 Task: In the event  named  Third Client Dinner, Set a range of dates when you can accept meetings  '15 Jul â€" 1 Aug 2023'. Select a duration of  15 min. Select working hours  	_x000D_
MON- SAT 9:00am â€" 5:00pm. Add time before or after your events  as 5 min. Set the frequency of available time slots for invitees as  60 min. Set the minimum notice period and maximum events allowed per day as  165 hours and 4. , logged in from the account softage.4@softage.net and add another guest for the event, softage.3@softage.net
Action: Mouse pressed left at (423, 499)
Screenshot: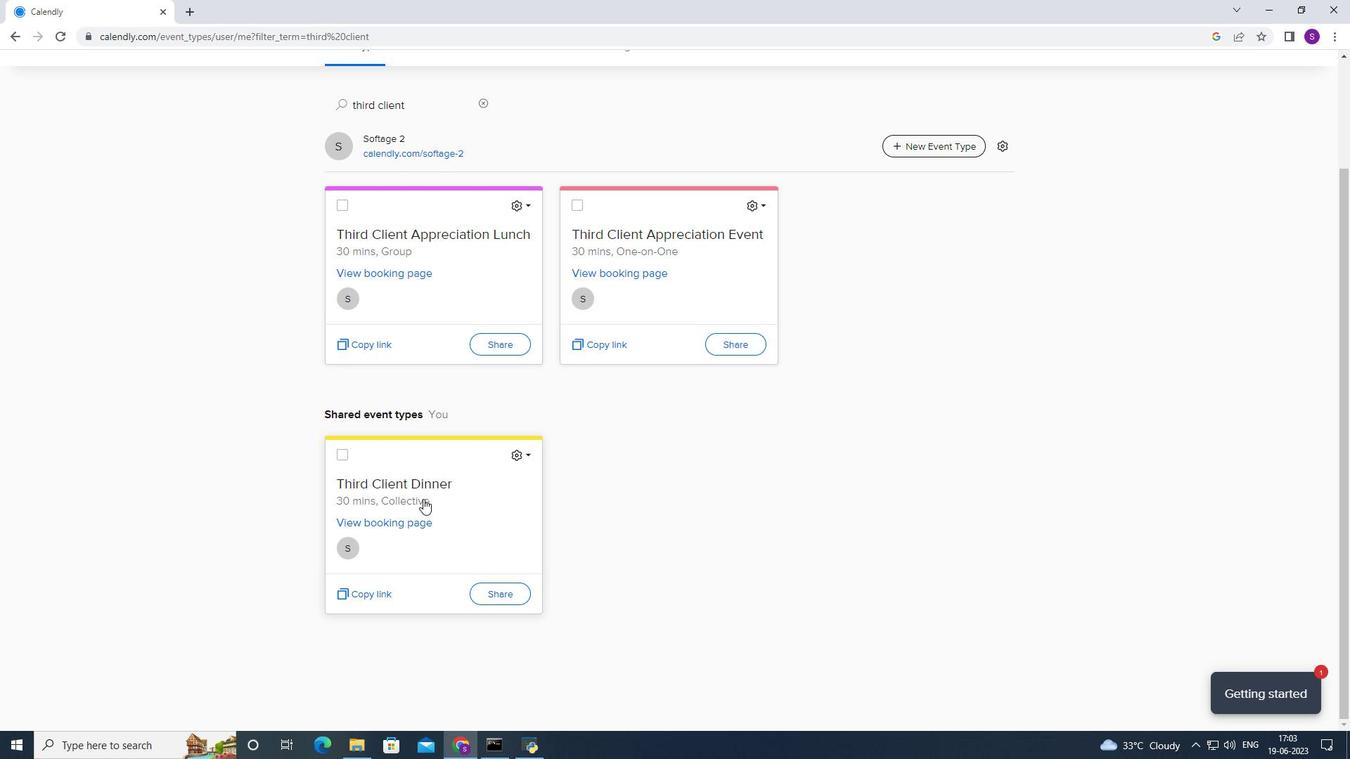 
Action: Mouse moved to (428, 346)
Screenshot: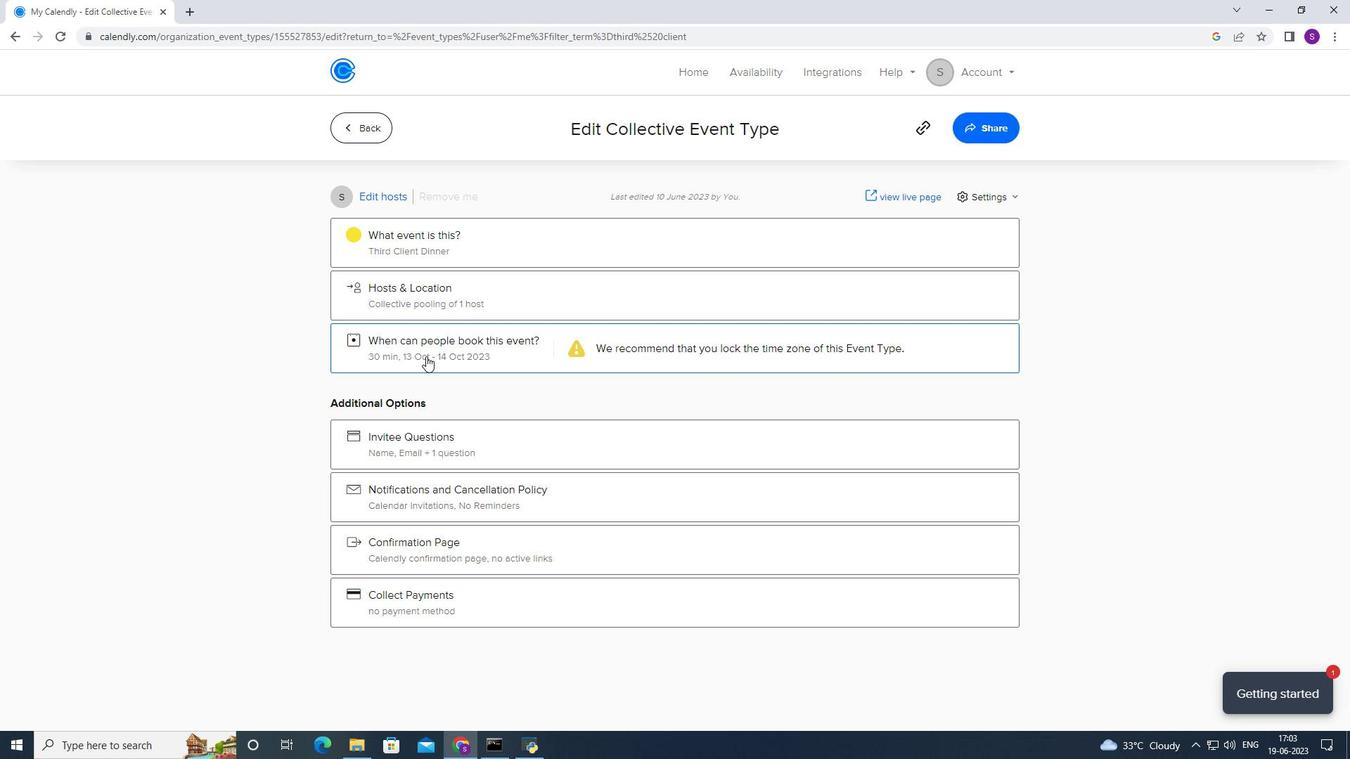 
Action: Mouse pressed left at (428, 346)
Screenshot: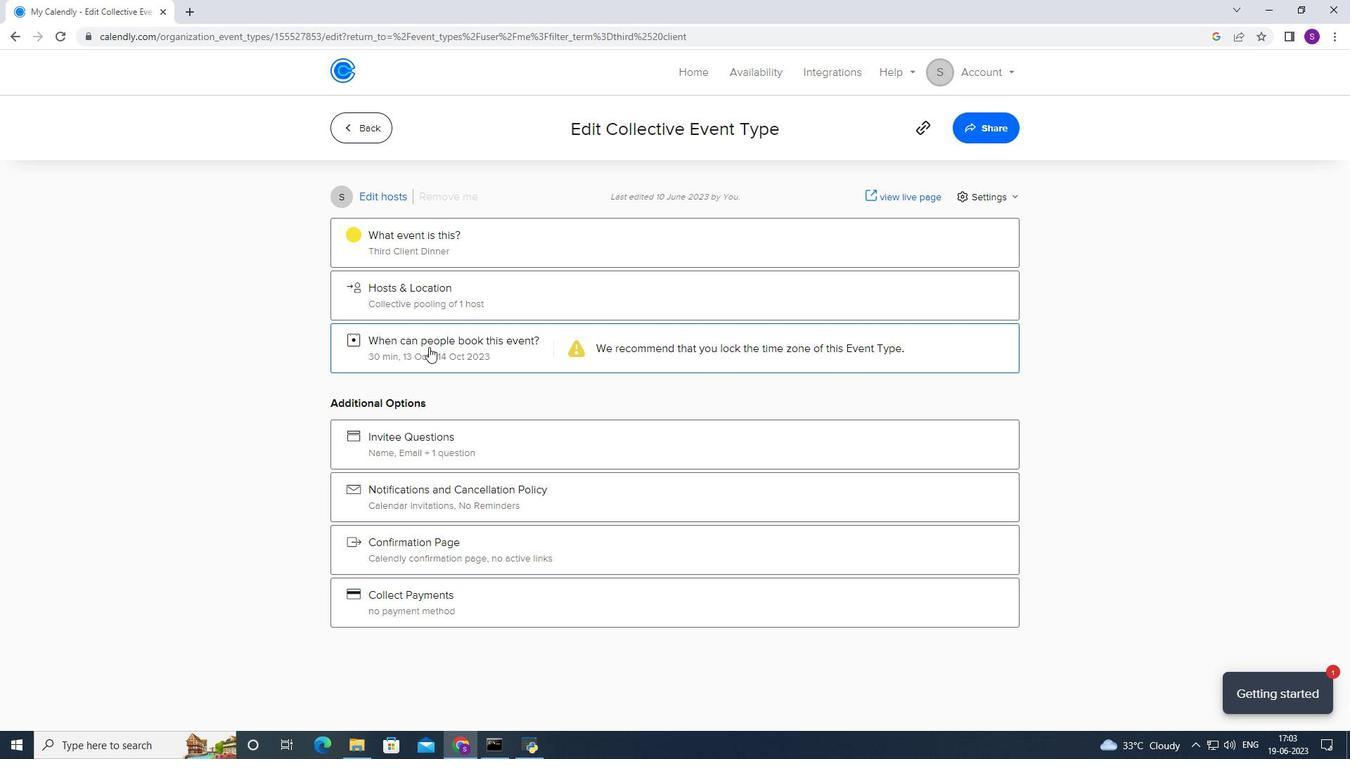 
Action: Mouse moved to (562, 545)
Screenshot: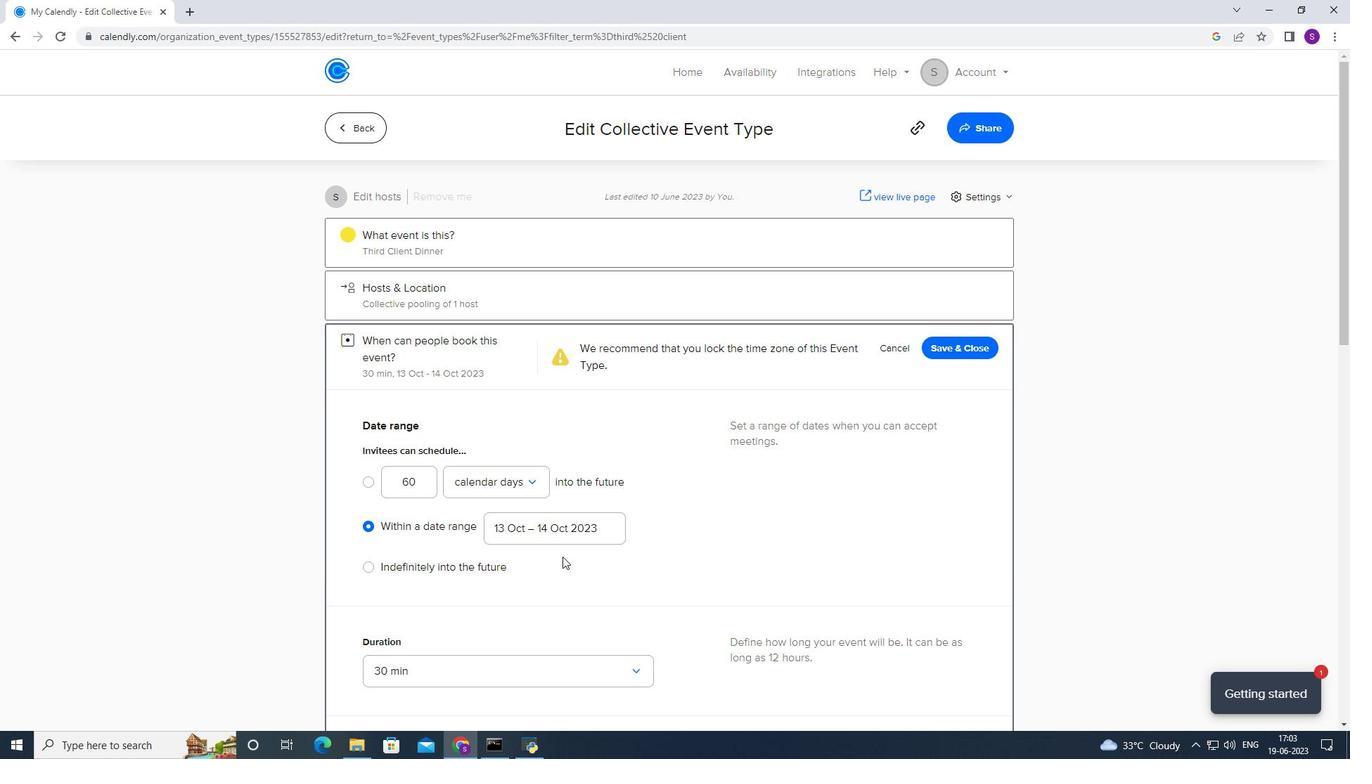 
Action: Mouse pressed left at (562, 545)
Screenshot: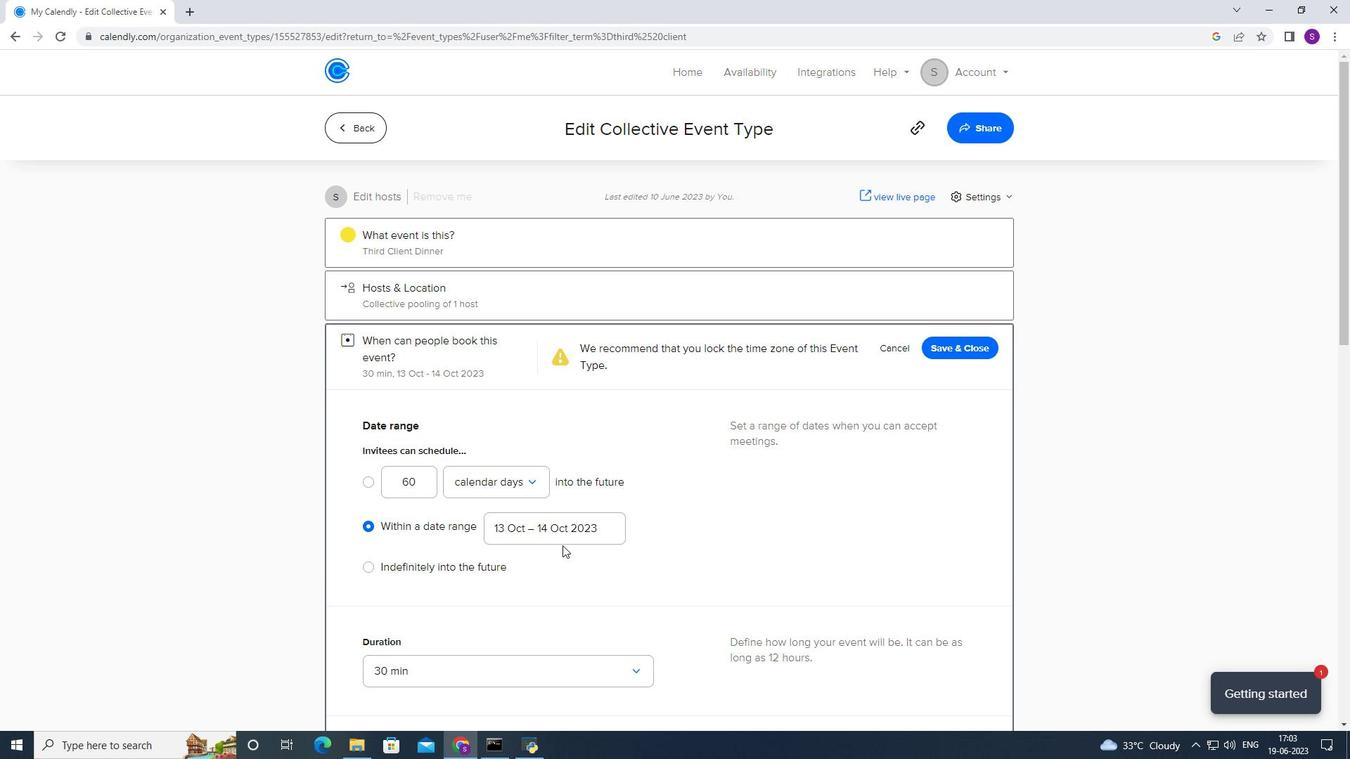 
Action: Mouse moved to (559, 534)
Screenshot: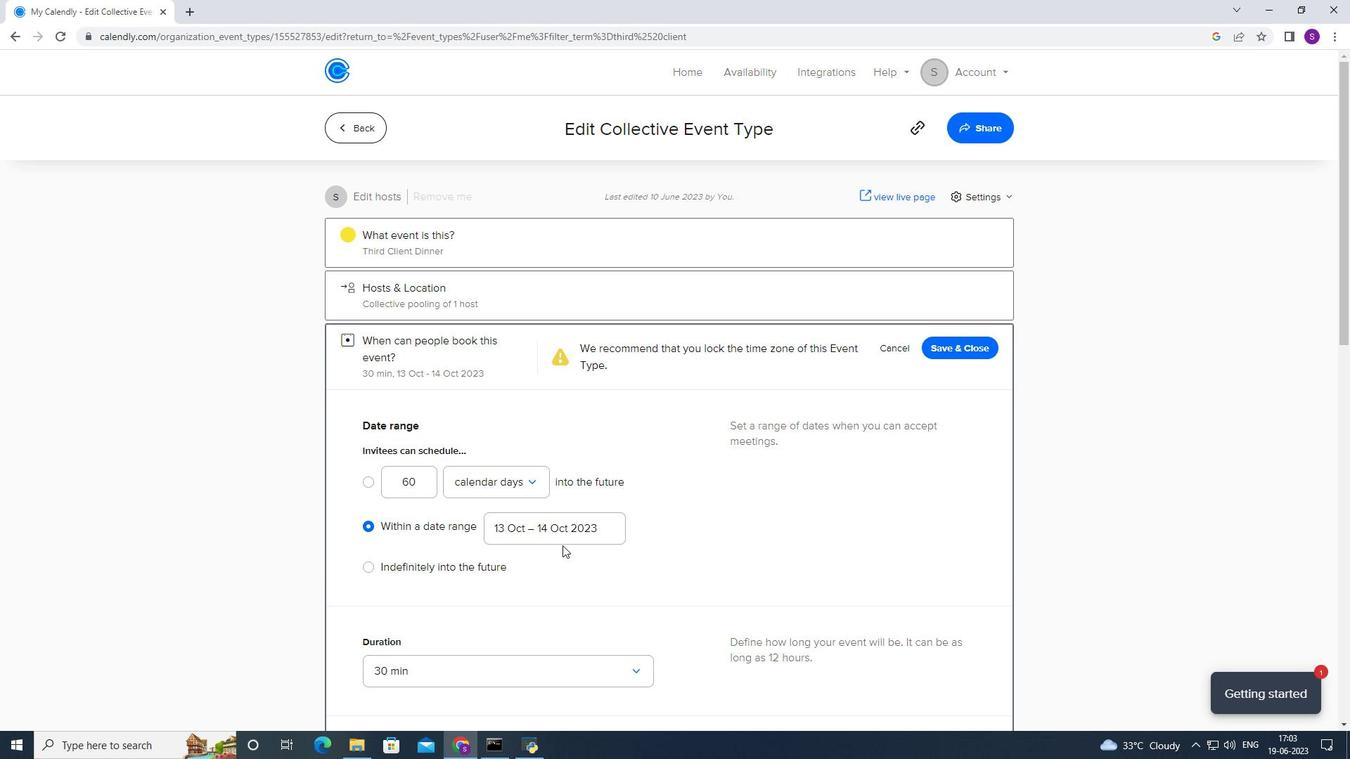 
Action: Mouse pressed left at (559, 534)
Screenshot: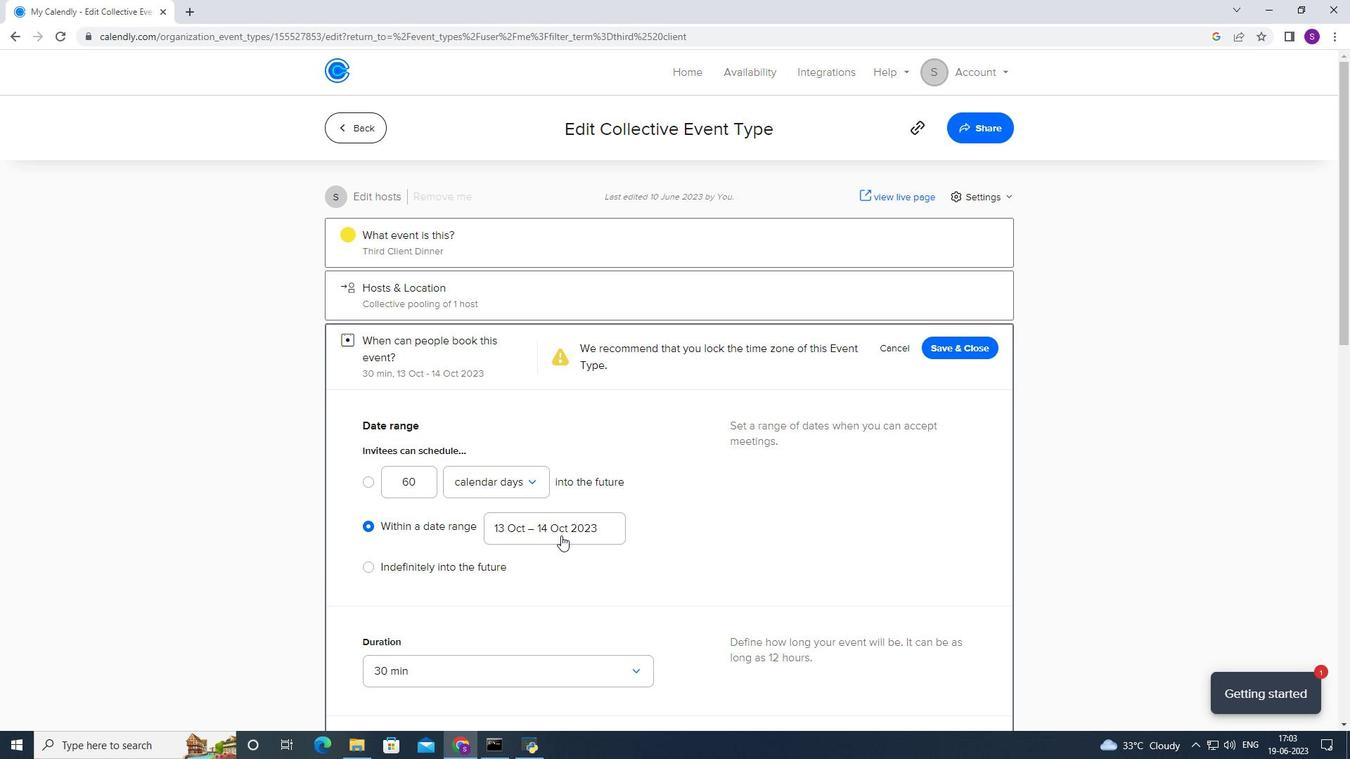 
Action: Mouse moved to (598, 274)
Screenshot: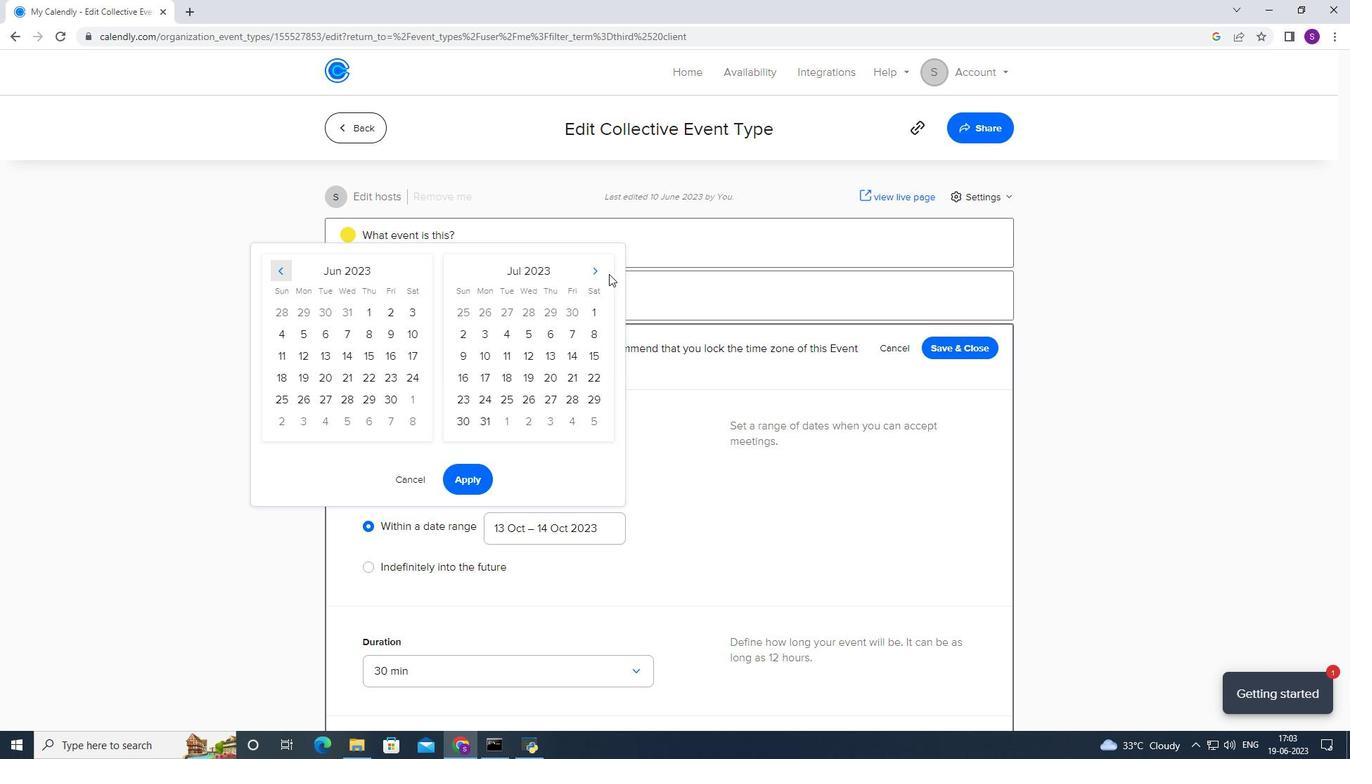 
Action: Mouse pressed left at (598, 274)
Screenshot: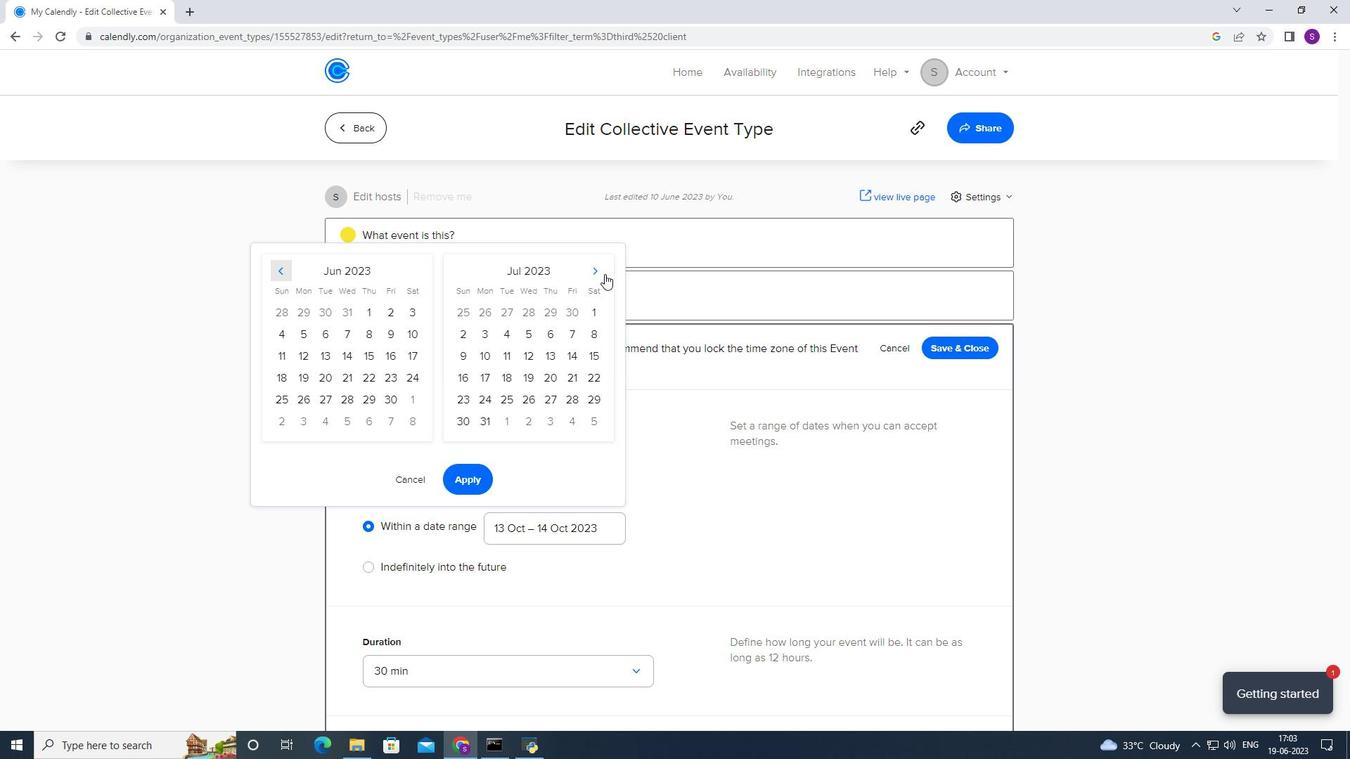
Action: Mouse moved to (406, 353)
Screenshot: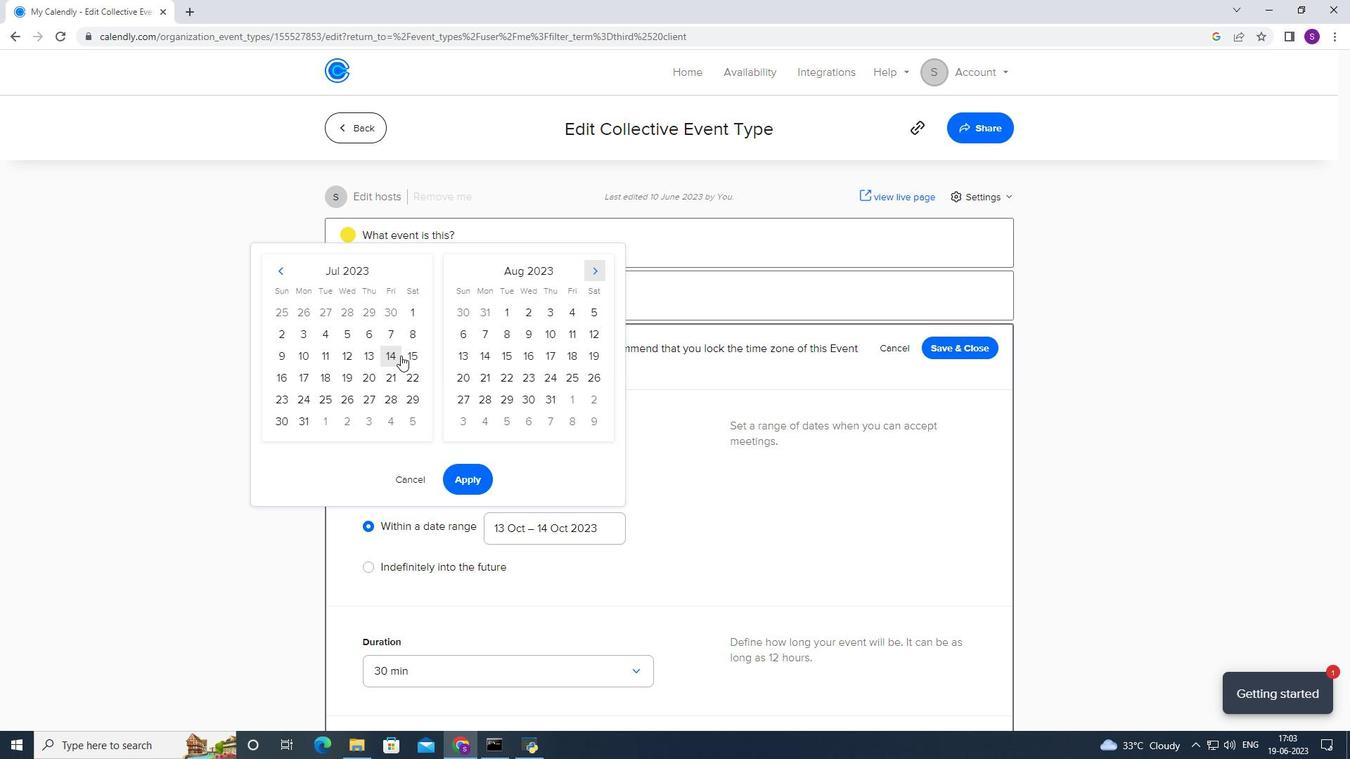 
Action: Mouse pressed left at (406, 353)
Screenshot: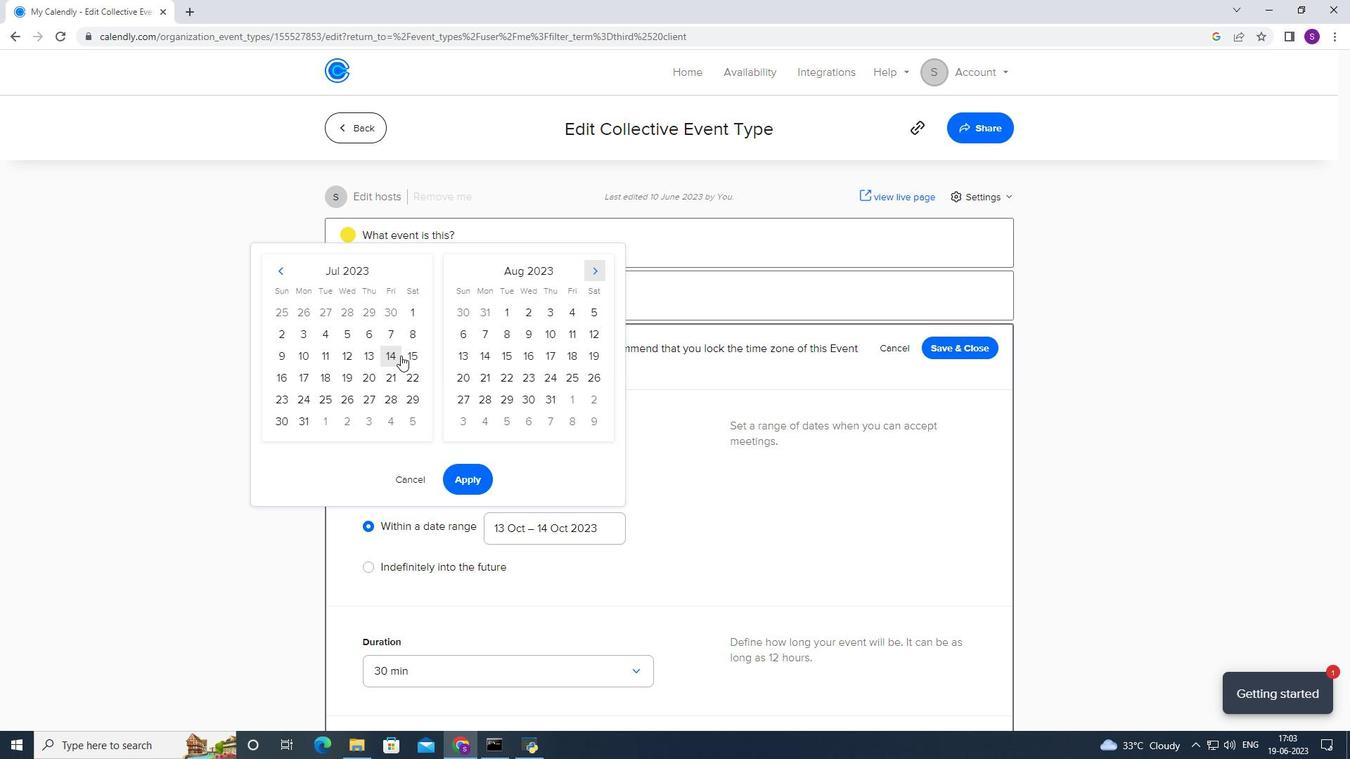 
Action: Mouse moved to (510, 312)
Screenshot: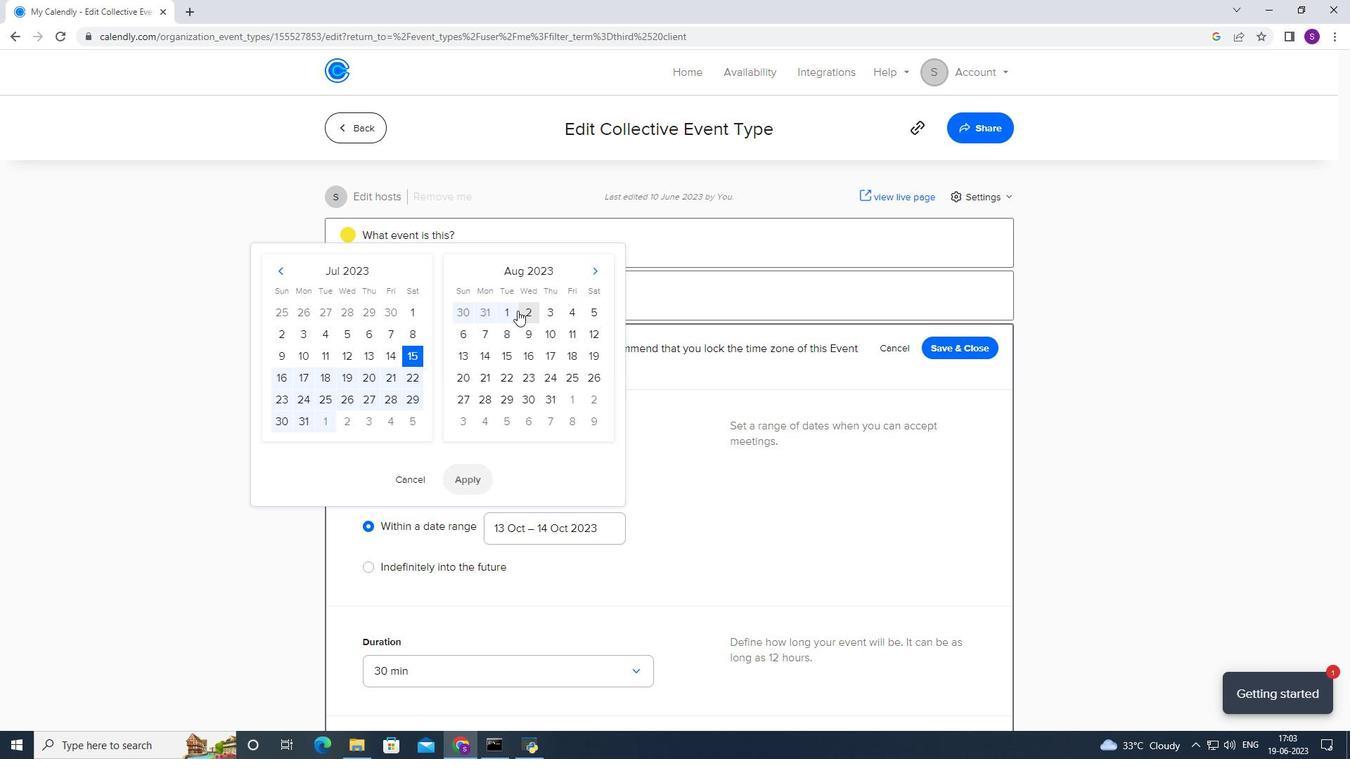 
Action: Mouse pressed left at (510, 312)
Screenshot: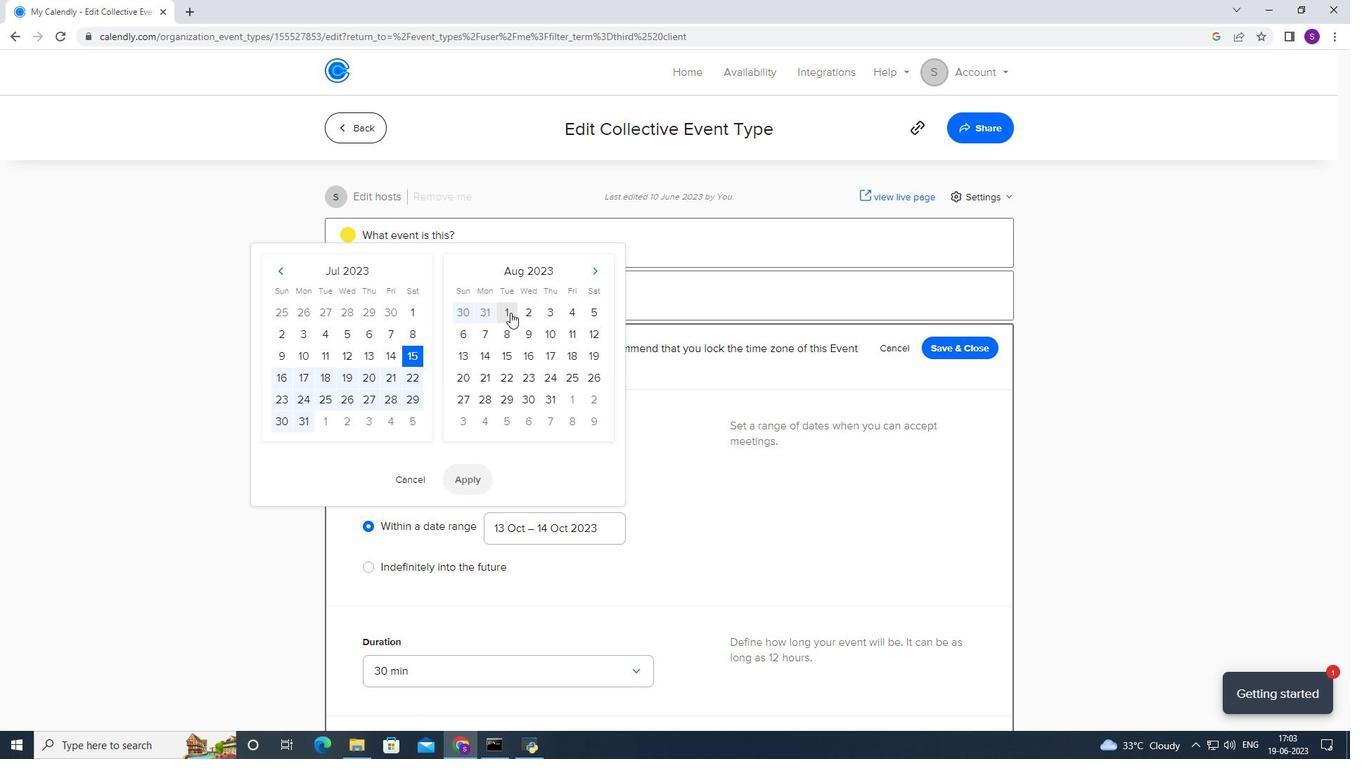 
Action: Mouse moved to (469, 471)
Screenshot: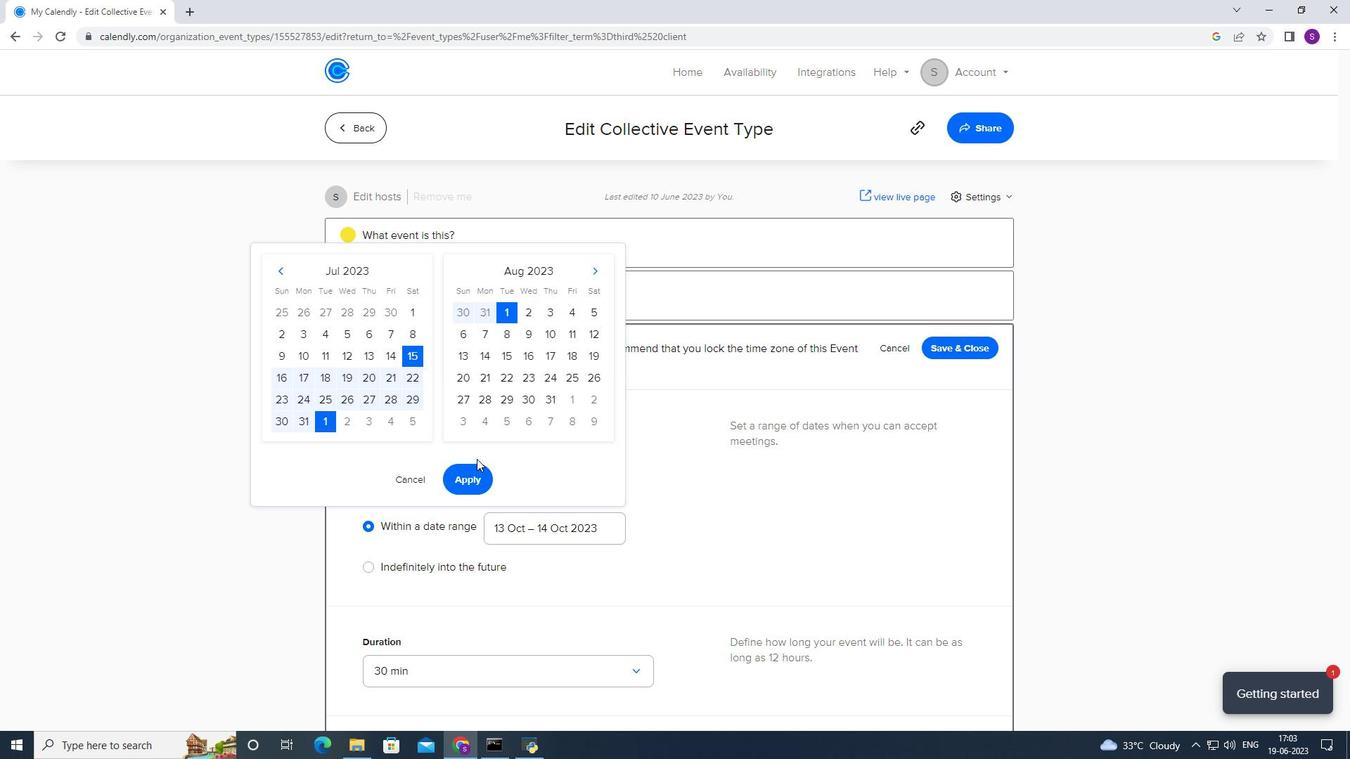 
Action: Mouse pressed left at (469, 471)
Screenshot: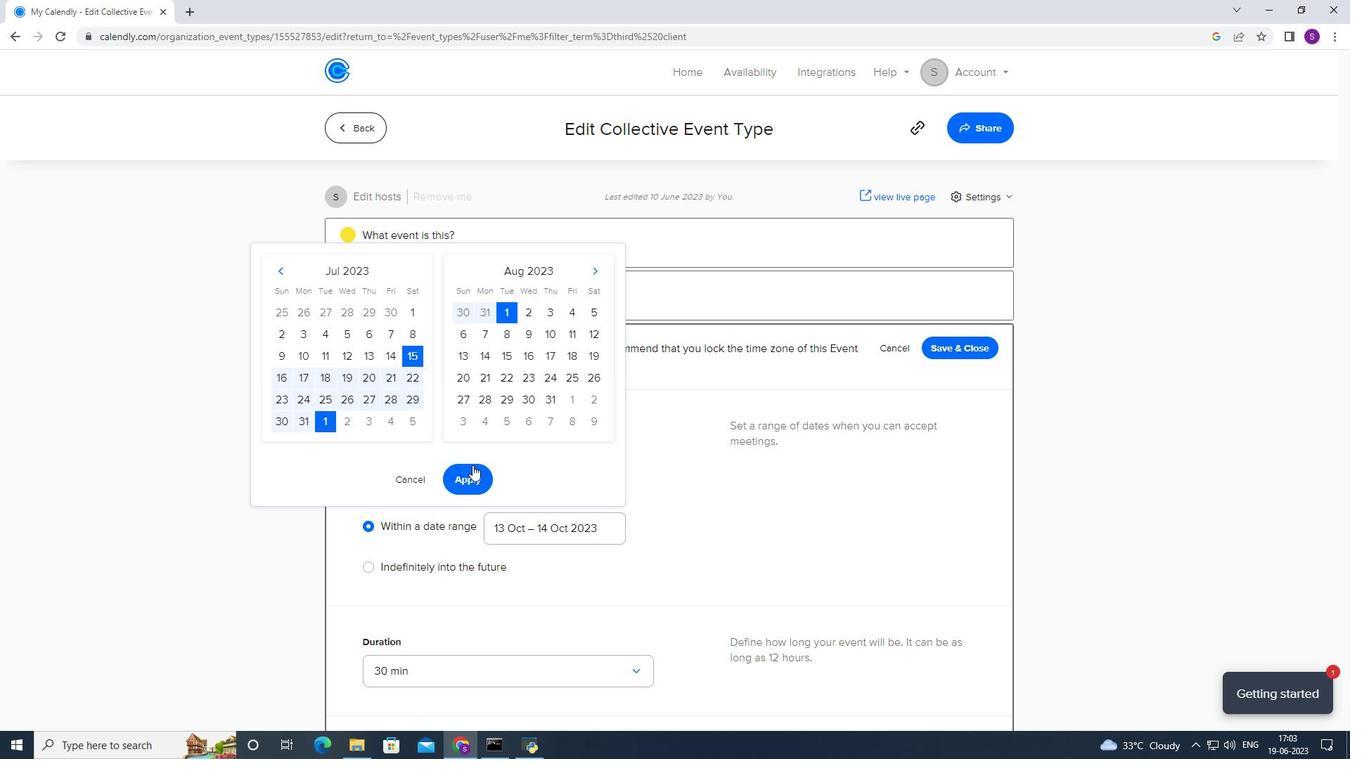 
Action: Mouse moved to (469, 461)
Screenshot: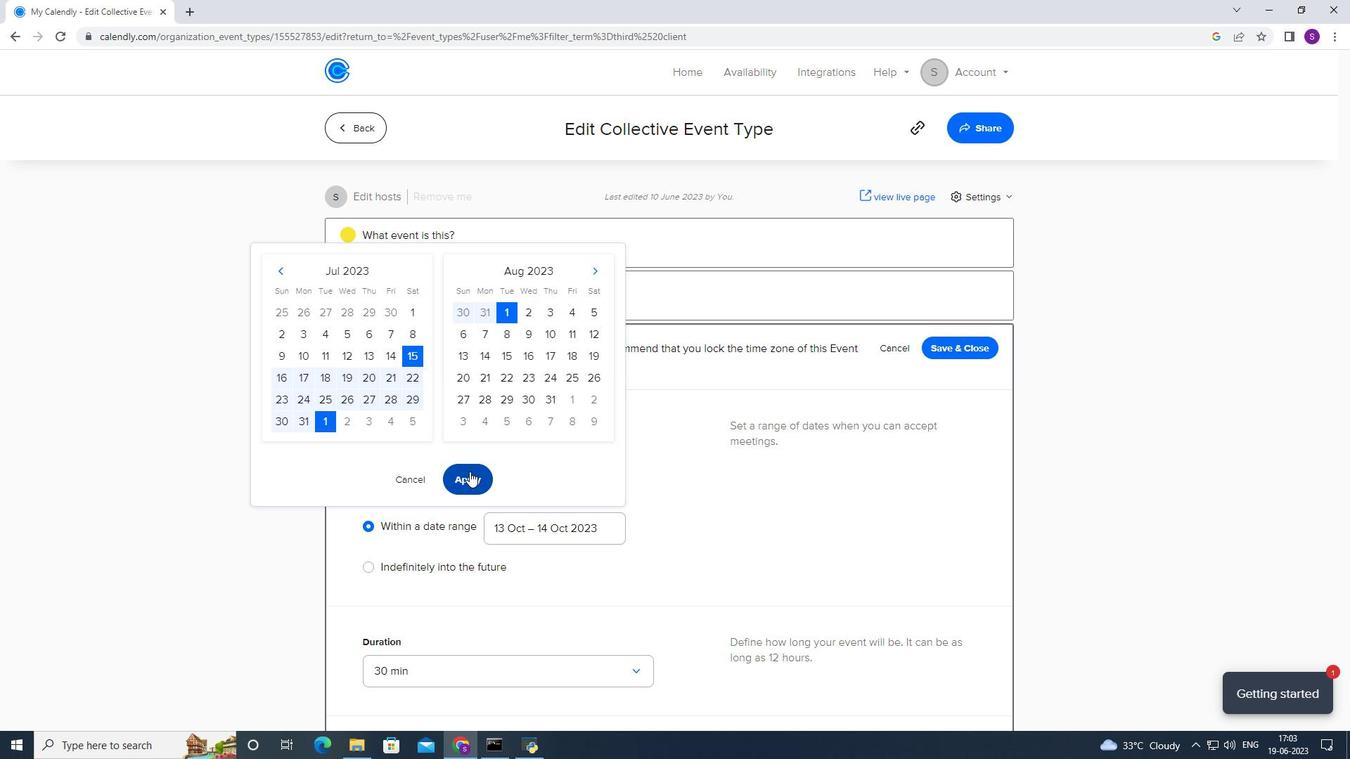 
Action: Mouse scrolled (469, 460) with delta (0, 0)
Screenshot: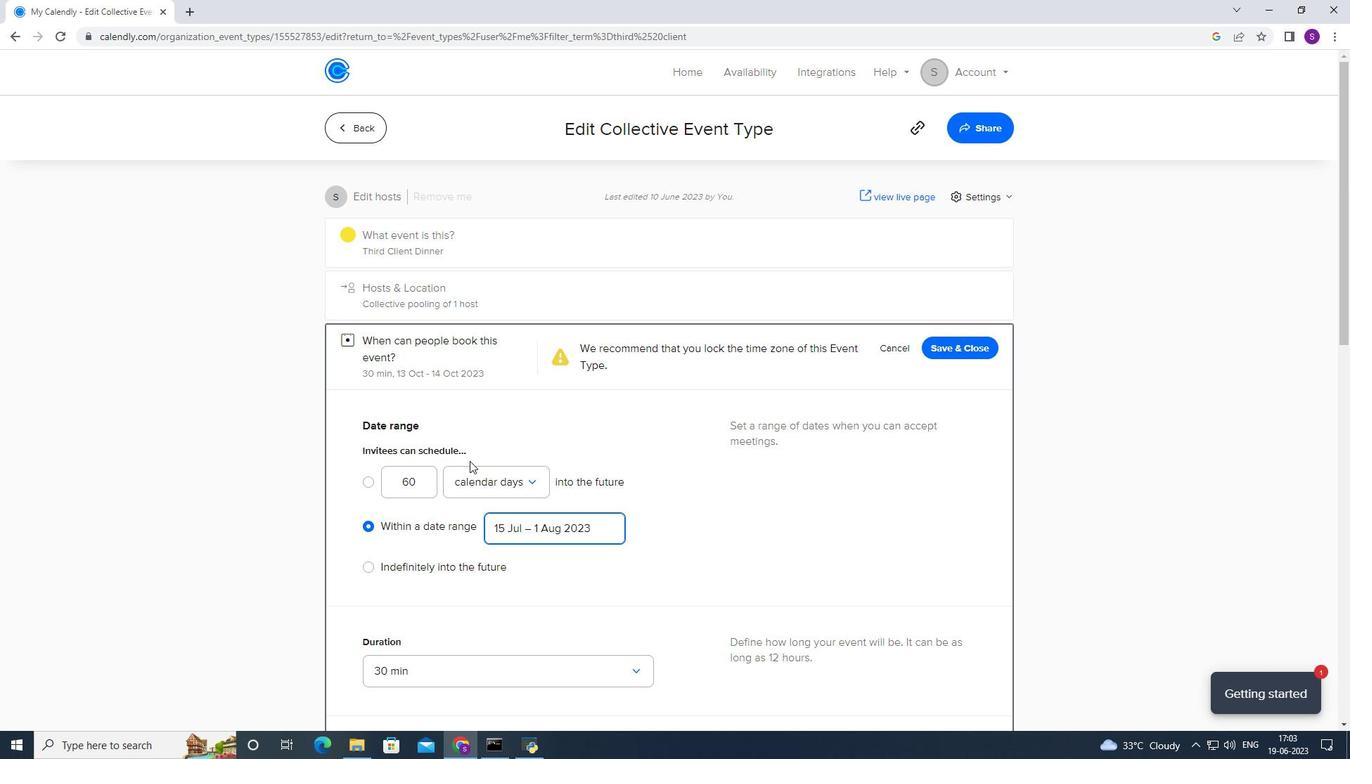 
Action: Mouse scrolled (469, 460) with delta (0, 0)
Screenshot: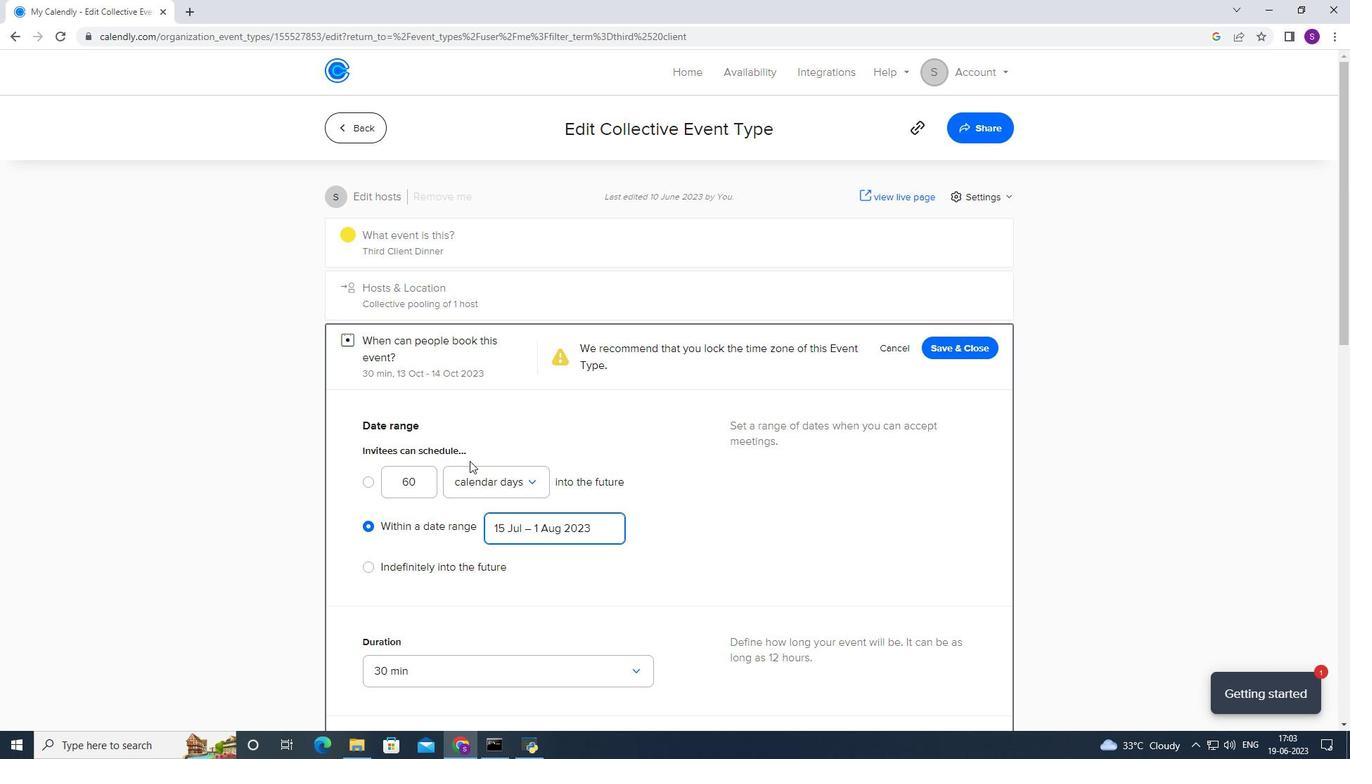 
Action: Mouse scrolled (469, 460) with delta (0, 0)
Screenshot: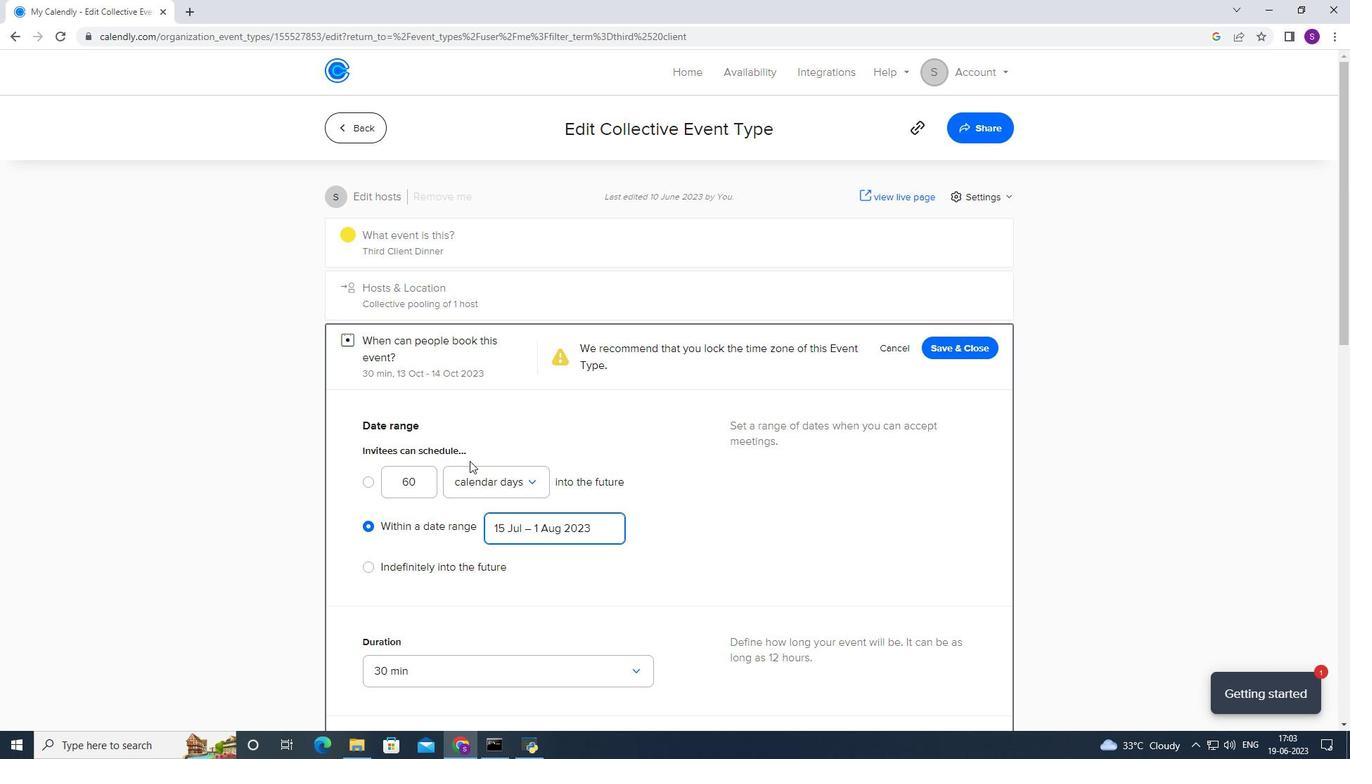
Action: Mouse scrolled (469, 460) with delta (0, 0)
Screenshot: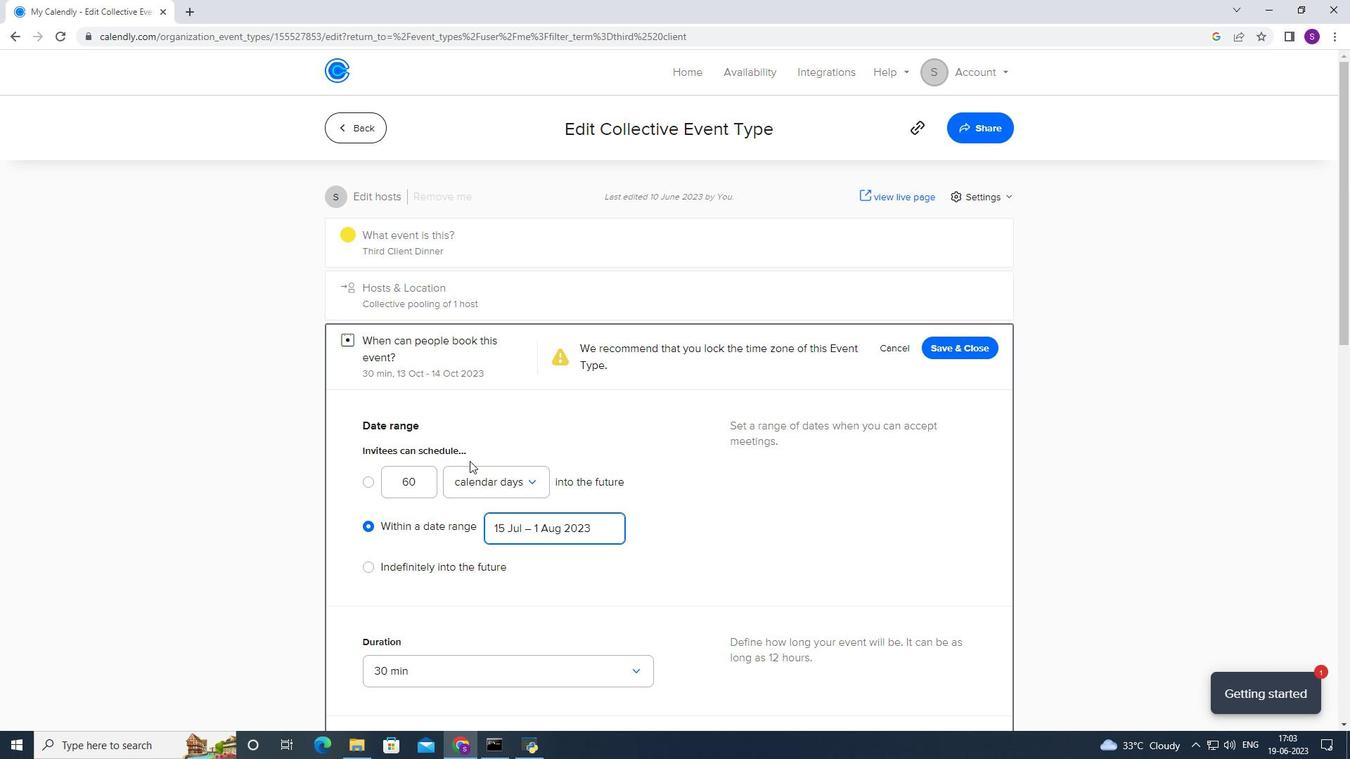 
Action: Mouse scrolled (469, 460) with delta (0, 0)
Screenshot: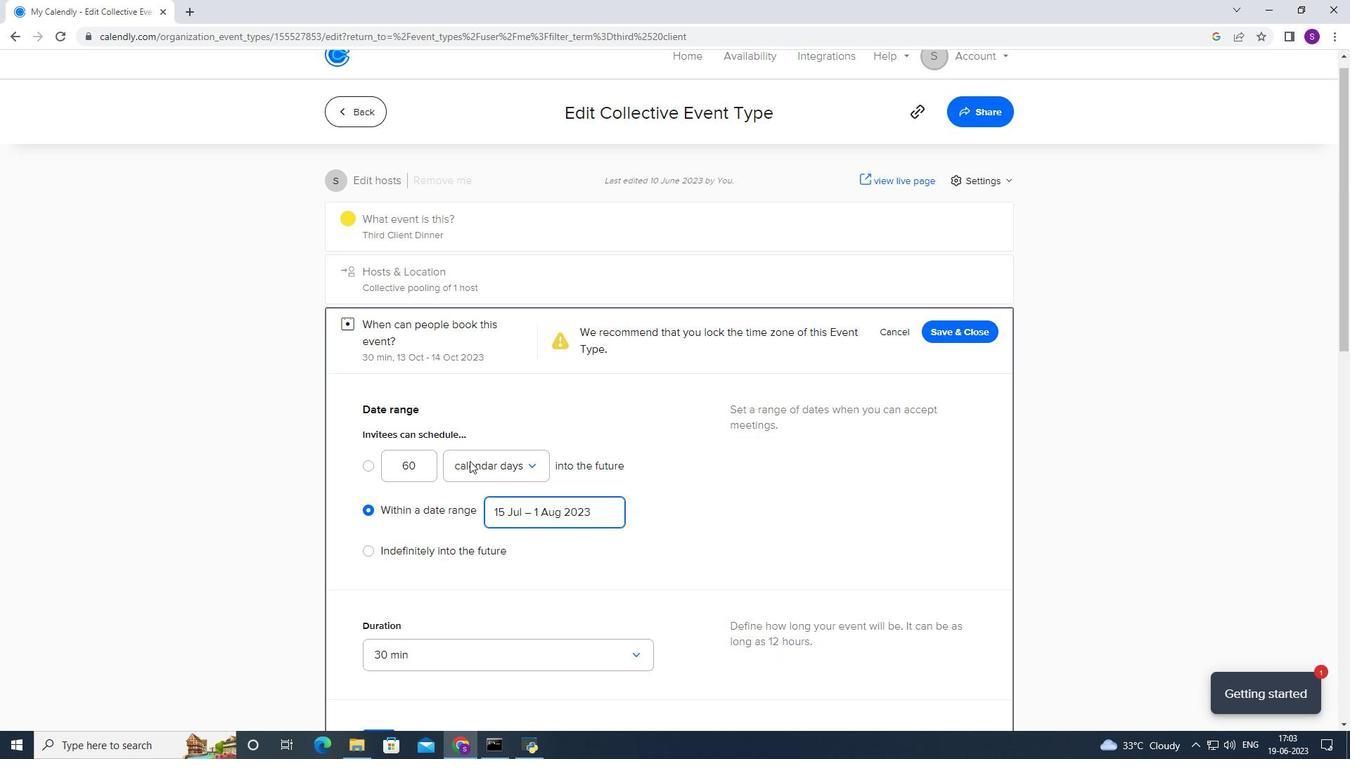 
Action: Mouse scrolled (469, 460) with delta (0, 0)
Screenshot: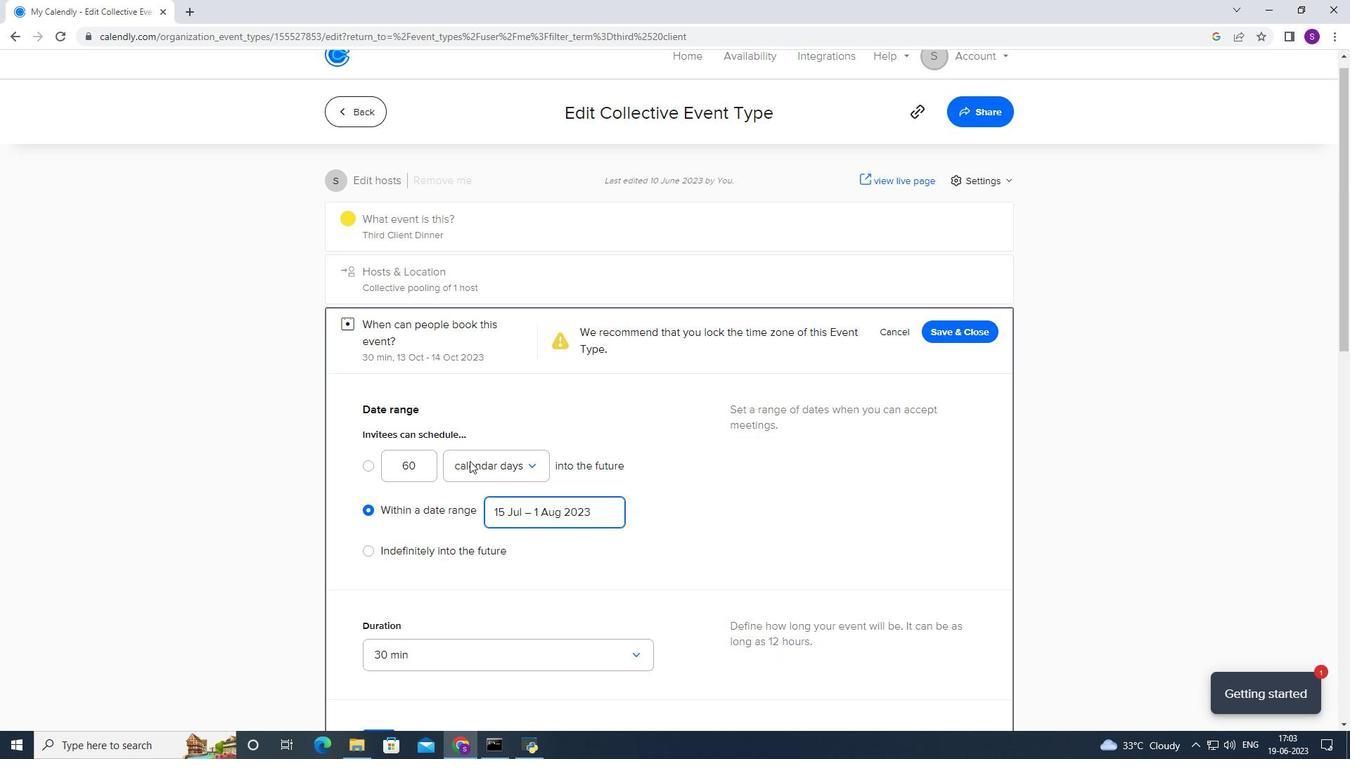 
Action: Mouse moved to (452, 235)
Screenshot: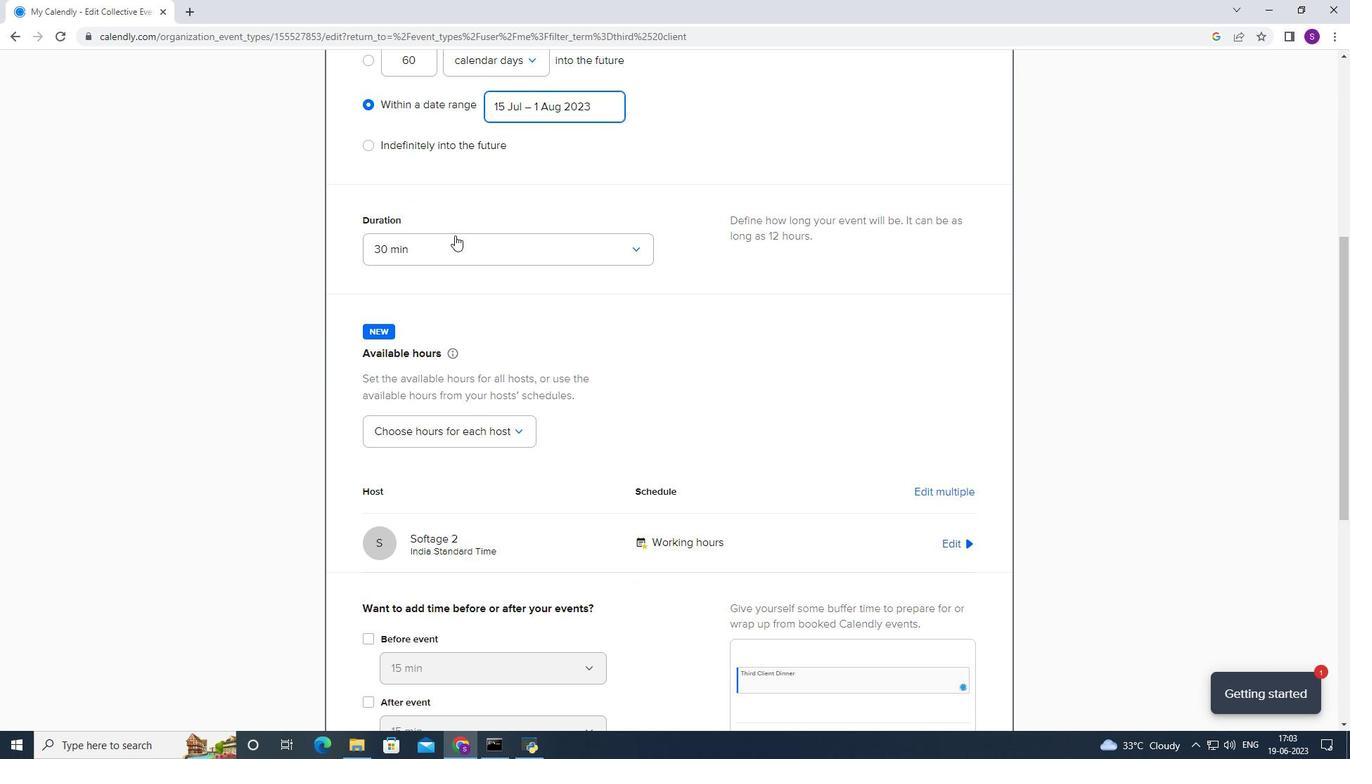 
Action: Mouse pressed left at (452, 235)
Screenshot: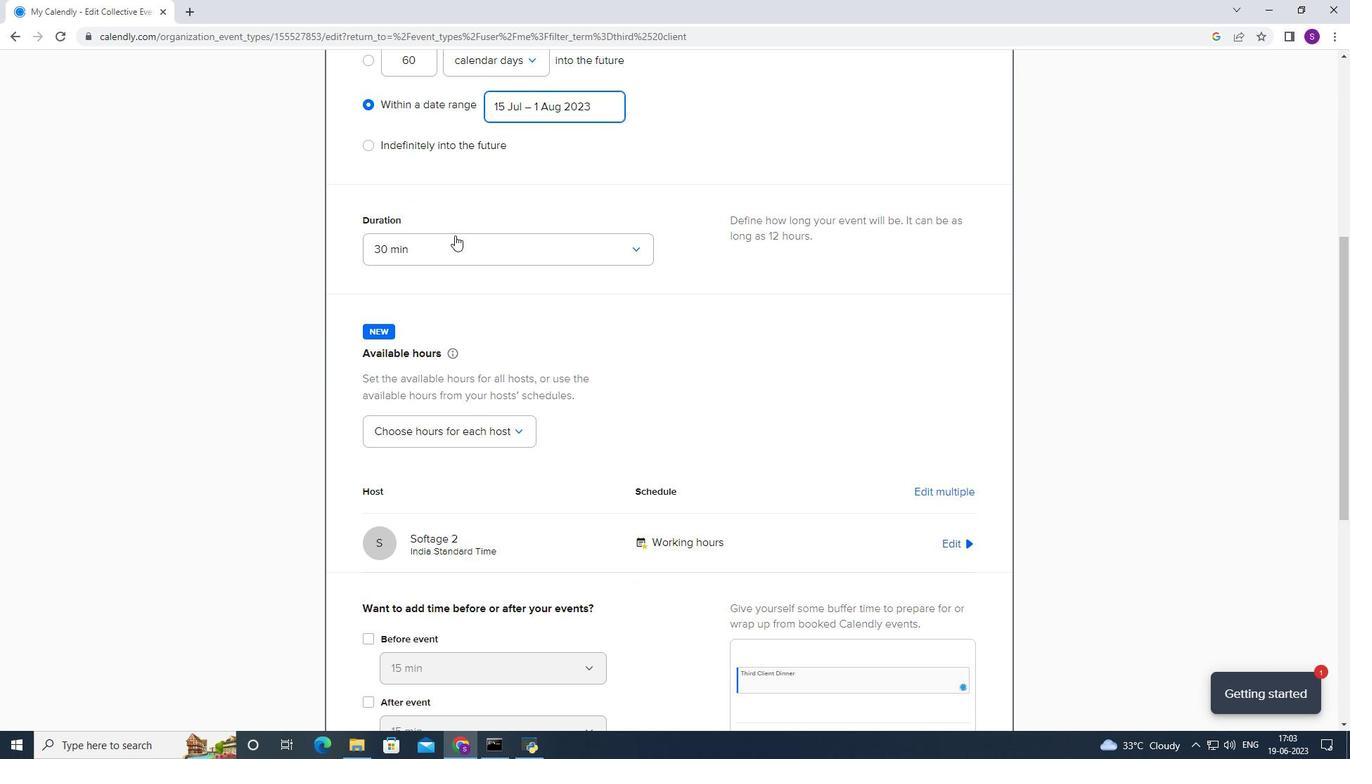 
Action: Mouse moved to (455, 289)
Screenshot: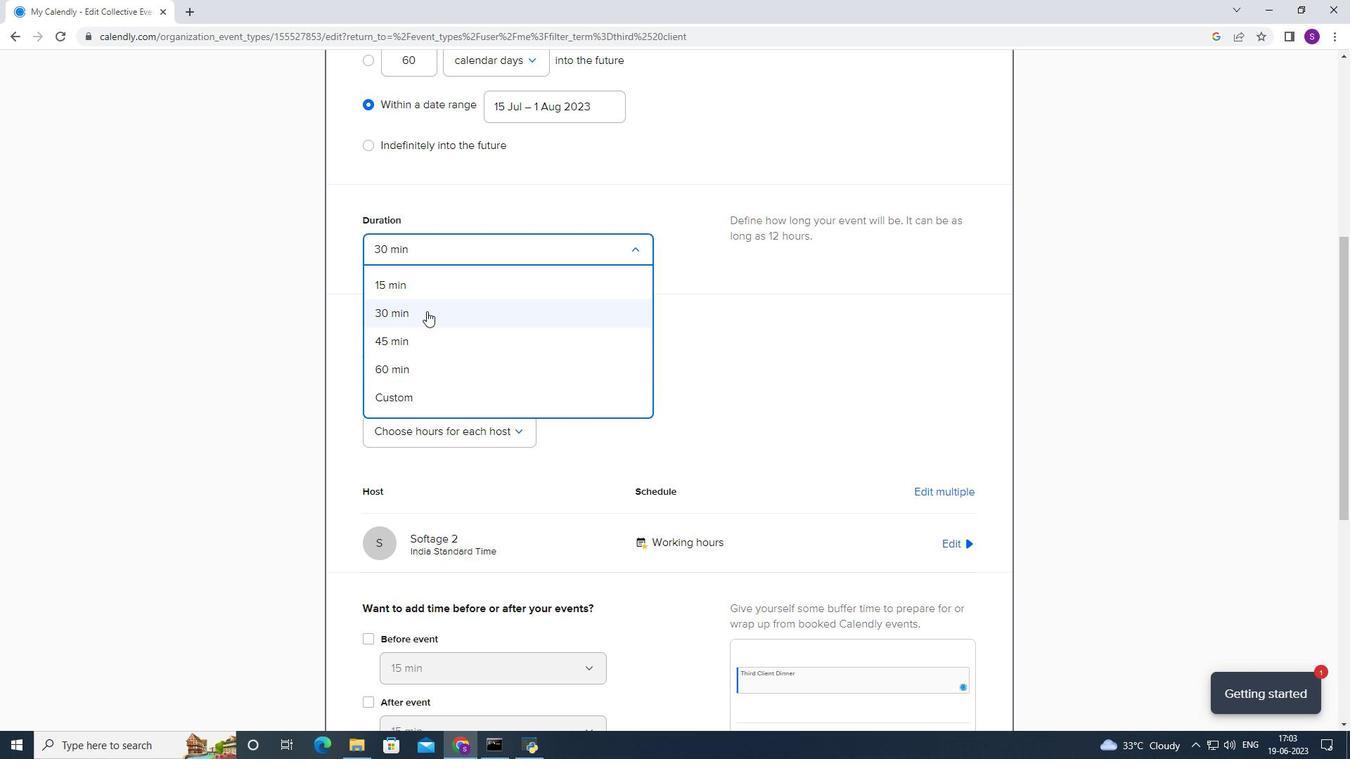 
Action: Mouse pressed left at (455, 289)
Screenshot: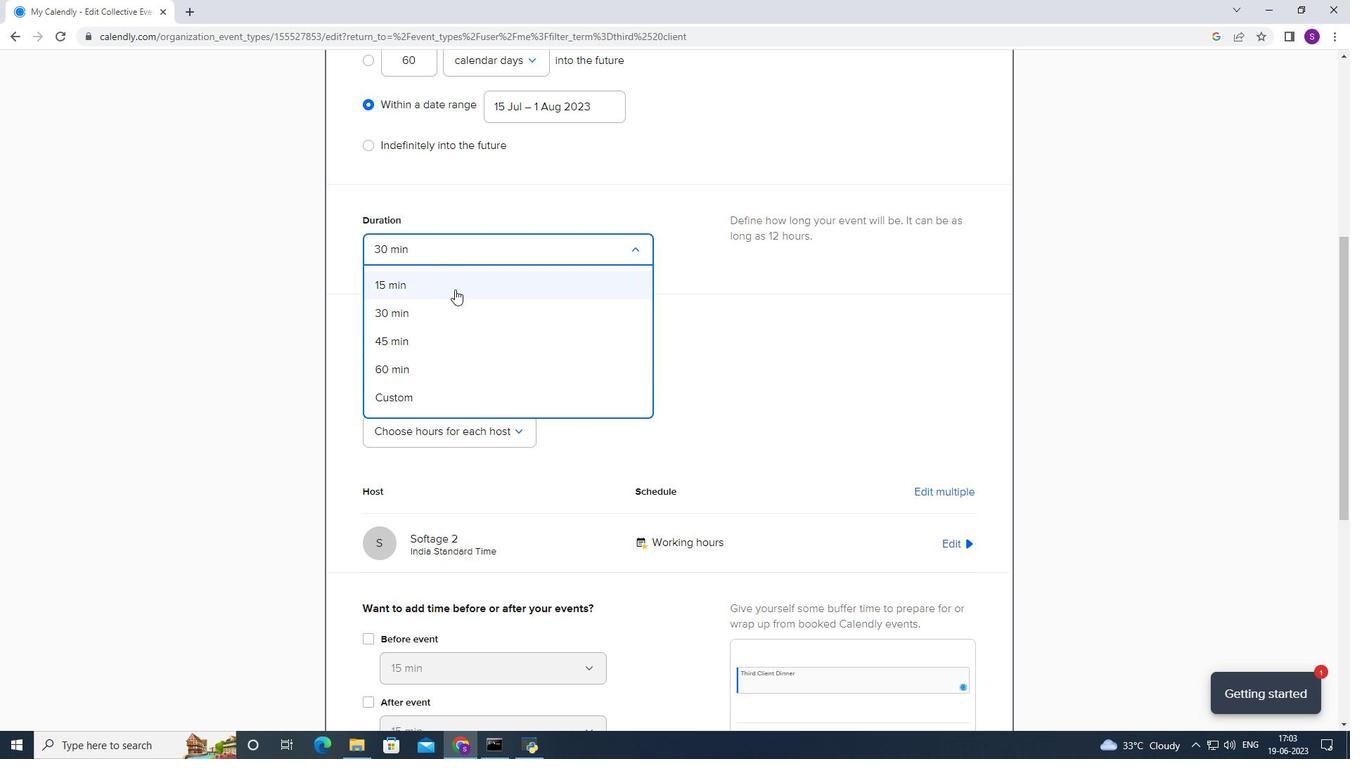 
Action: Mouse moved to (407, 471)
Screenshot: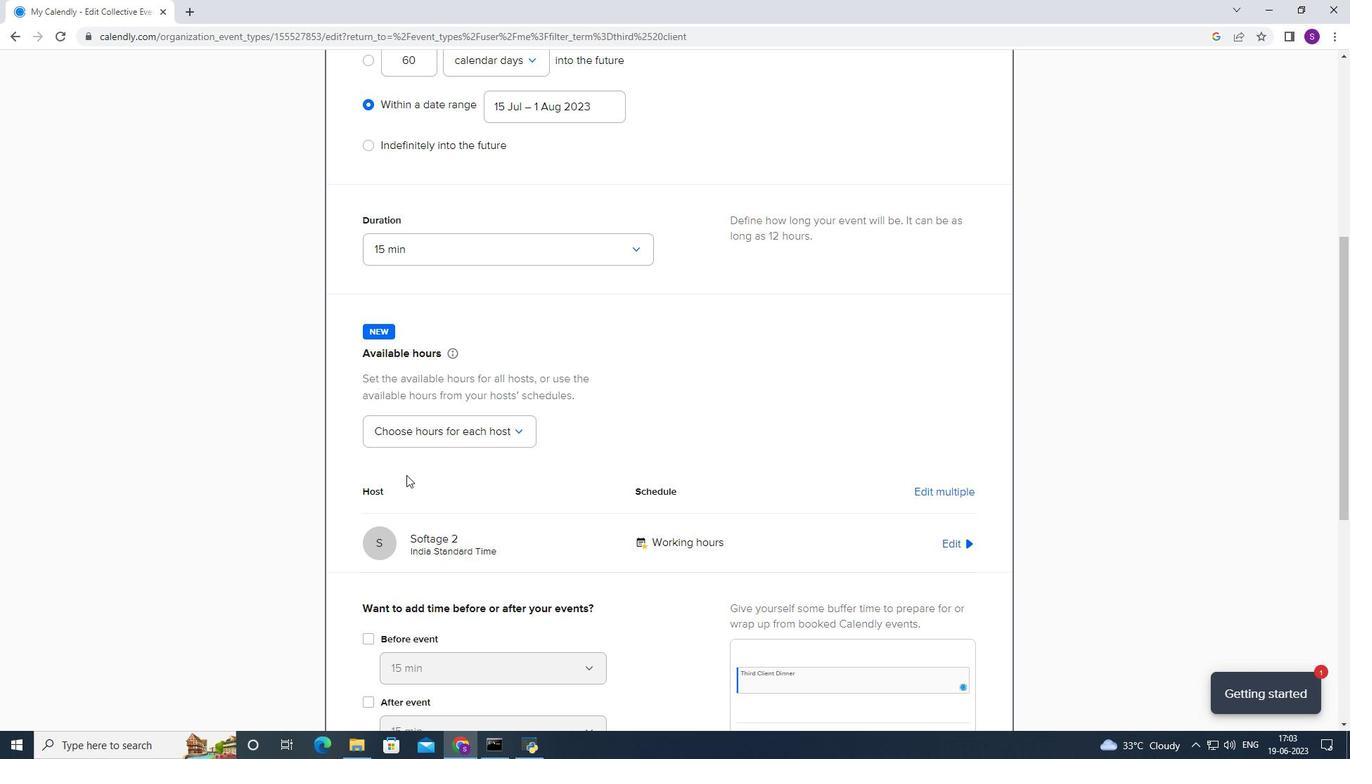 
Action: Mouse scrolled (407, 470) with delta (0, 0)
Screenshot: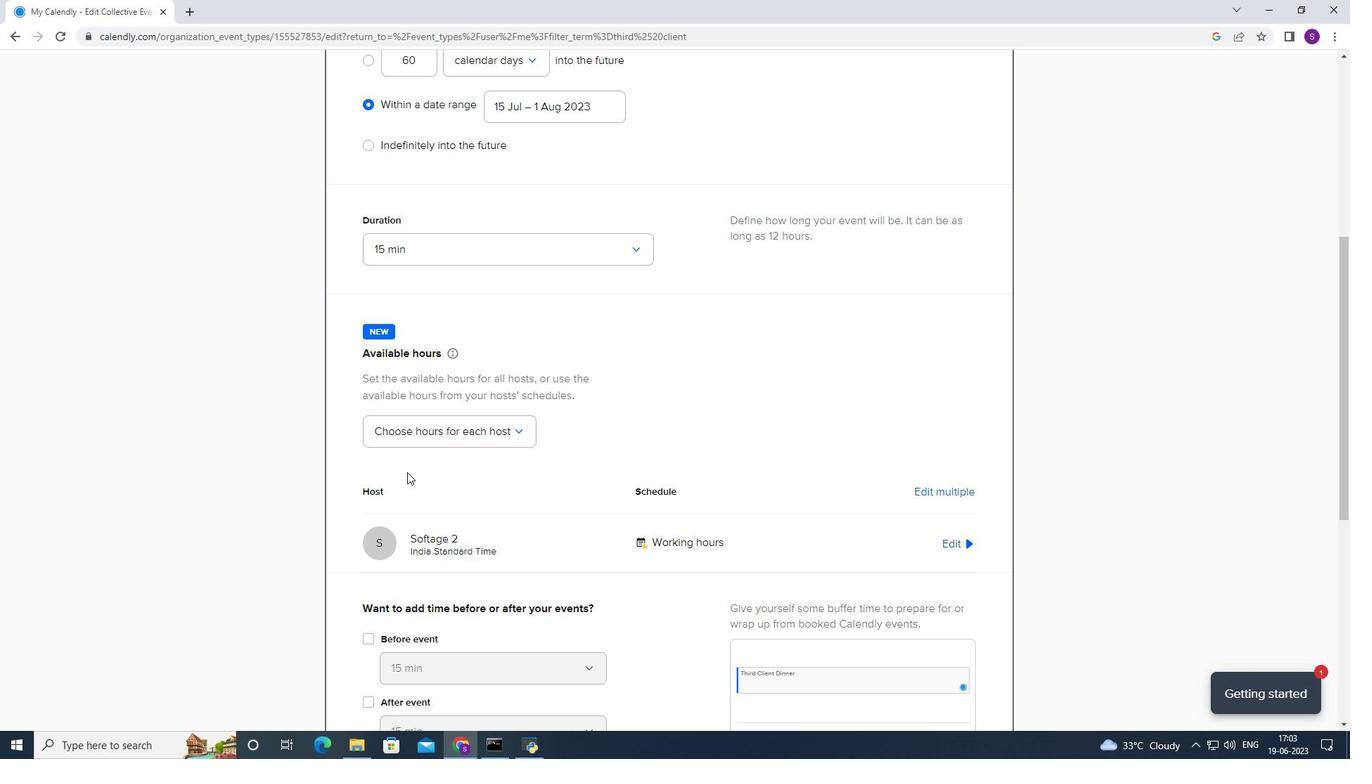 
Action: Mouse scrolled (407, 470) with delta (0, 0)
Screenshot: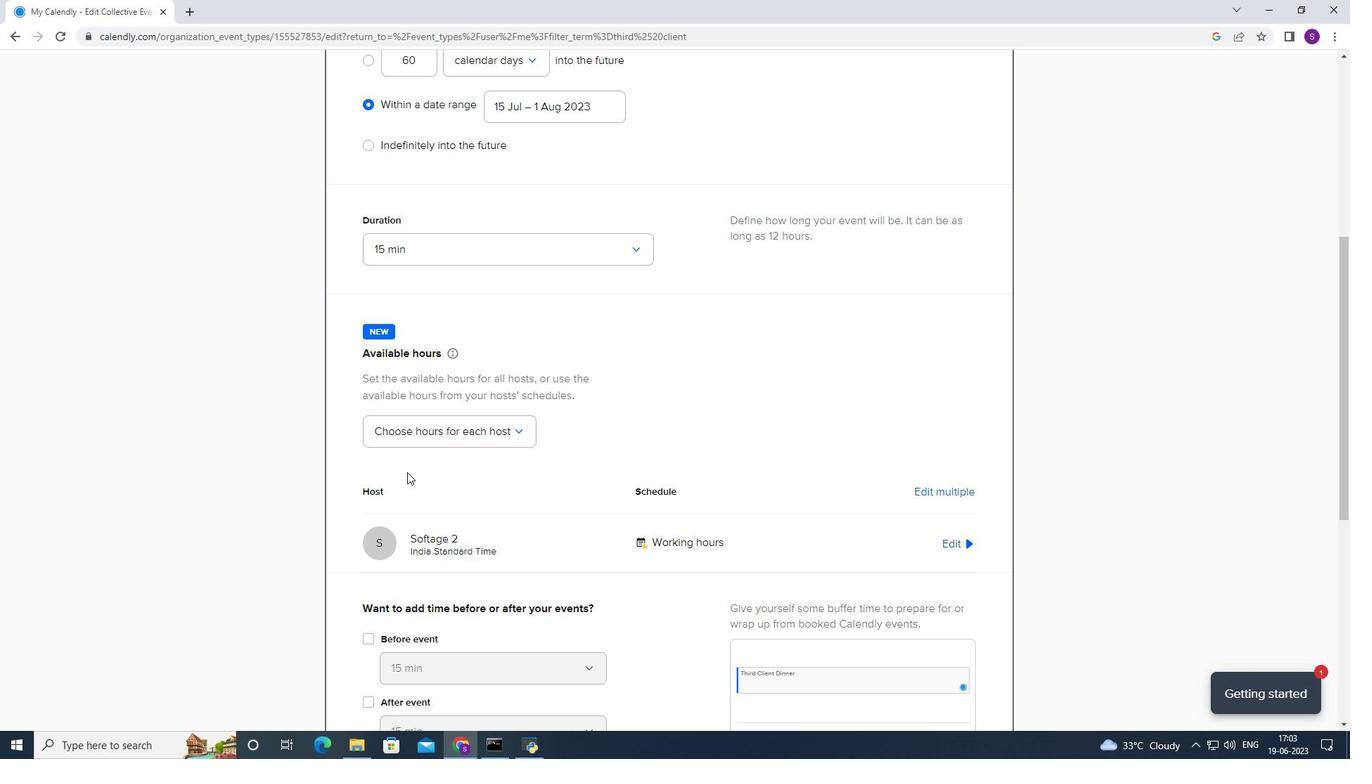 
Action: Mouse scrolled (407, 470) with delta (0, 0)
Screenshot: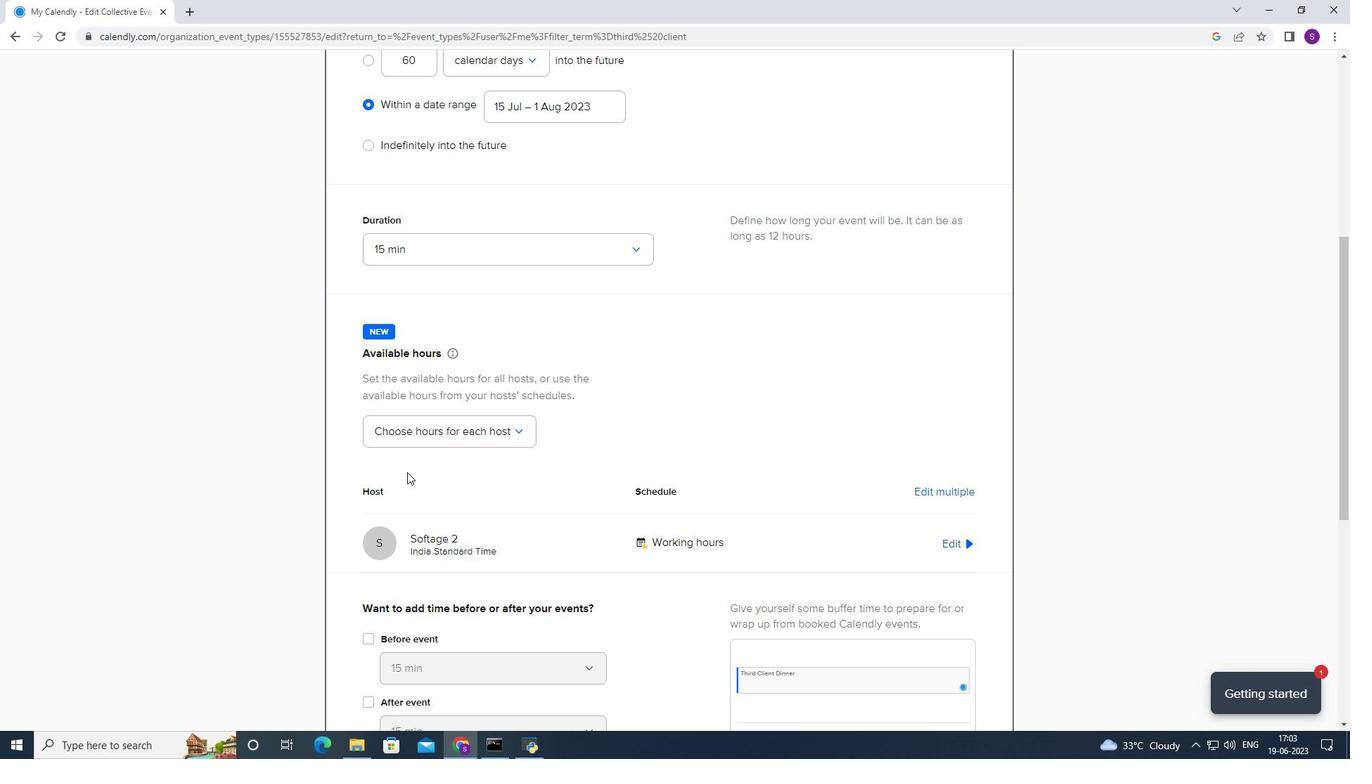 
Action: Mouse scrolled (407, 470) with delta (0, 0)
Screenshot: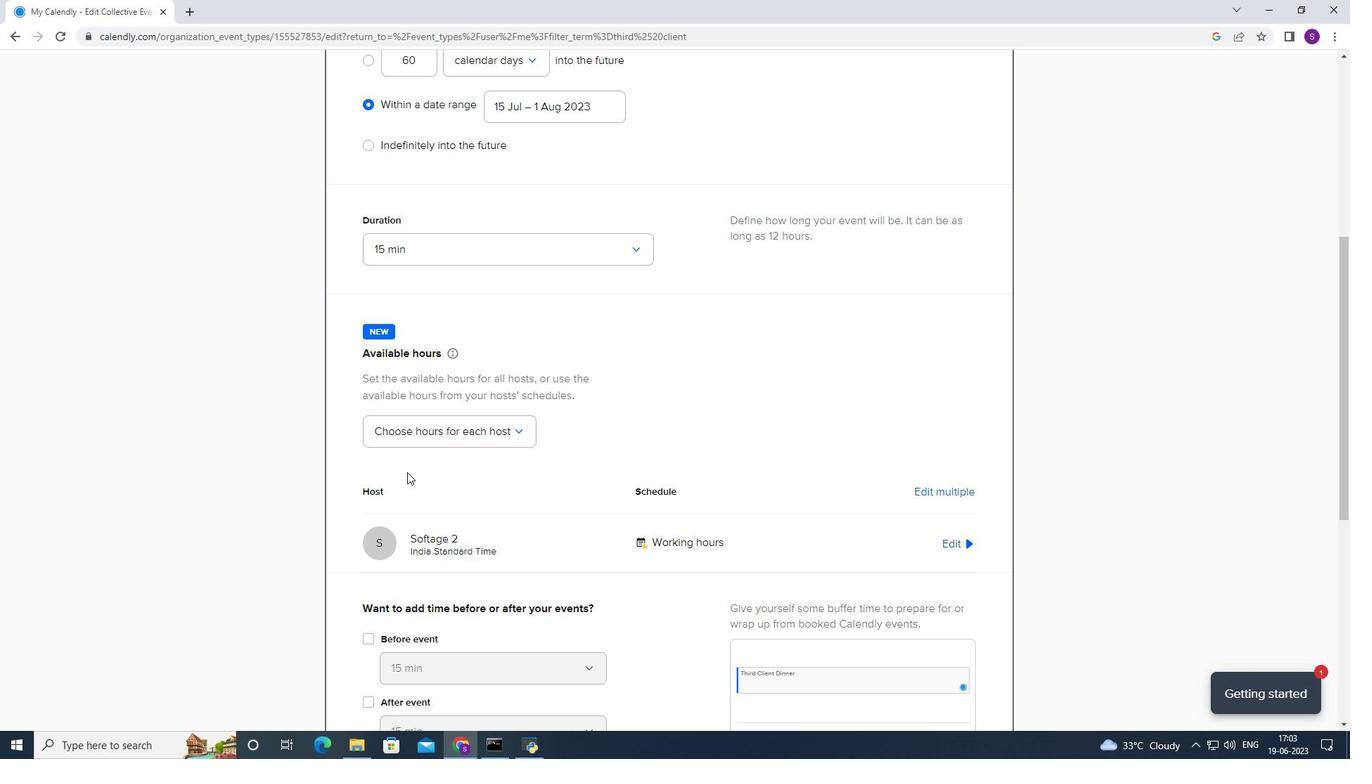 
Action: Mouse scrolled (407, 470) with delta (0, 0)
Screenshot: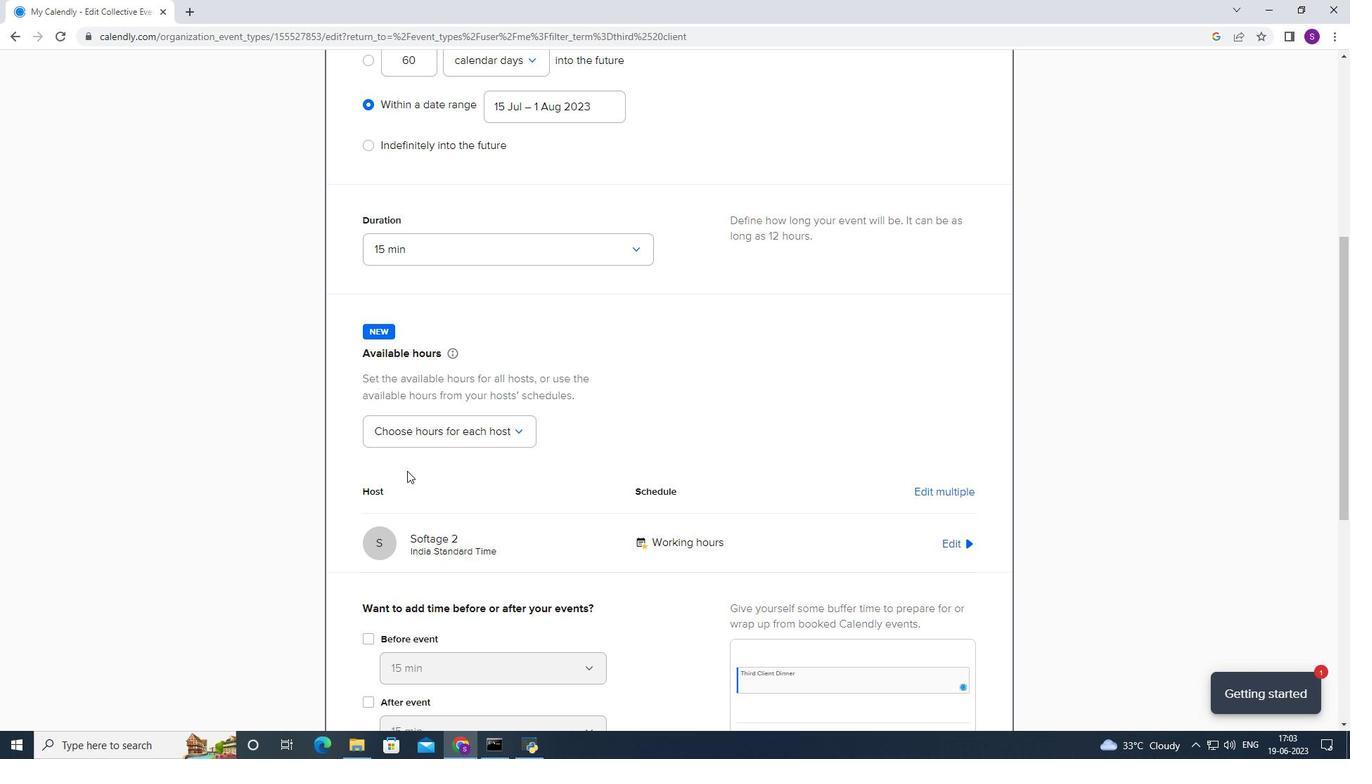 
Action: Mouse moved to (485, 255)
Screenshot: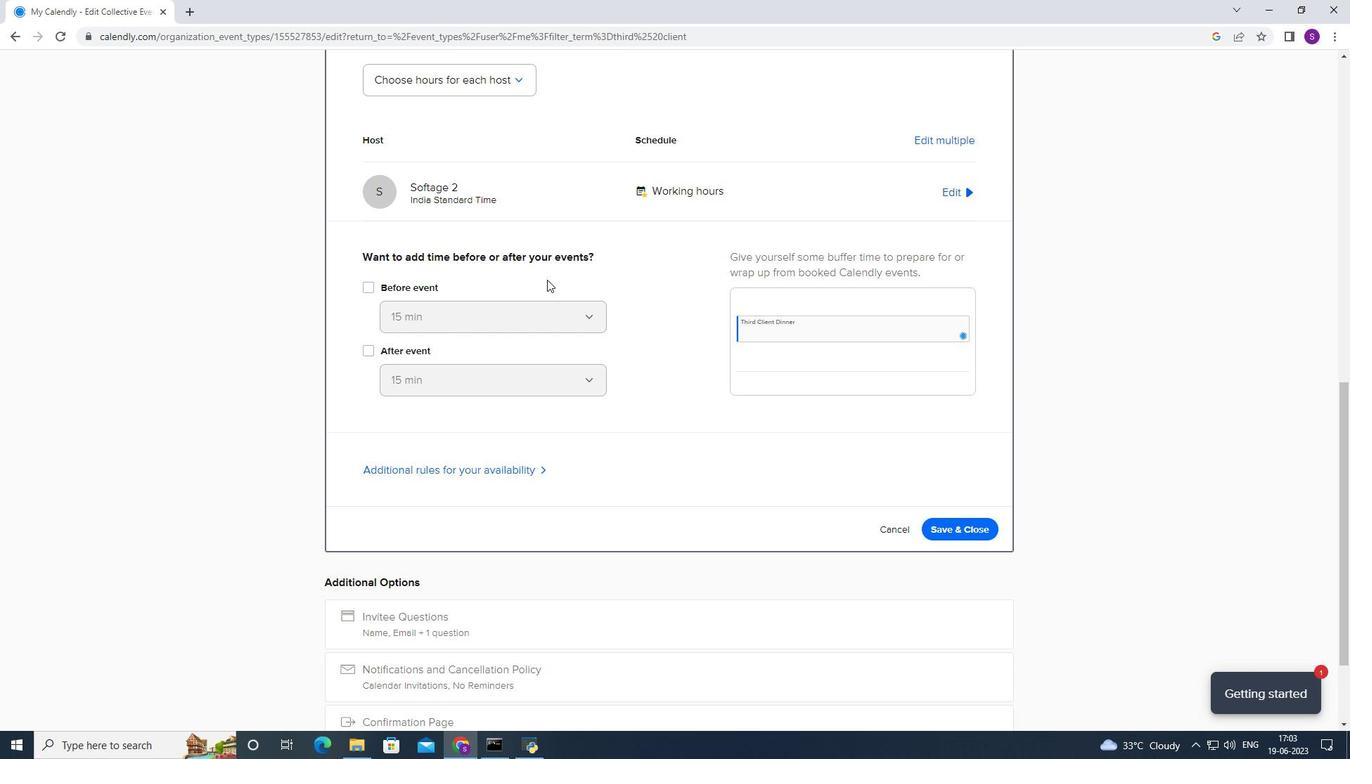 
Action: Mouse scrolled (485, 255) with delta (0, 0)
Screenshot: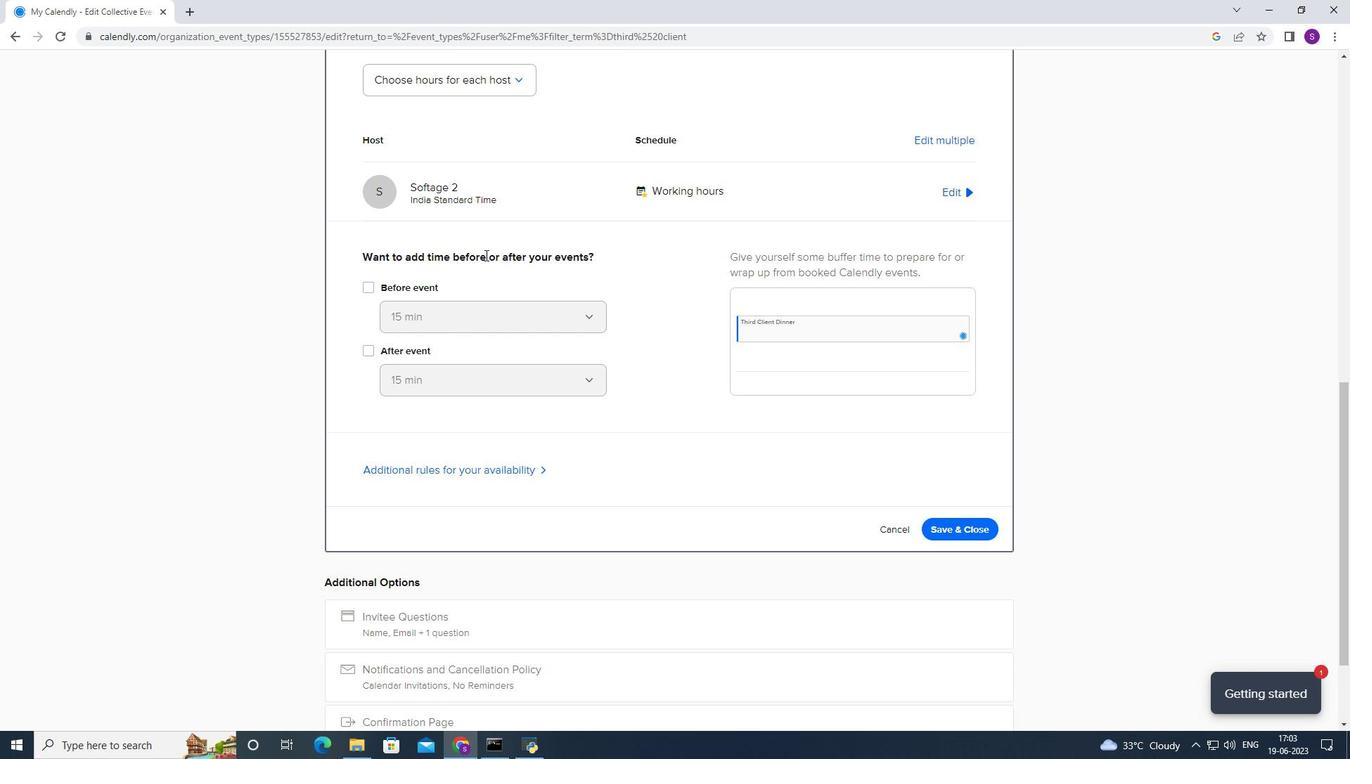 
Action: Mouse scrolled (485, 255) with delta (0, 0)
Screenshot: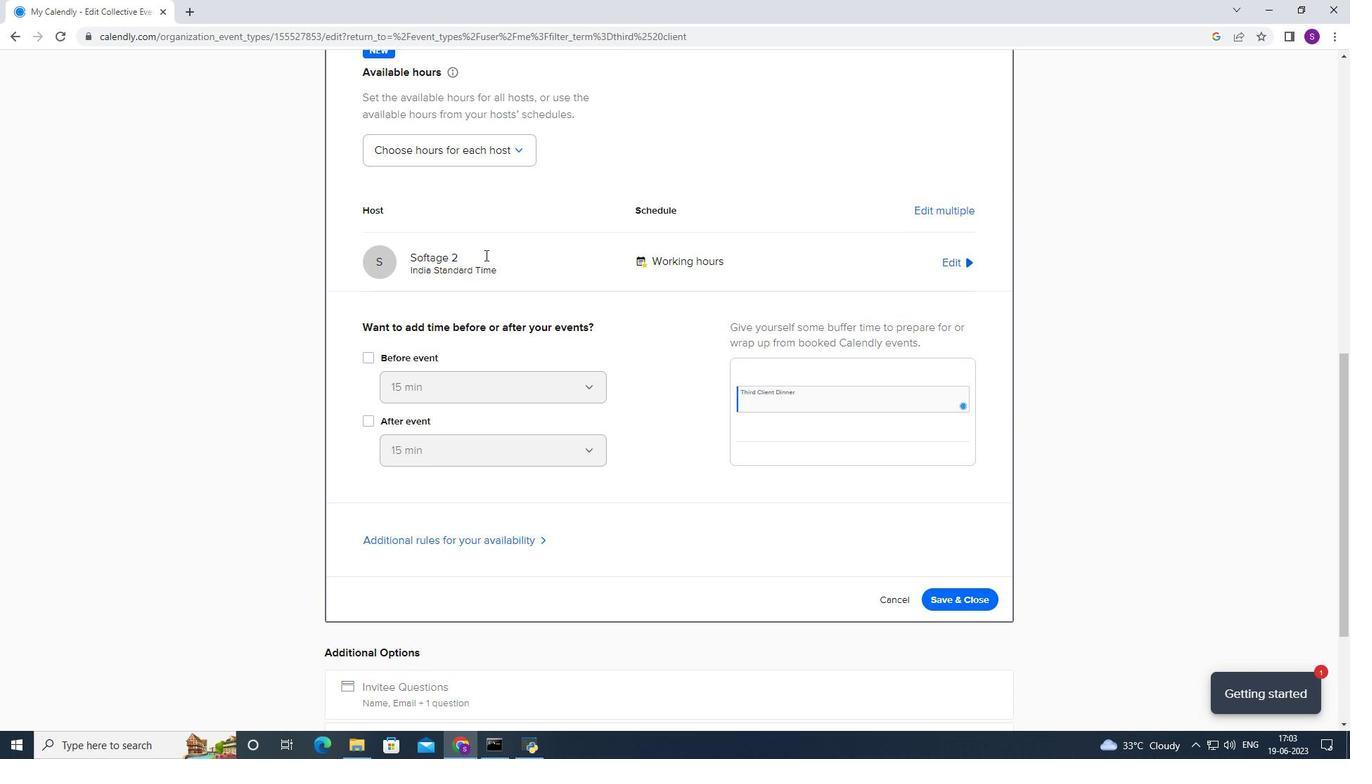 
Action: Mouse moved to (547, 244)
Screenshot: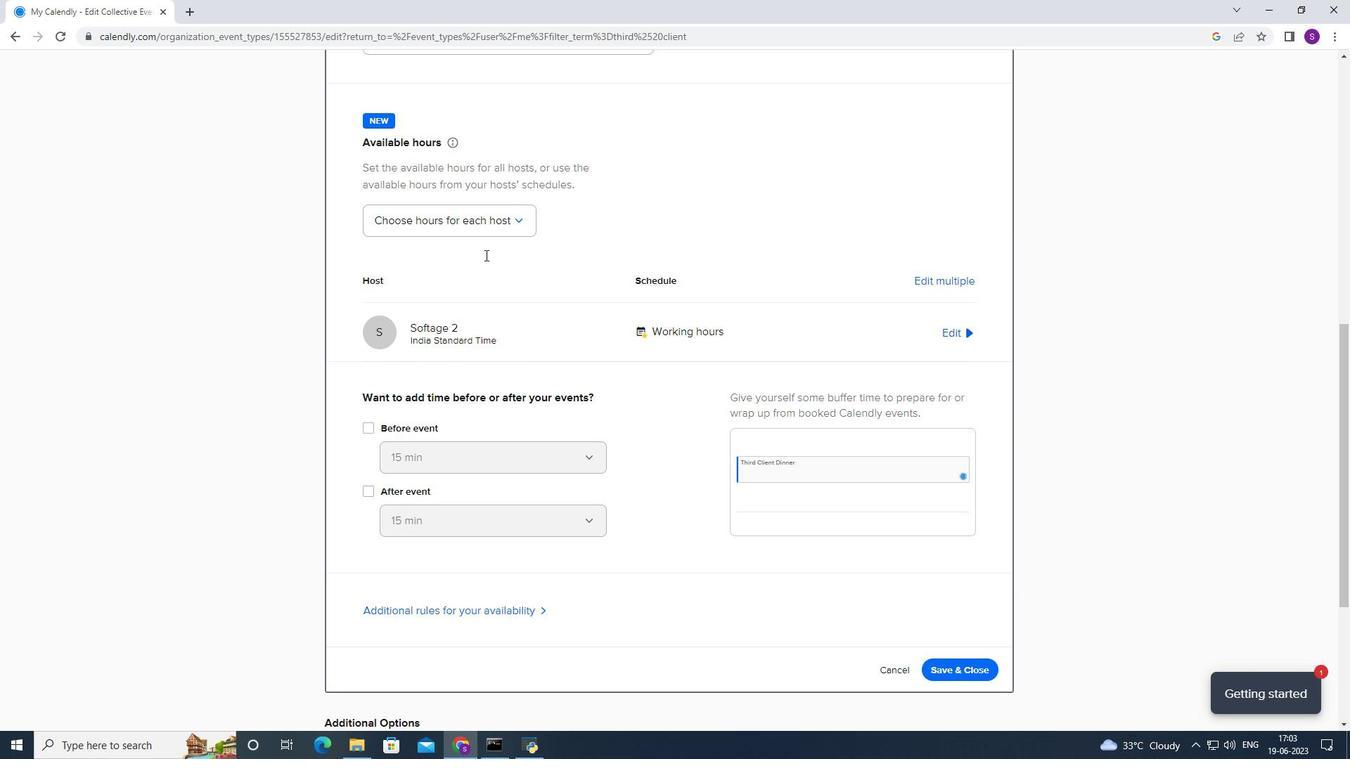 
Action: Mouse scrolled (547, 244) with delta (0, 0)
Screenshot: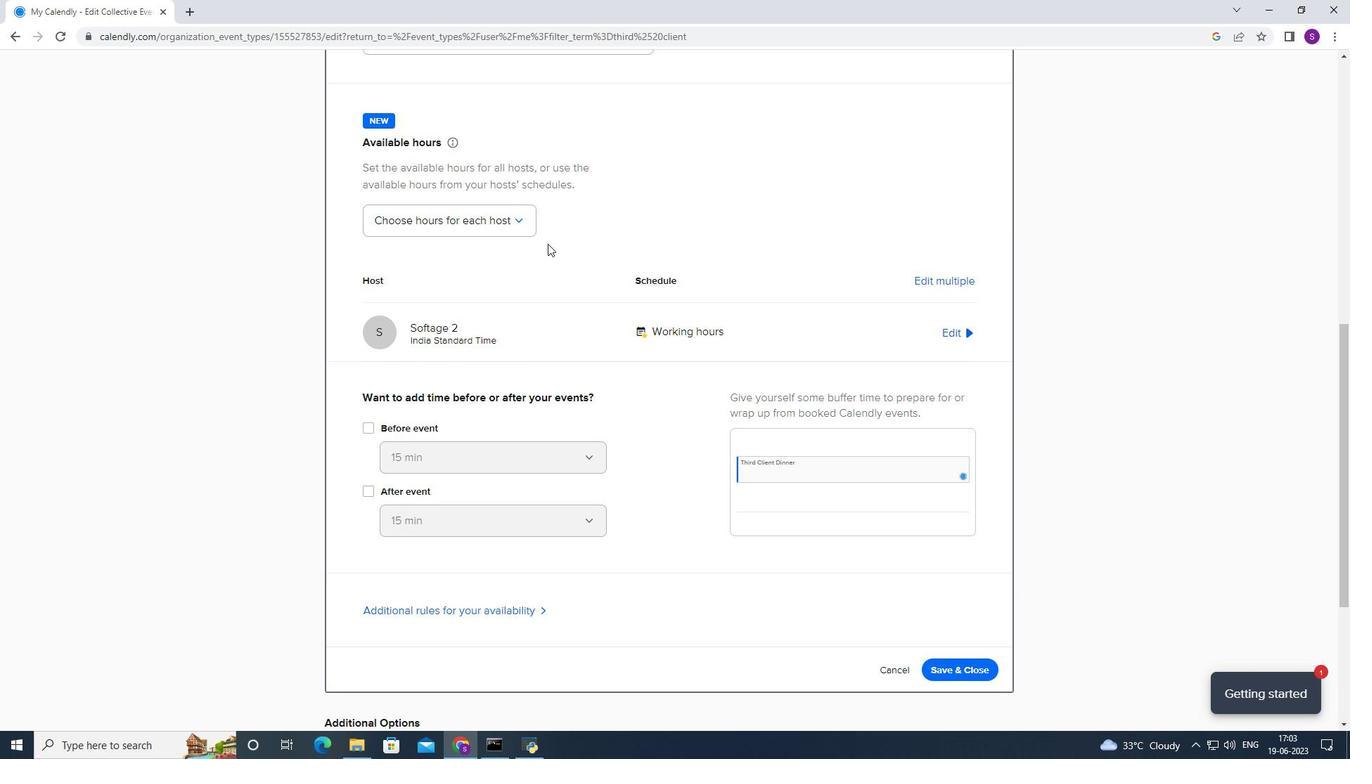 
Action: Mouse moved to (514, 404)
Screenshot: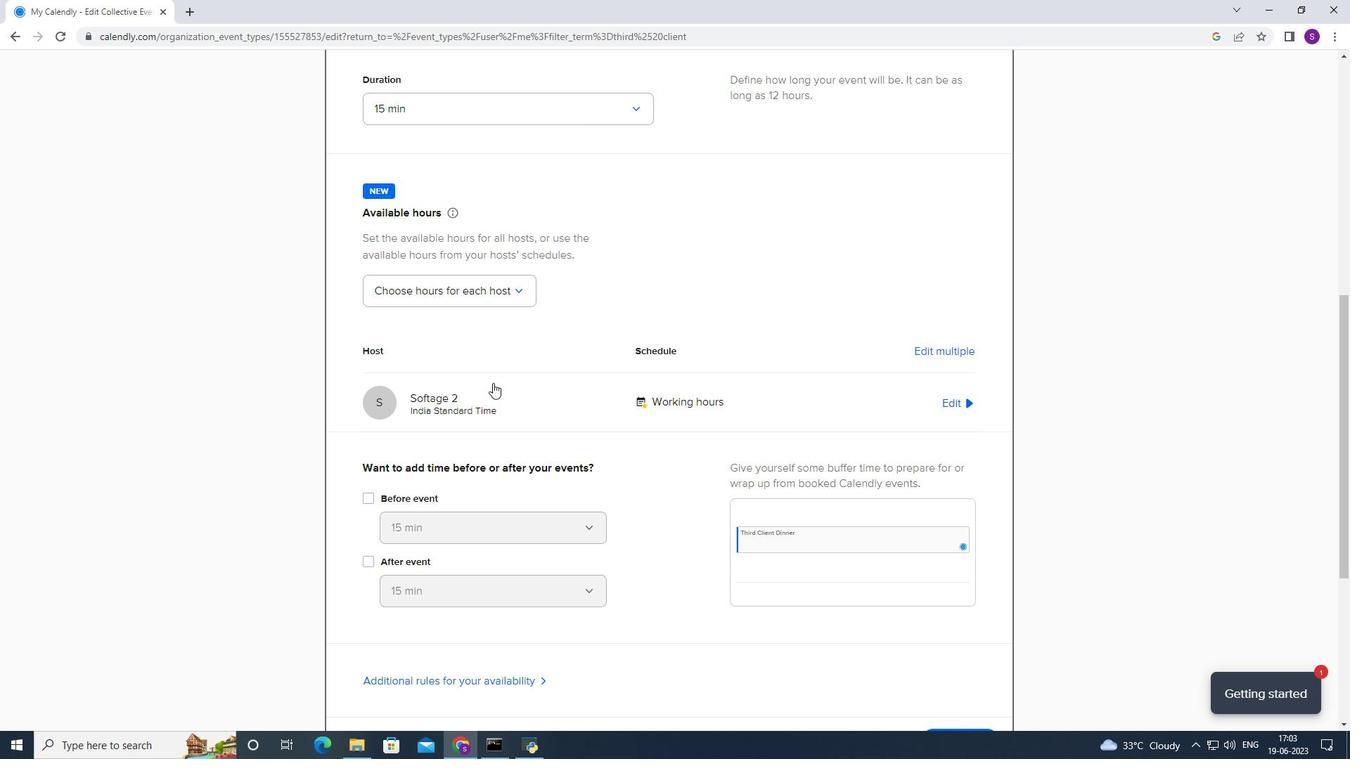 
Action: Mouse pressed left at (514, 404)
Screenshot: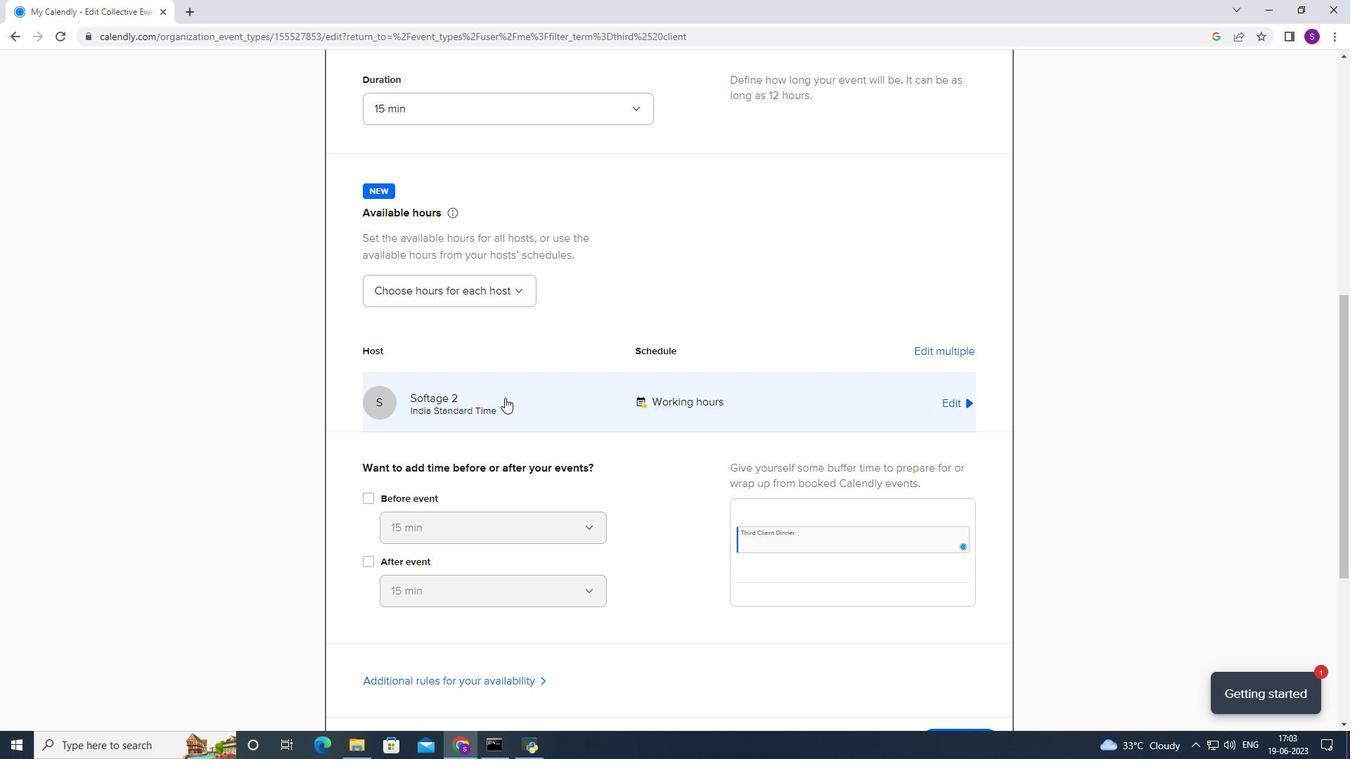 
Action: Mouse moved to (514, 492)
Screenshot: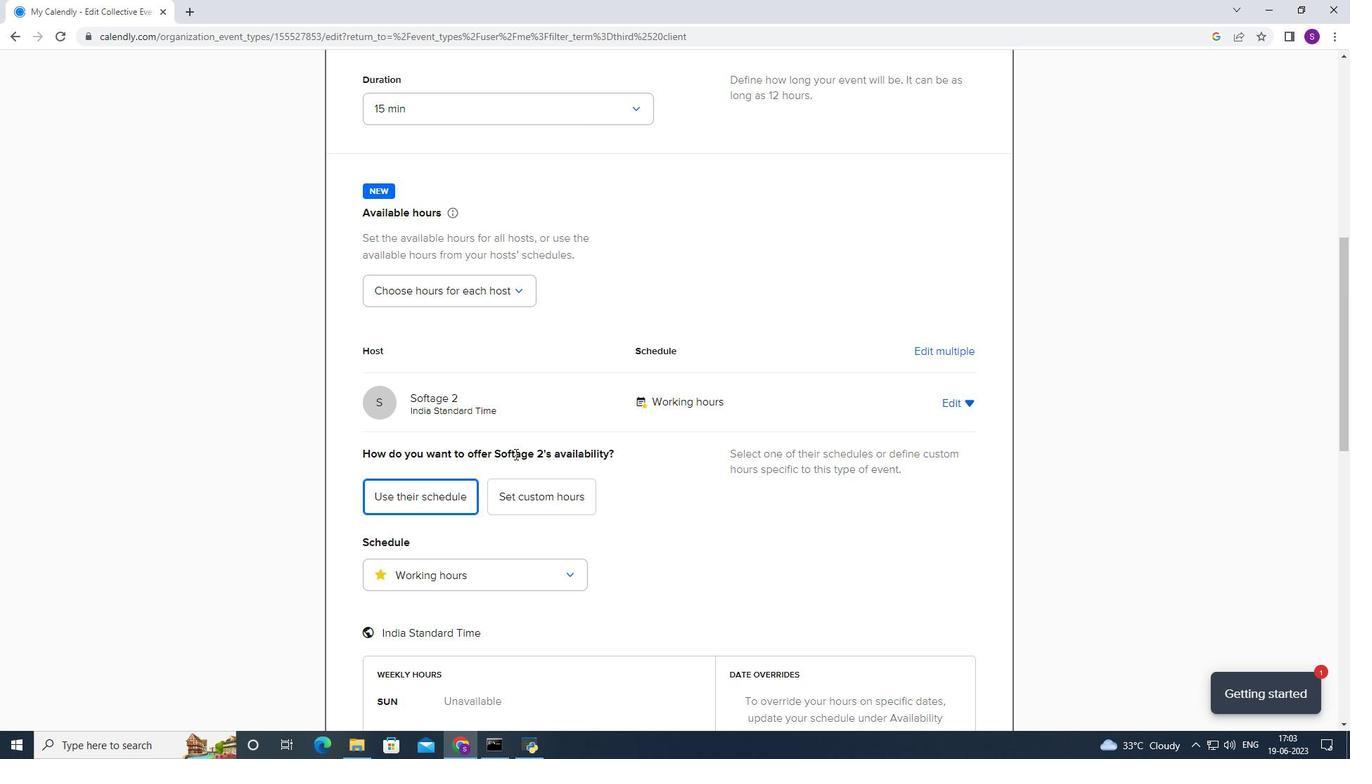 
Action: Mouse pressed left at (514, 492)
Screenshot: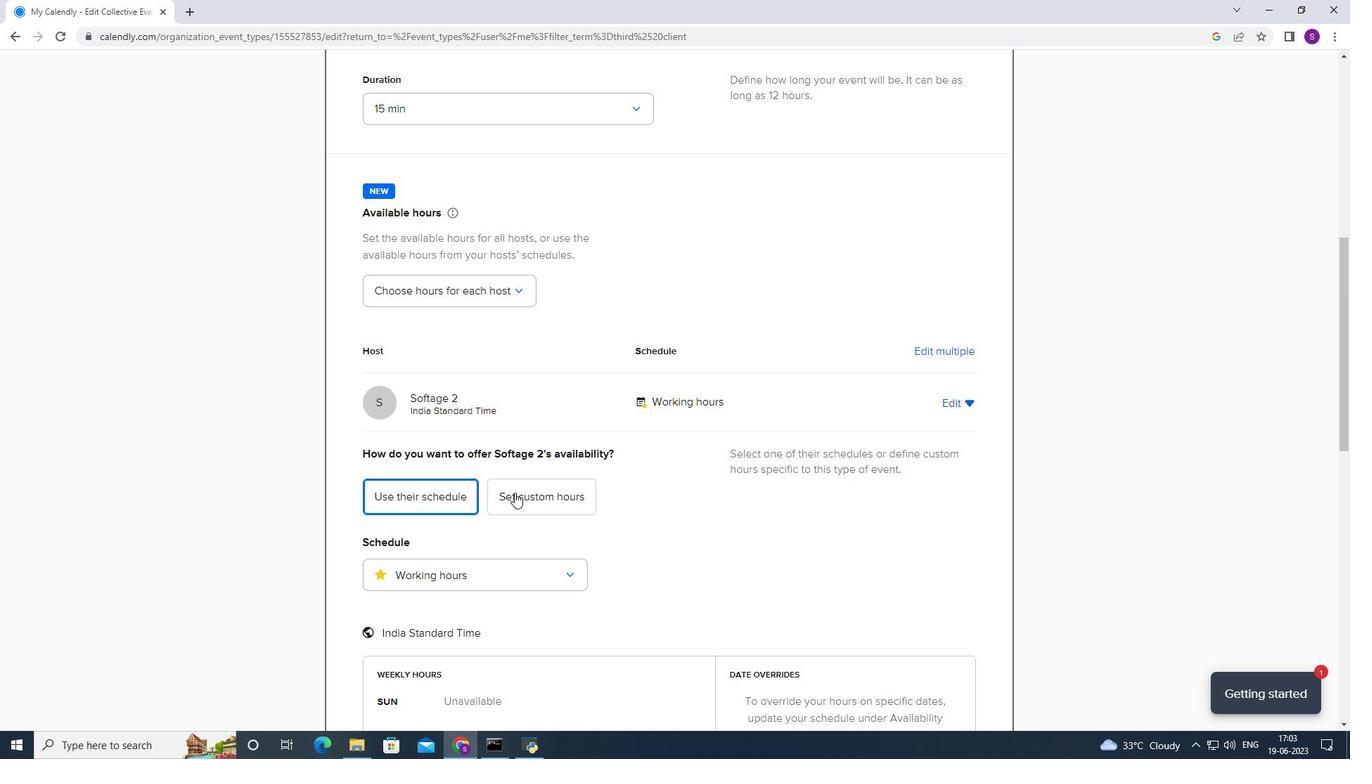 
Action: Mouse moved to (502, 518)
Screenshot: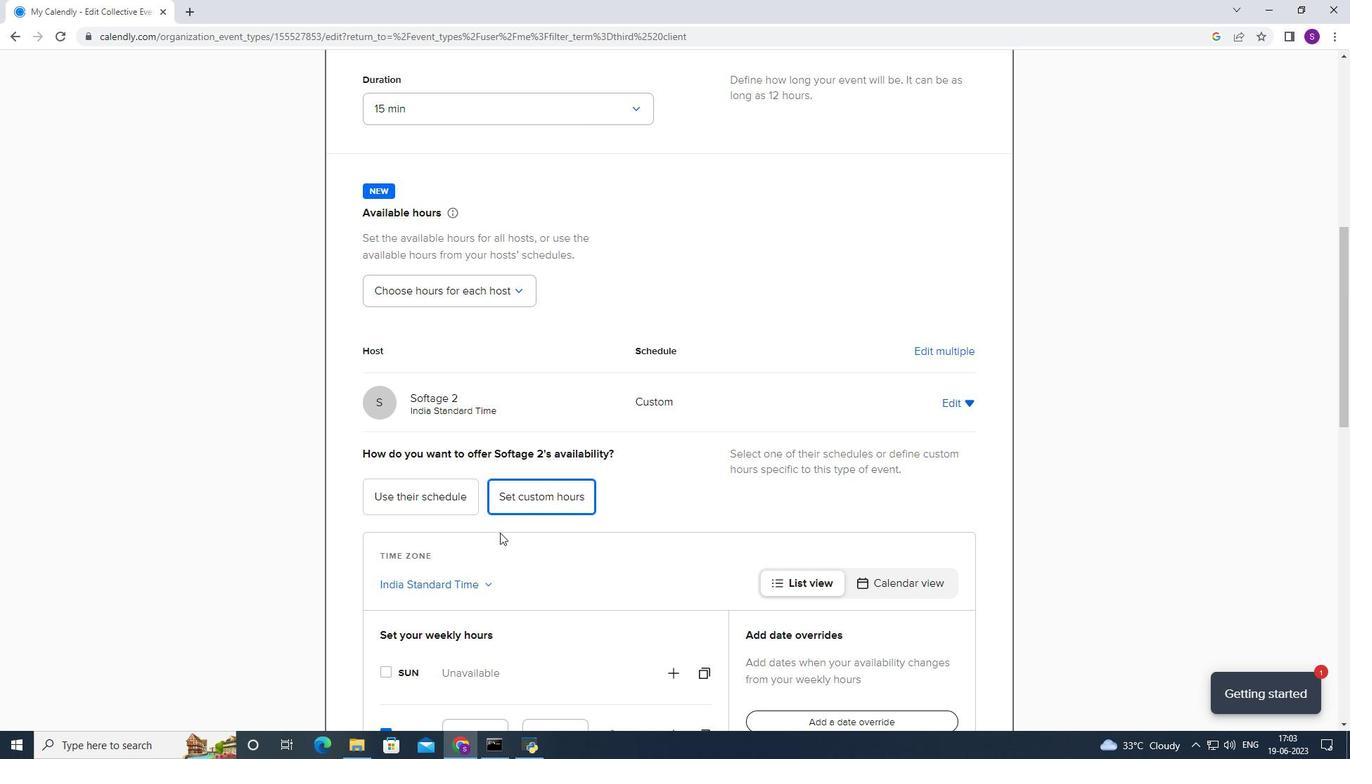 
Action: Mouse scrolled (502, 517) with delta (0, 0)
Screenshot: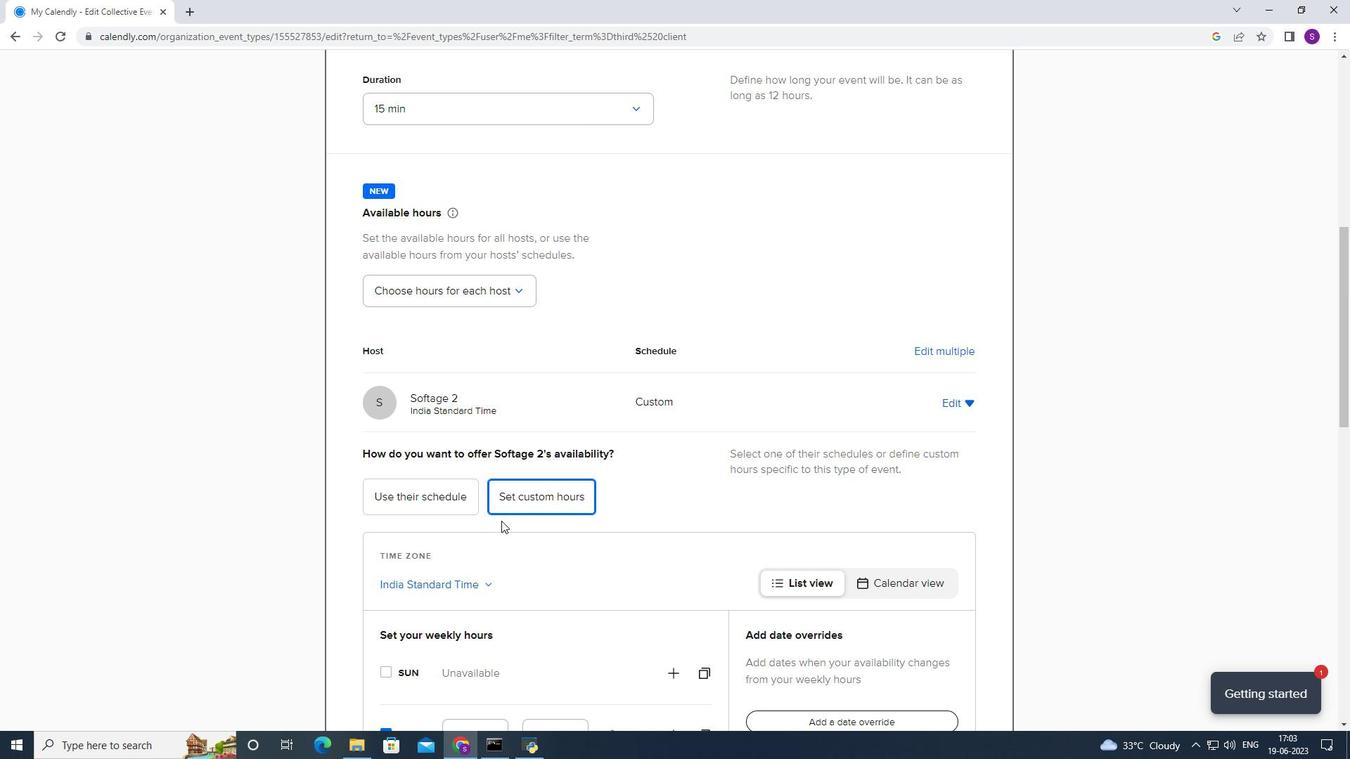 
Action: Mouse scrolled (502, 517) with delta (0, 0)
Screenshot: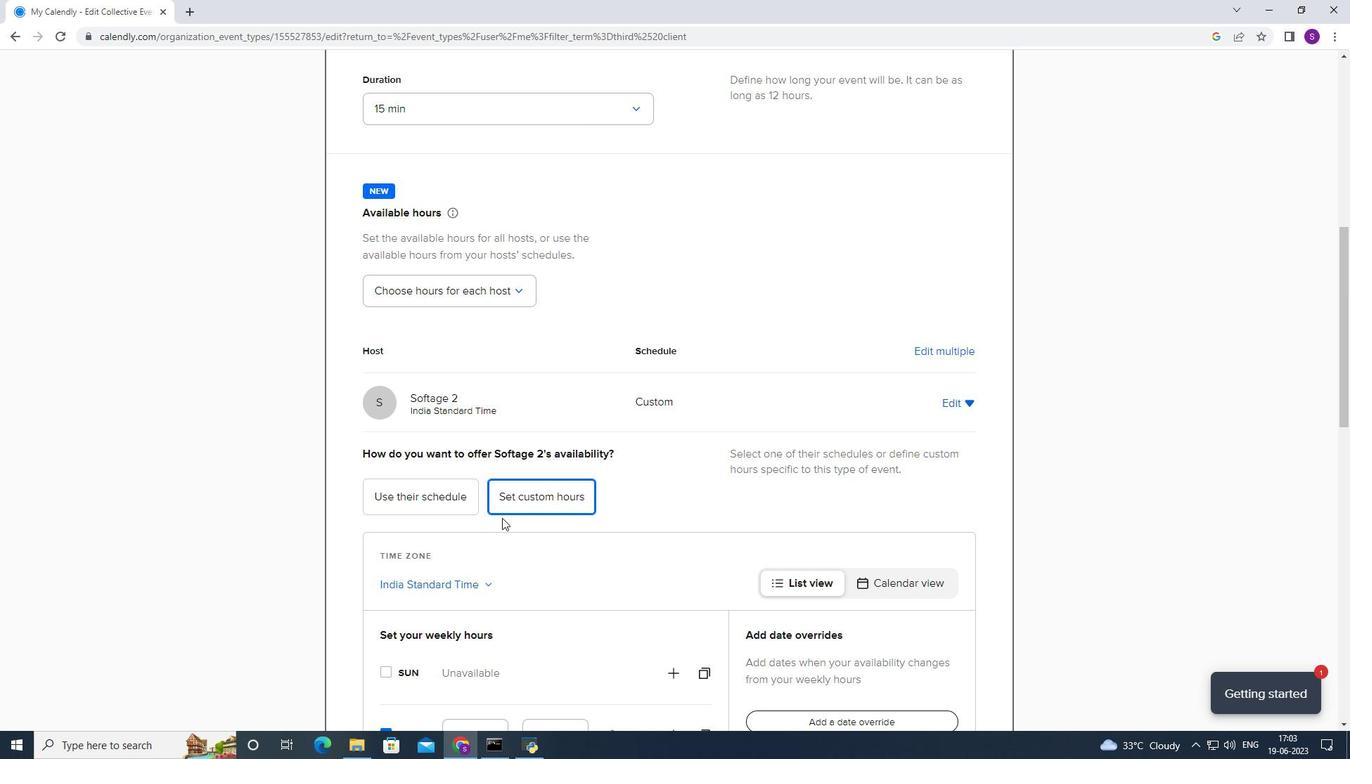 
Action: Mouse scrolled (502, 517) with delta (0, 0)
Screenshot: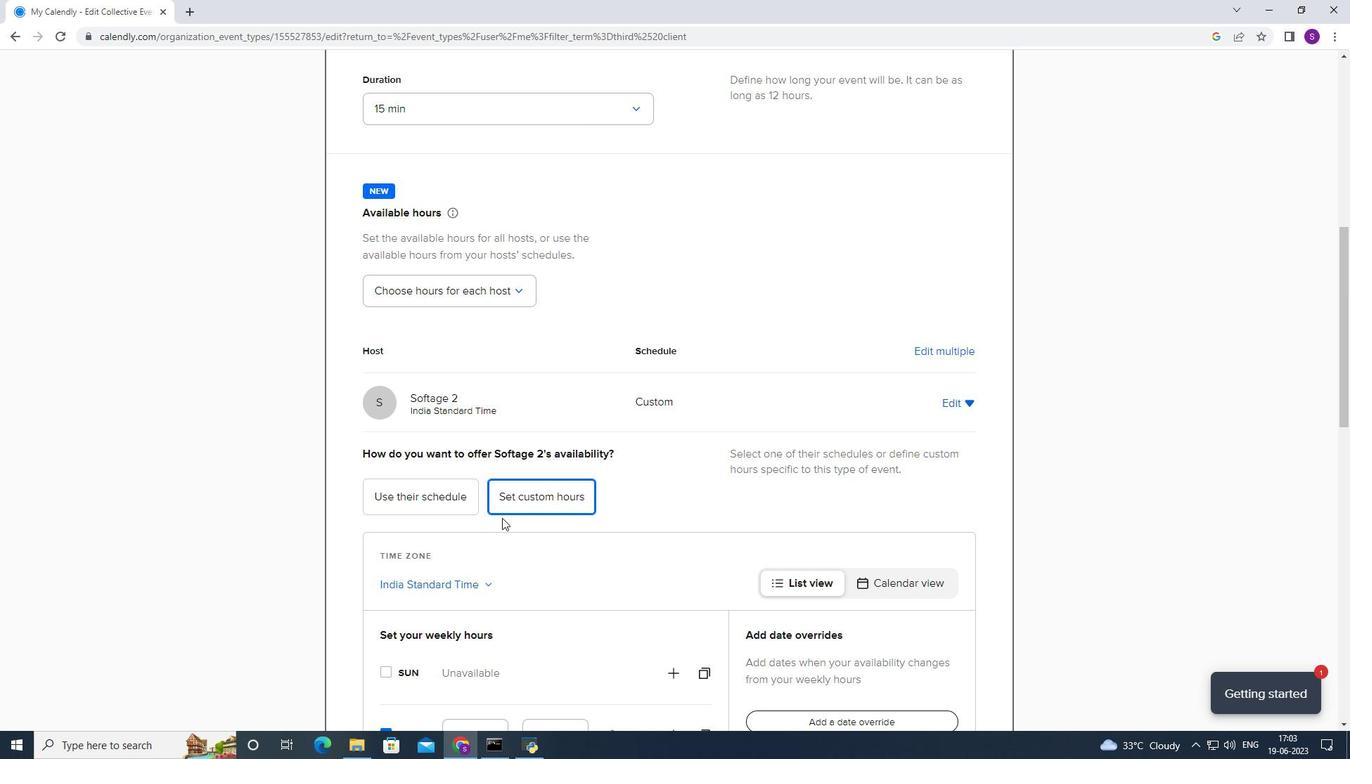 
Action: Mouse scrolled (502, 517) with delta (0, 0)
Screenshot: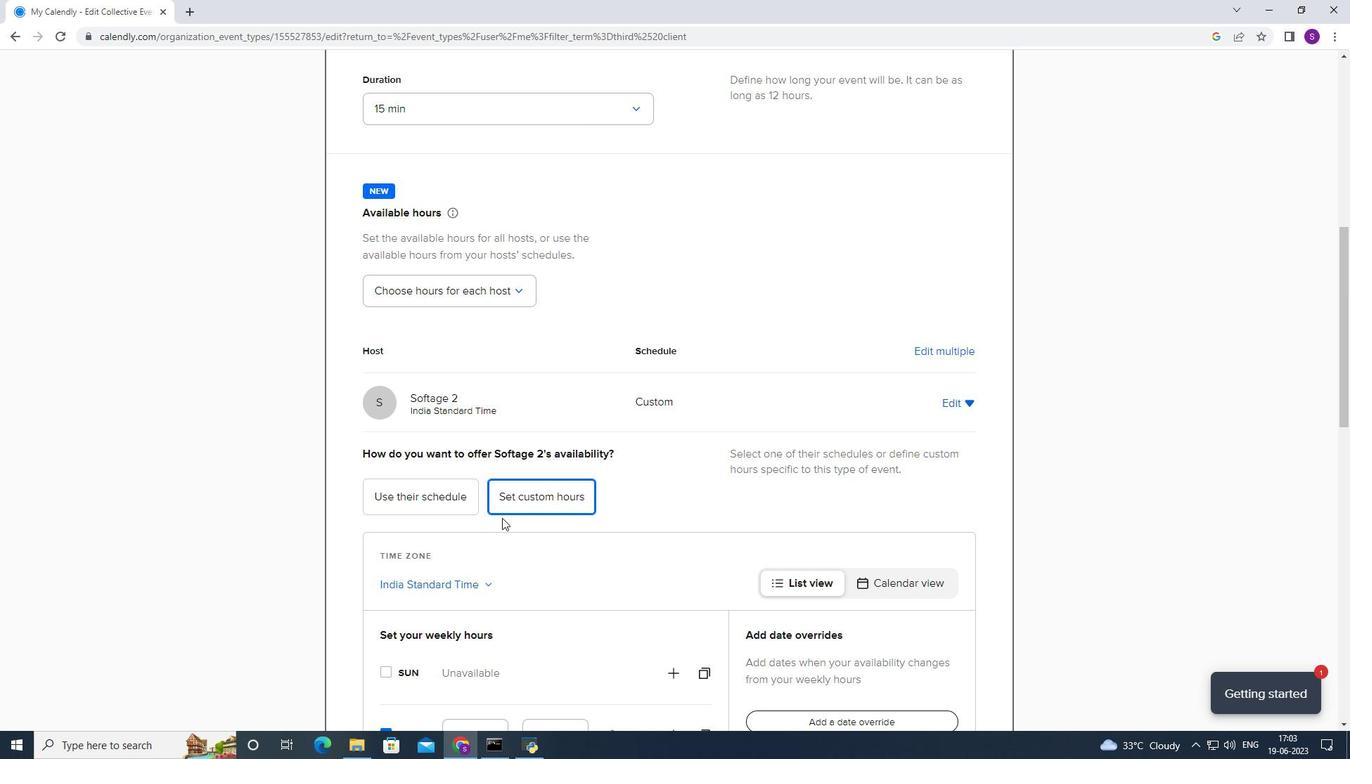 
Action: Mouse scrolled (502, 517) with delta (0, 0)
Screenshot: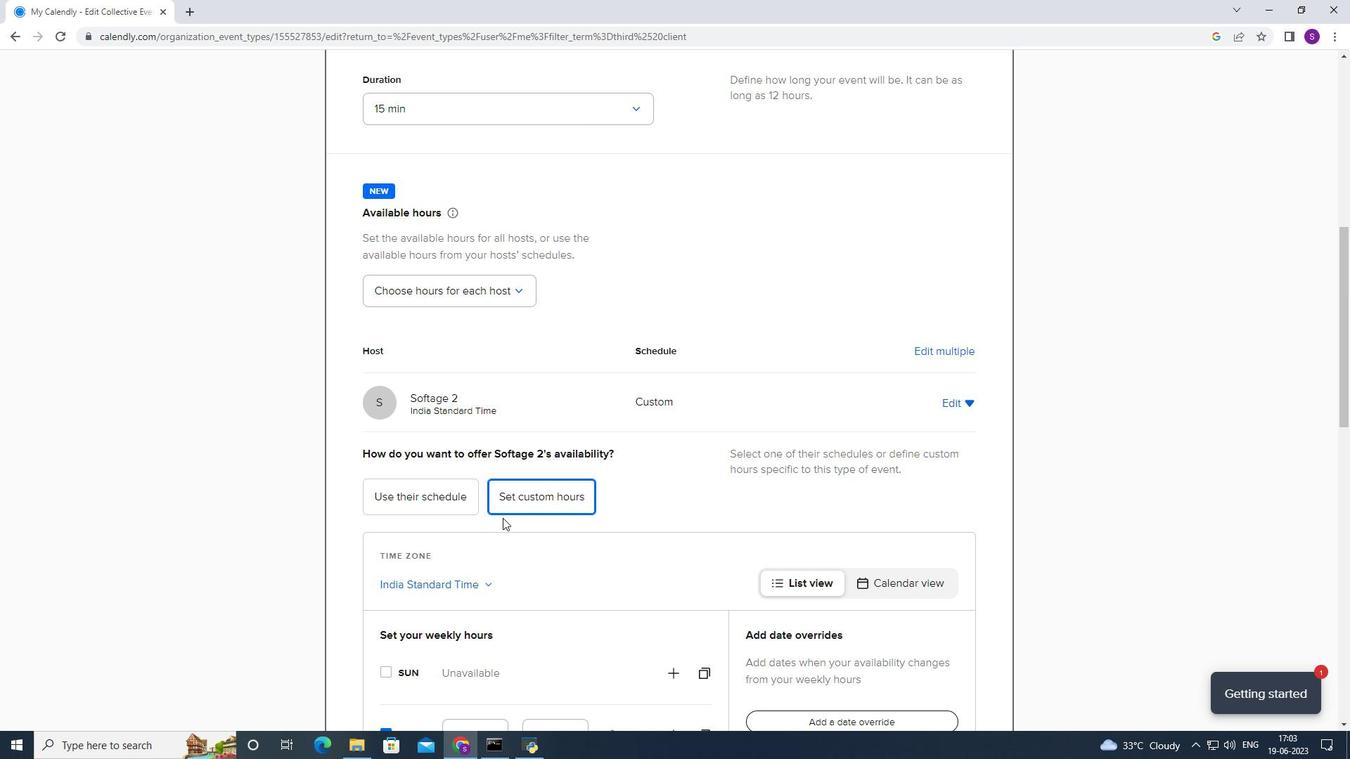 
Action: Mouse moved to (385, 696)
Screenshot: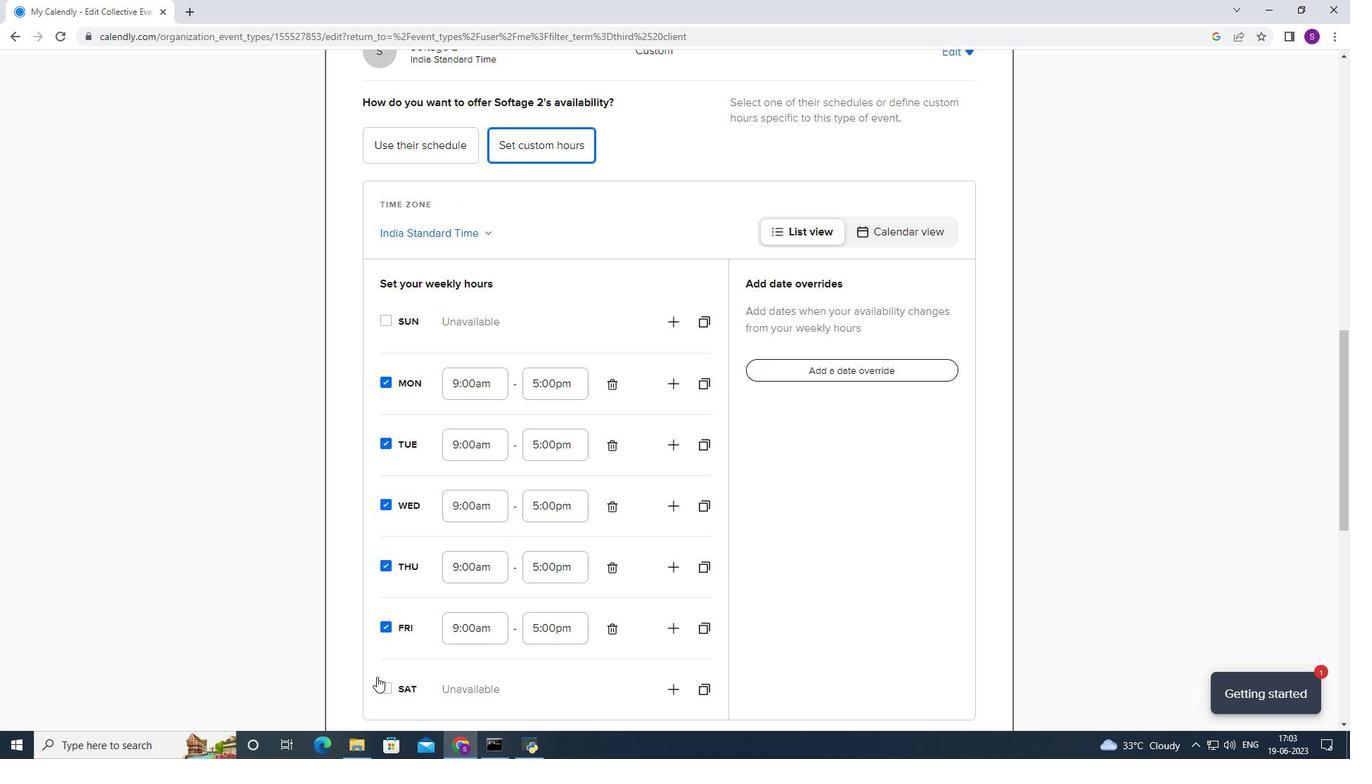 
Action: Mouse pressed left at (385, 696)
Screenshot: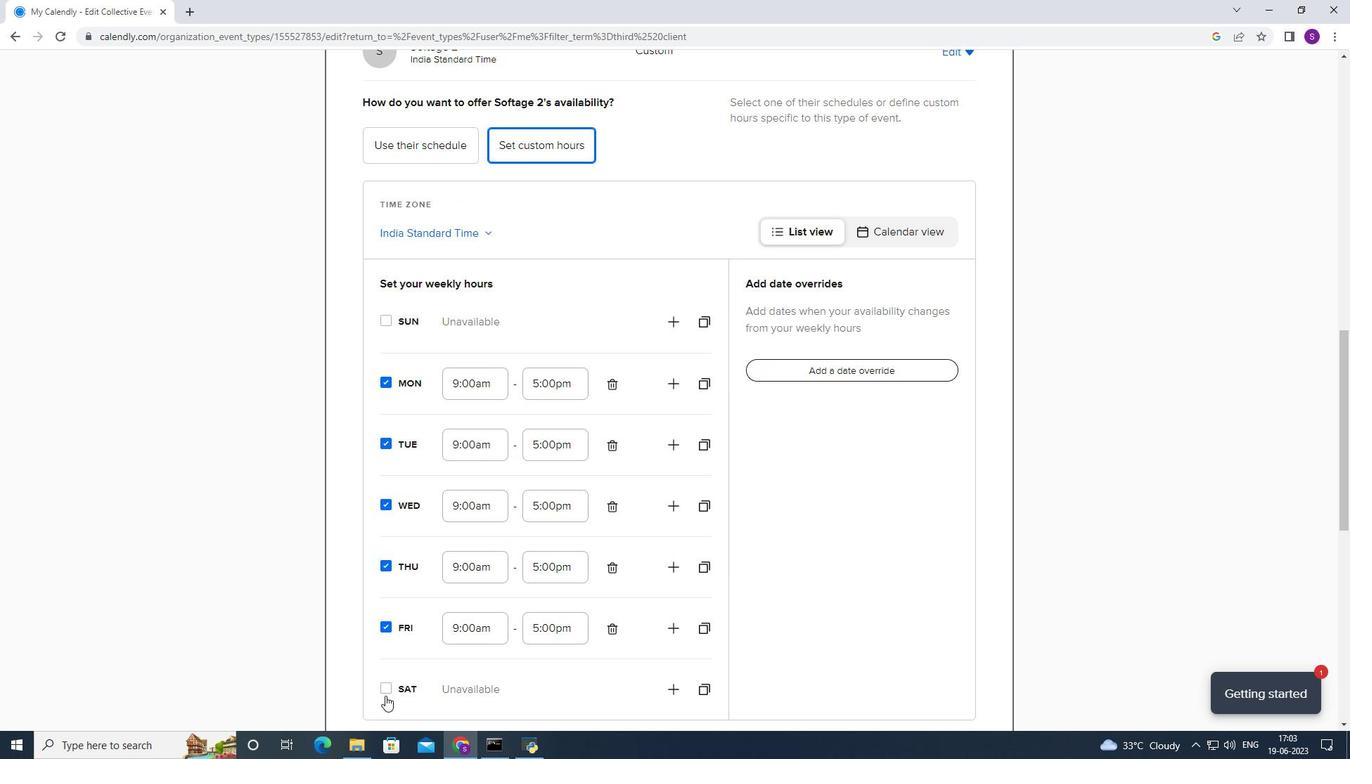 
Action: Mouse moved to (403, 649)
Screenshot: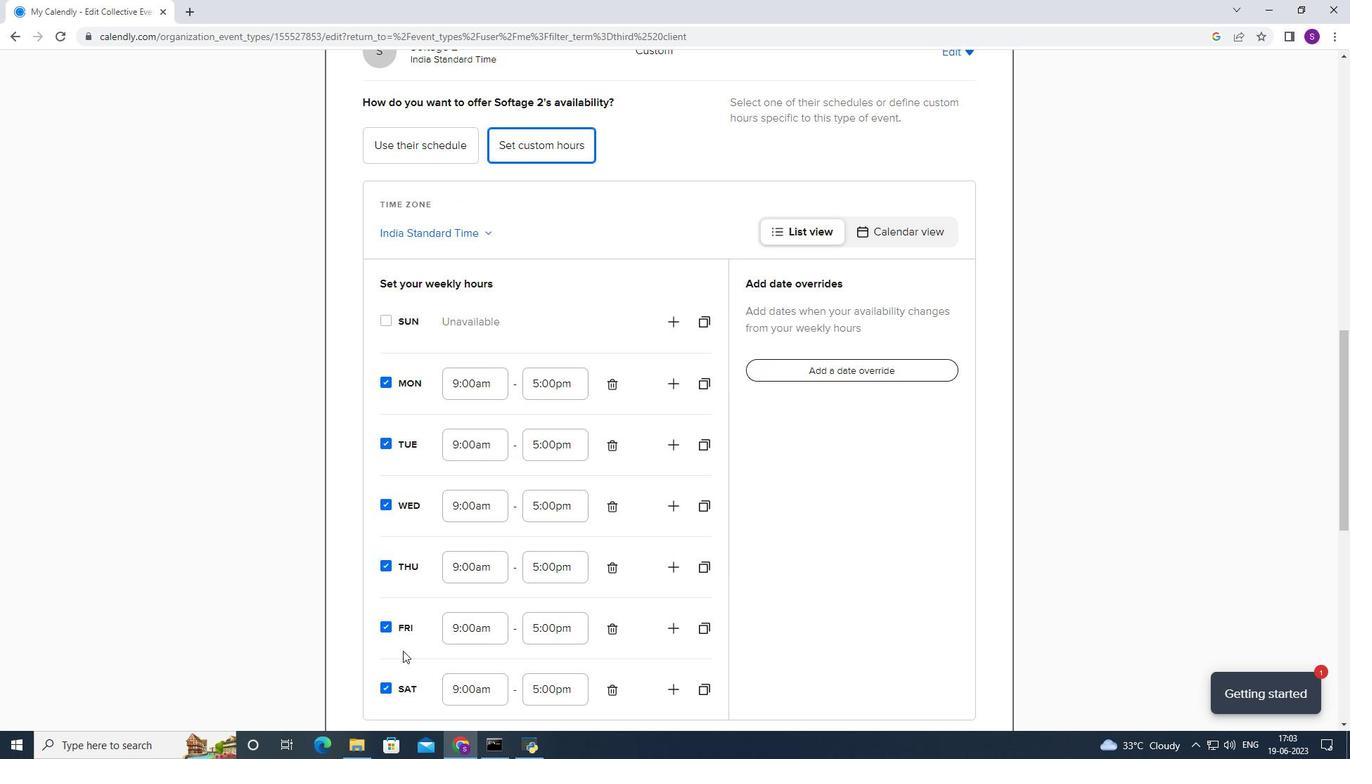 
Action: Mouse scrolled (403, 649) with delta (0, 0)
Screenshot: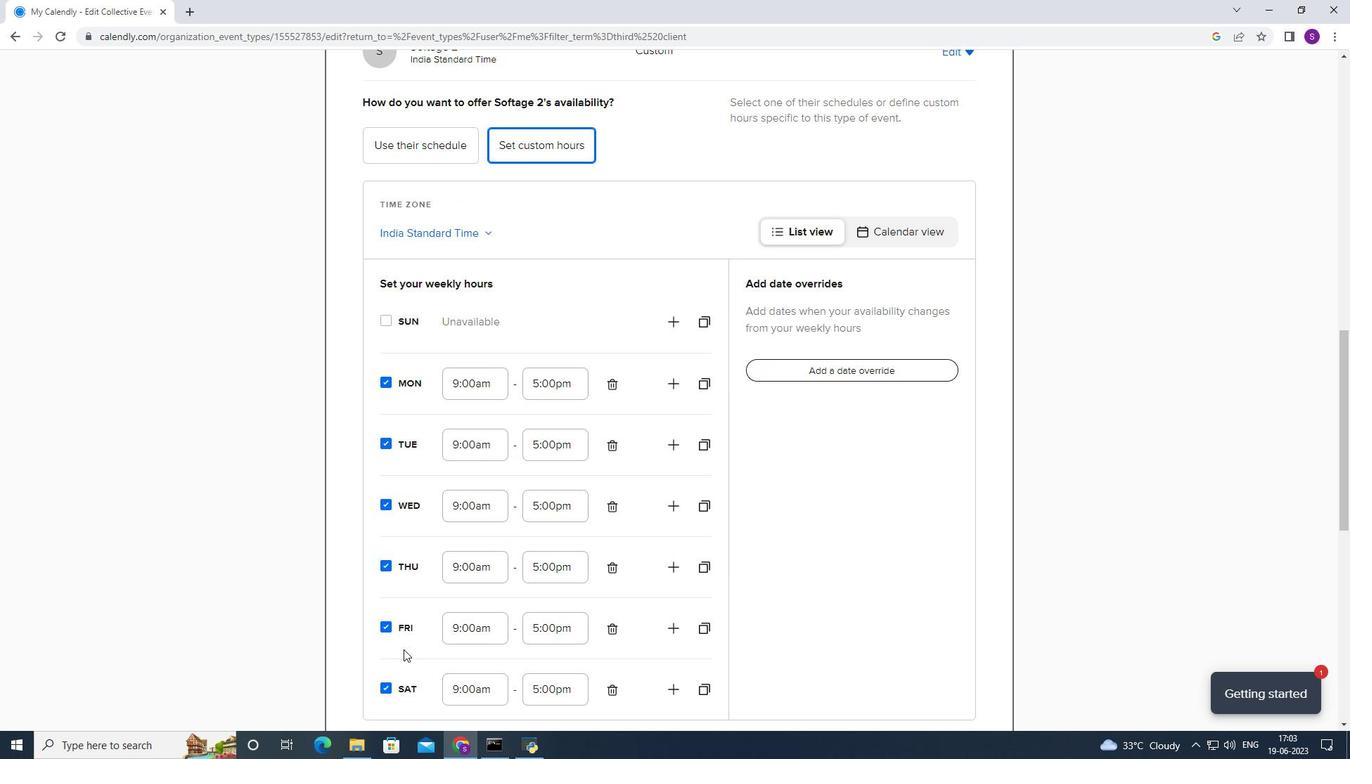 
Action: Mouse scrolled (403, 649) with delta (0, 0)
Screenshot: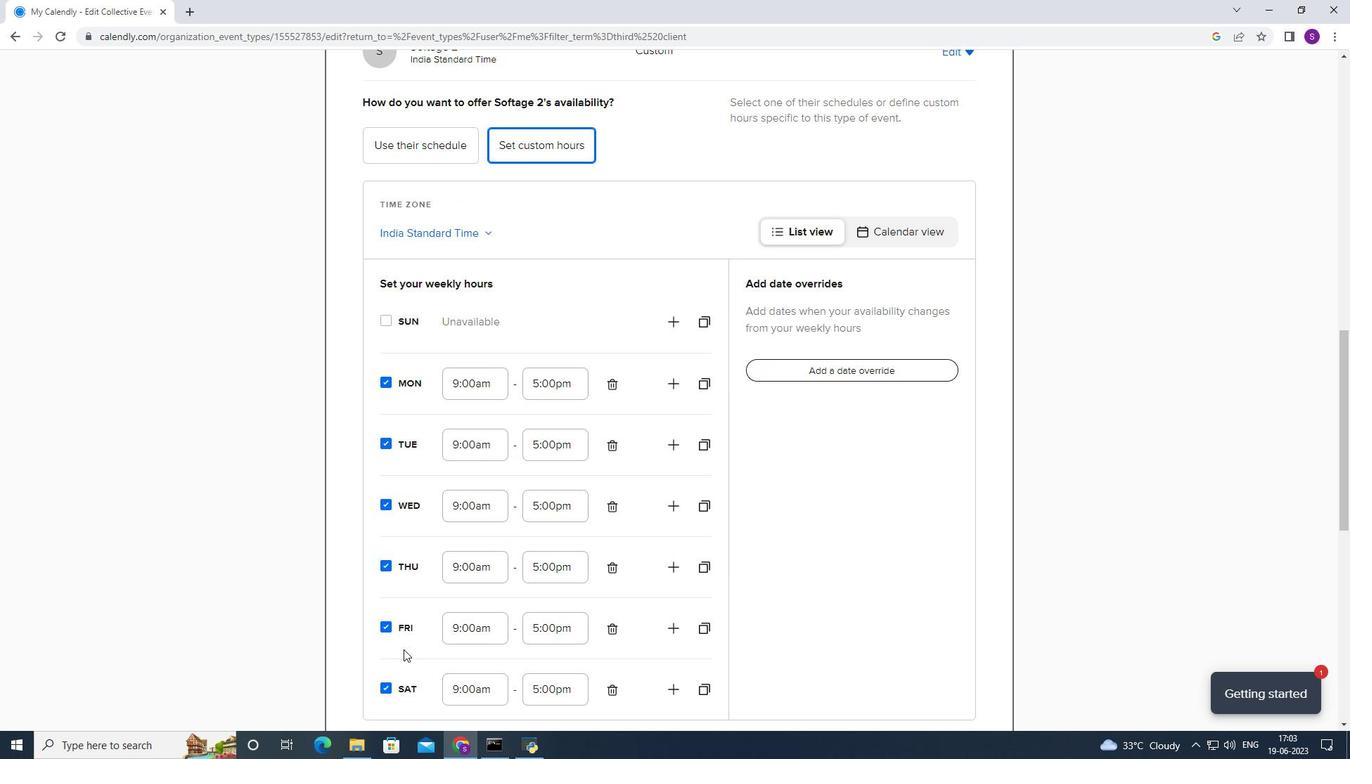
Action: Mouse scrolled (403, 649) with delta (0, 0)
Screenshot: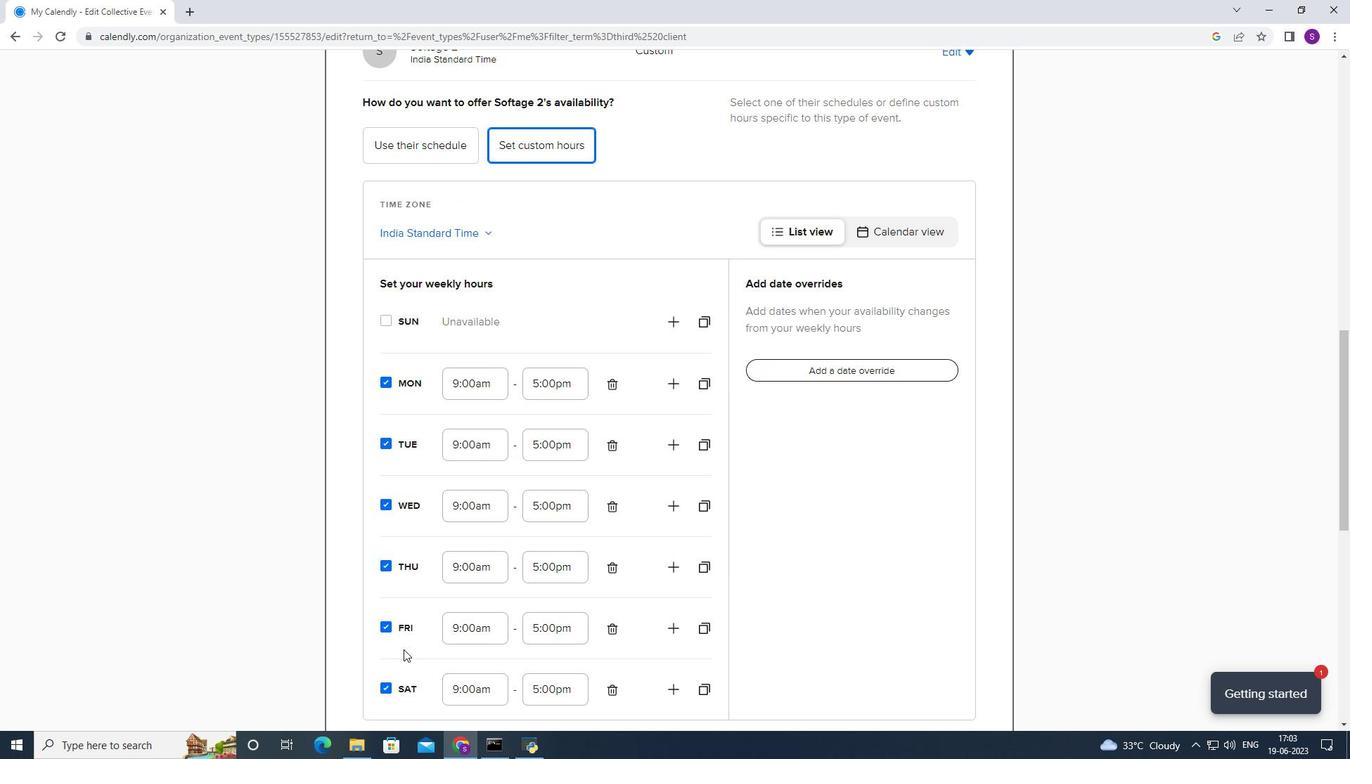 
Action: Mouse scrolled (403, 649) with delta (0, 0)
Screenshot: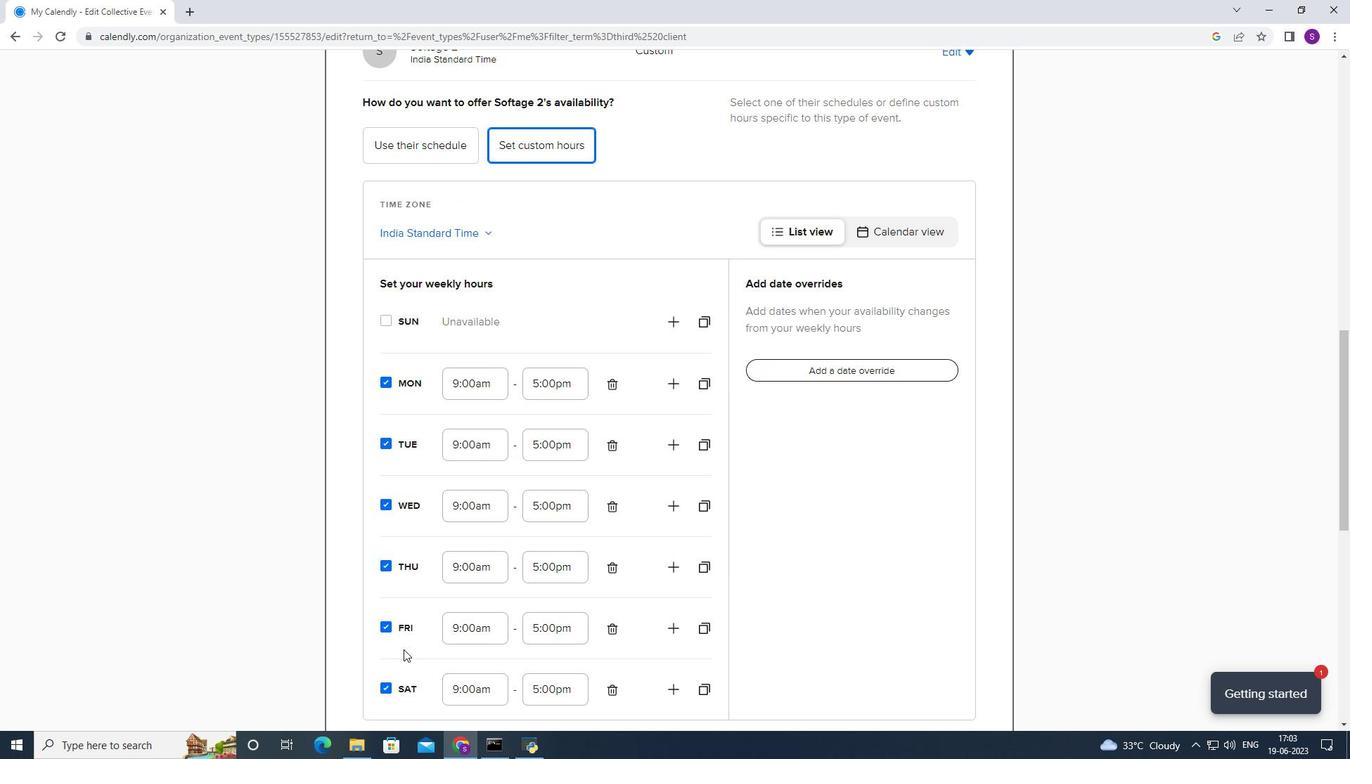 
Action: Mouse scrolled (403, 649) with delta (0, 0)
Screenshot: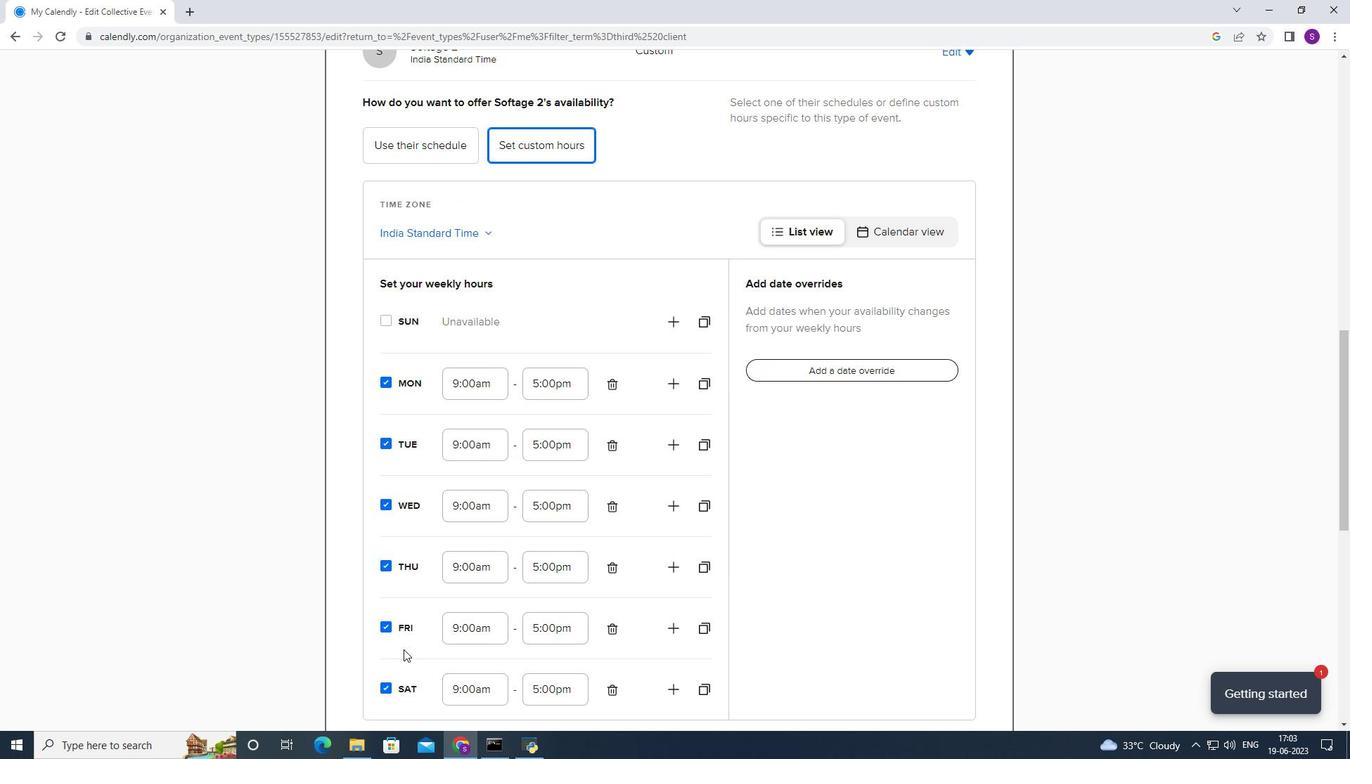 
Action: Mouse moved to (403, 647)
Screenshot: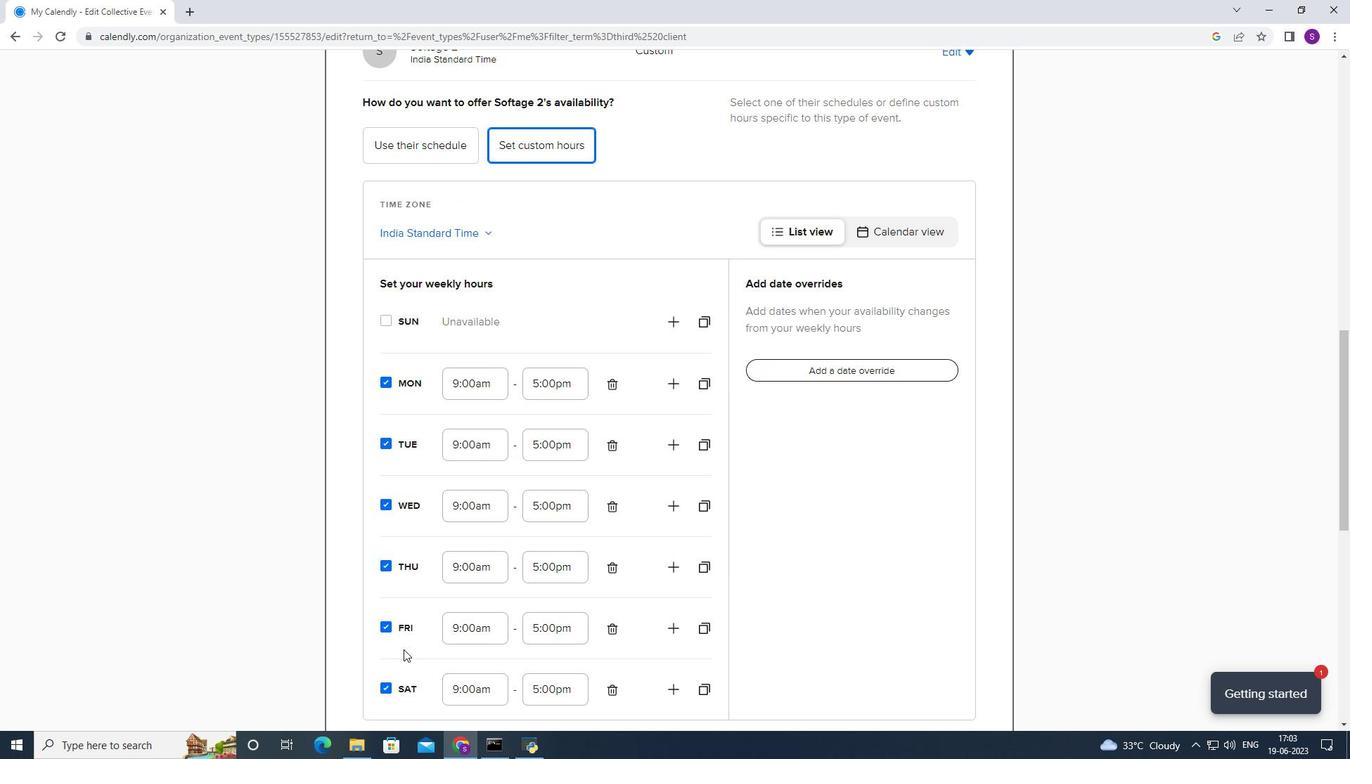 
Action: Mouse scrolled (403, 646) with delta (0, 0)
Screenshot: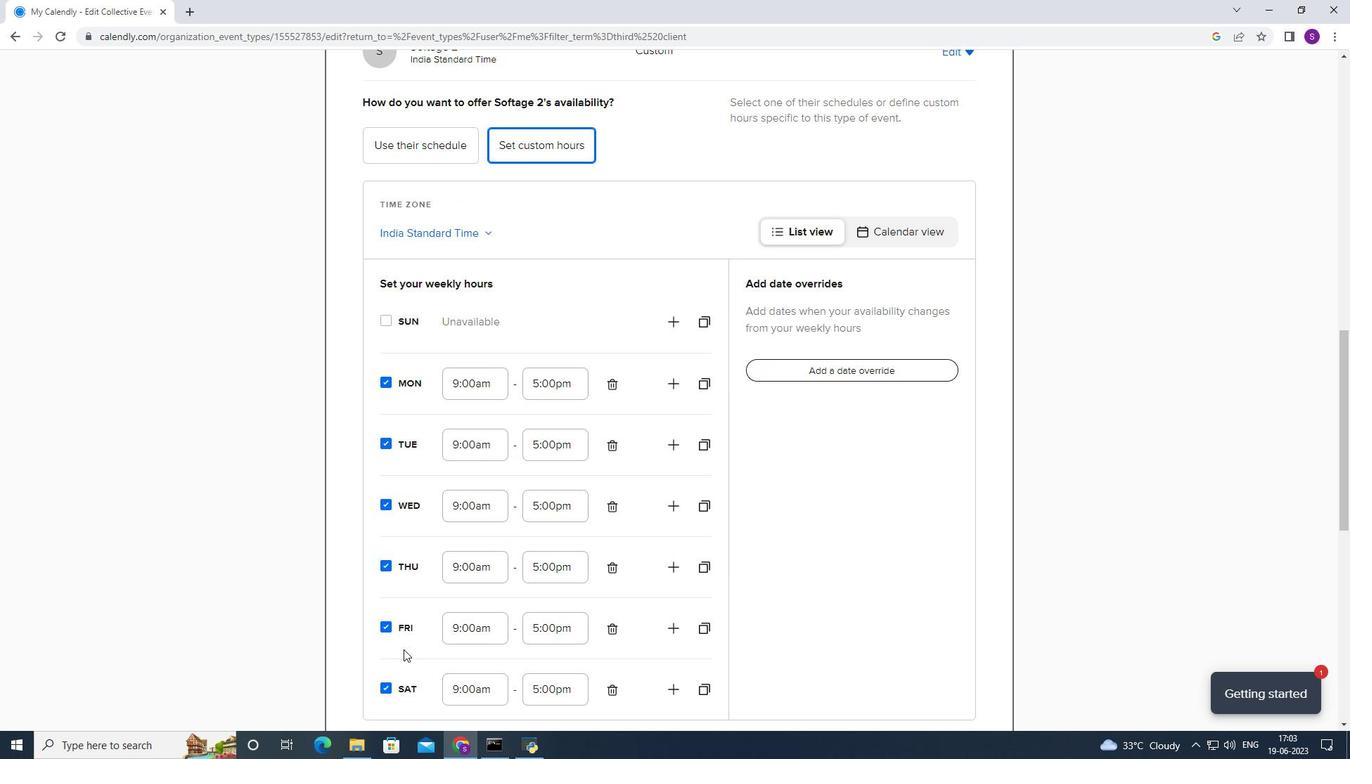 
Action: Mouse moved to (404, 640)
Screenshot: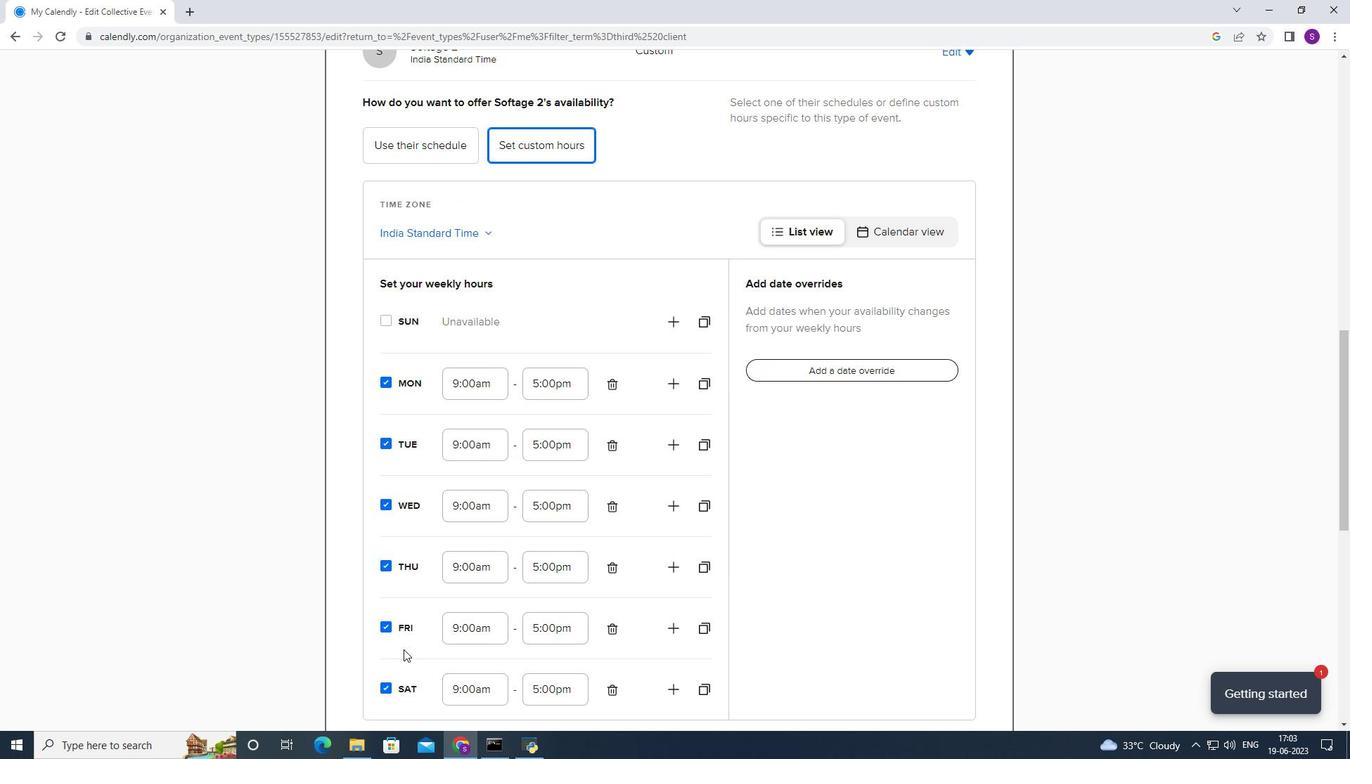 
Action: Mouse scrolled (403, 641) with delta (0, 0)
Screenshot: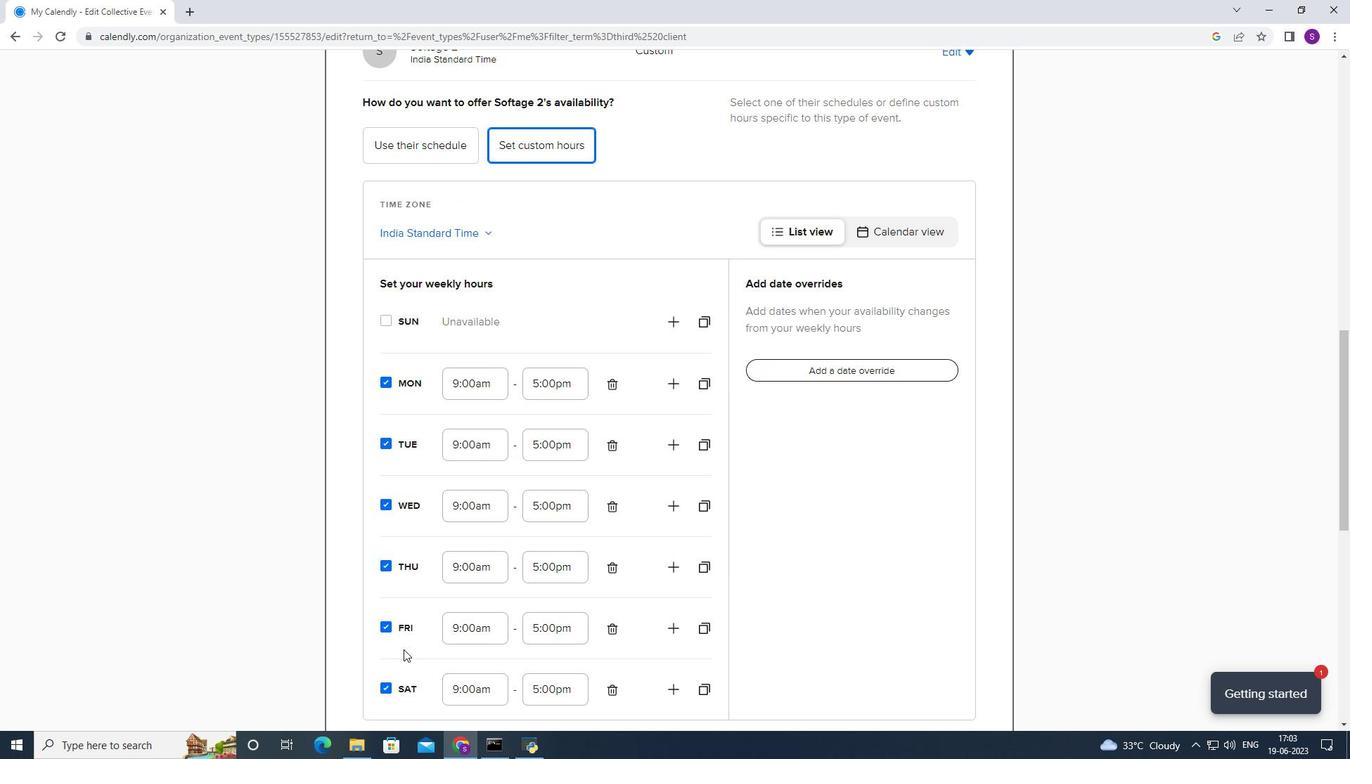 
Action: Mouse moved to (497, 336)
Screenshot: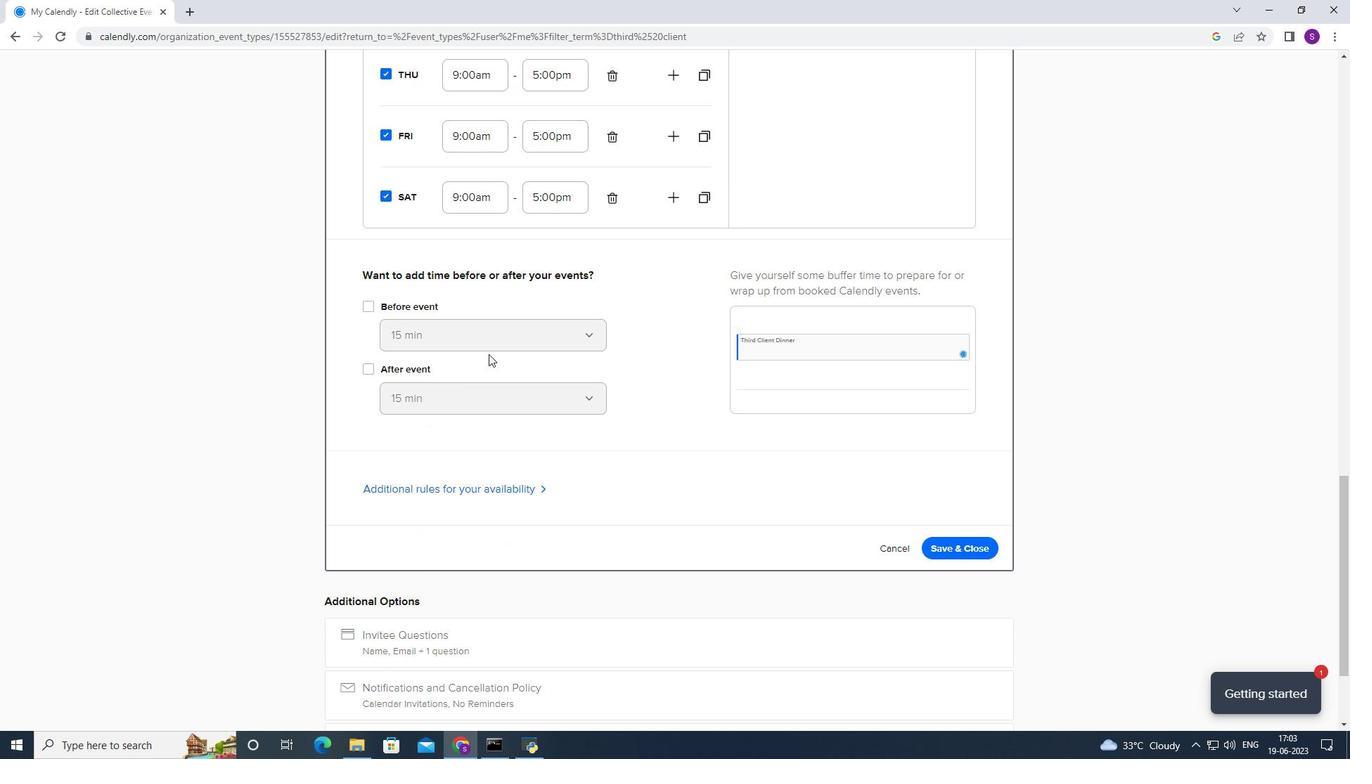 
Action: Mouse pressed left at (497, 336)
Screenshot: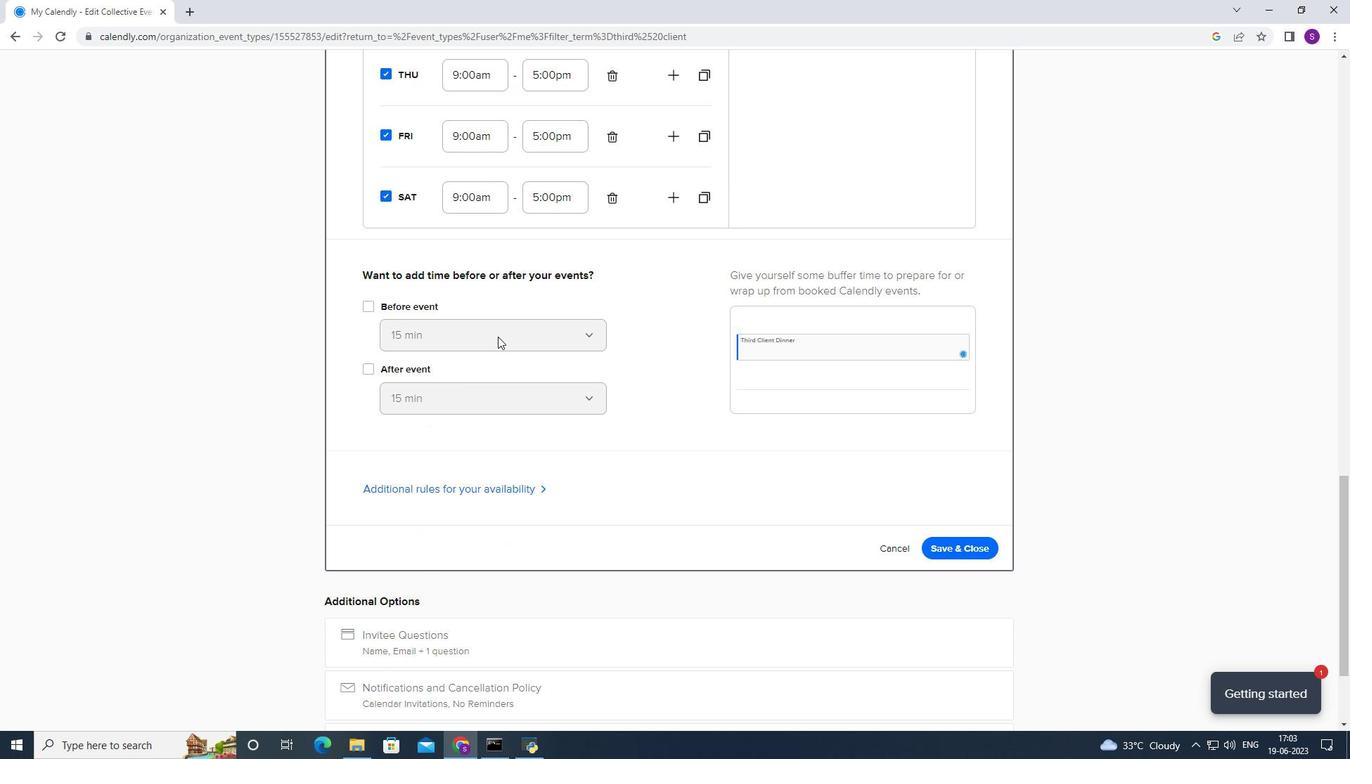 
Action: Mouse moved to (375, 297)
Screenshot: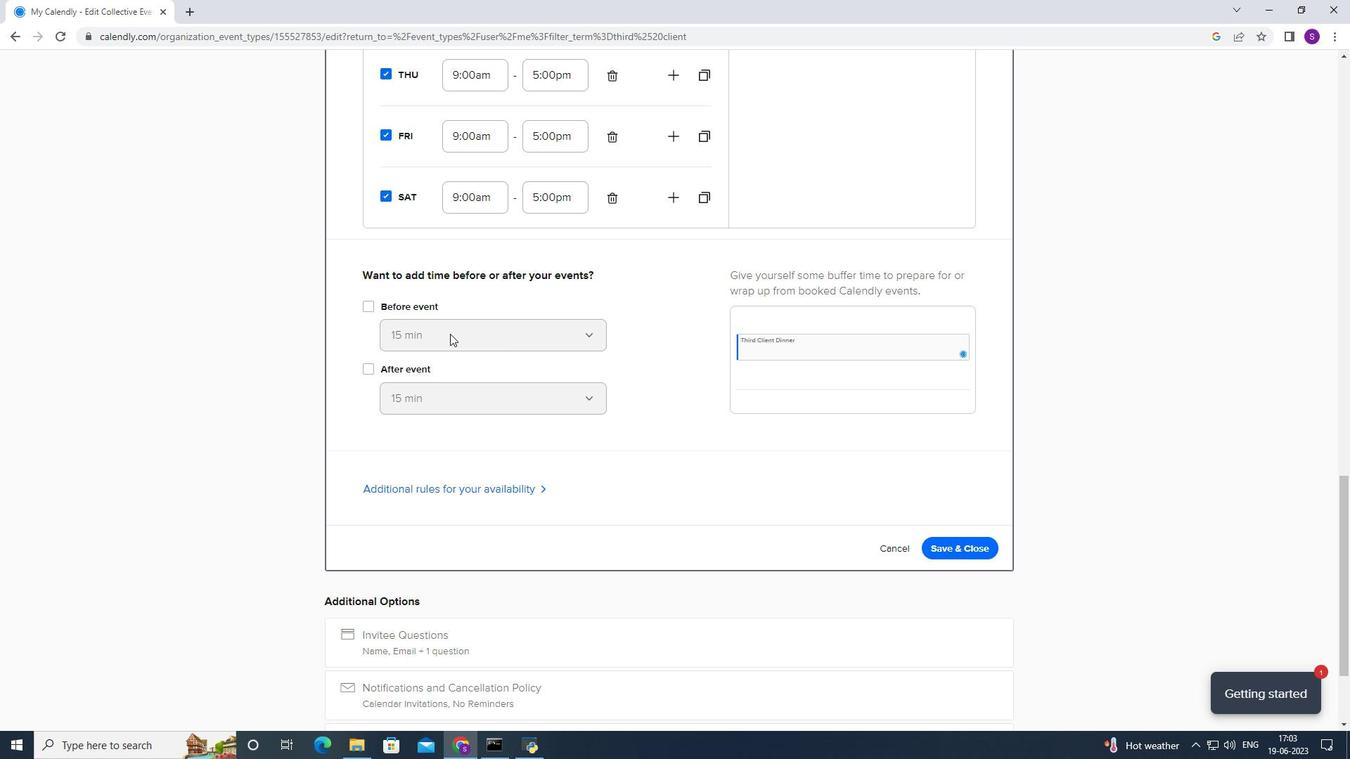 
Action: Mouse pressed left at (375, 297)
Screenshot: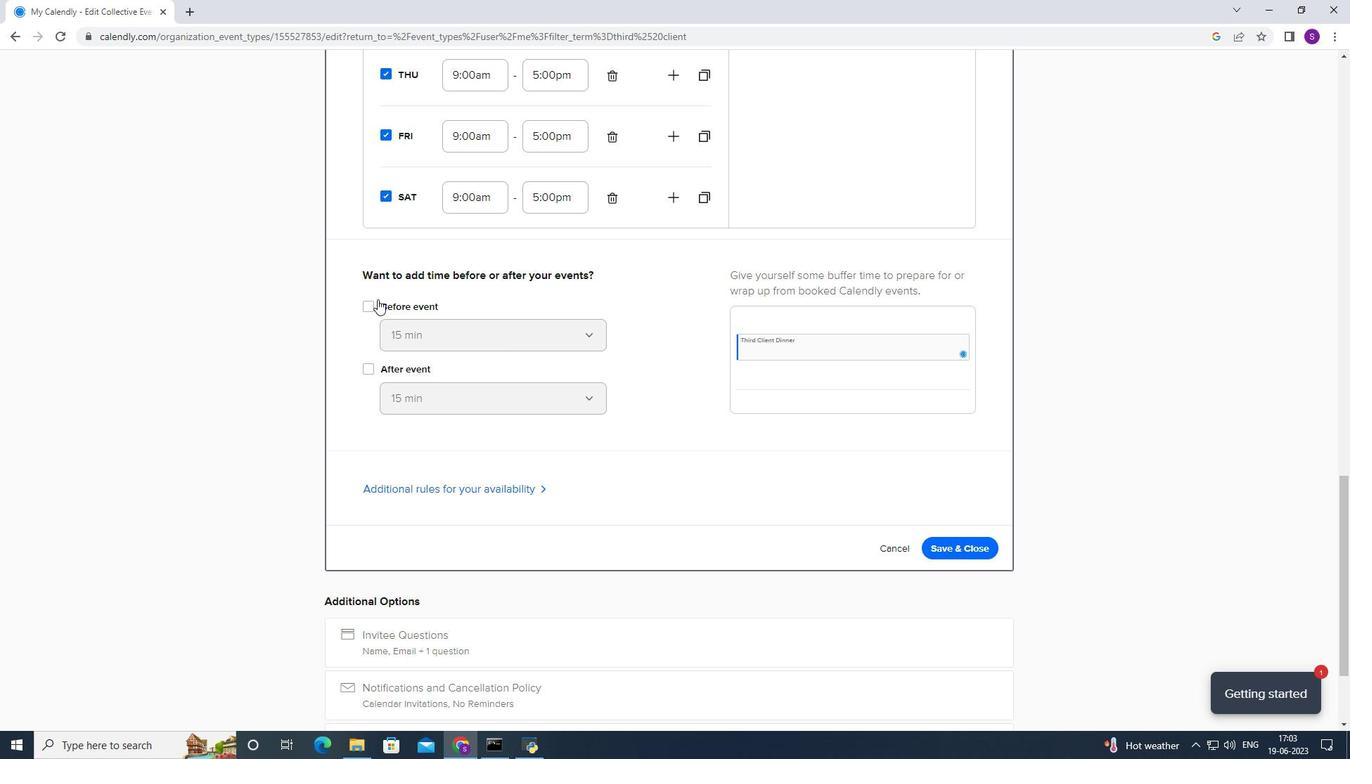 
Action: Mouse moved to (372, 308)
Screenshot: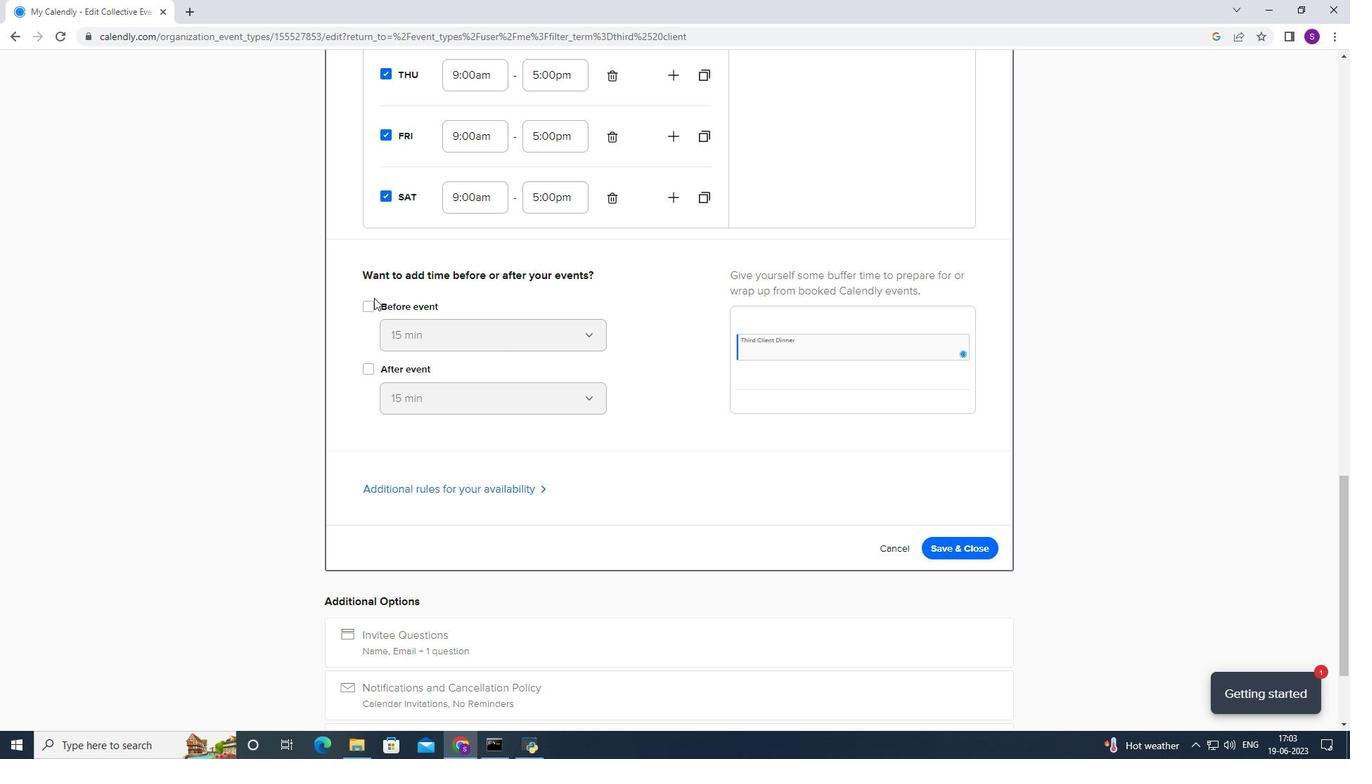 
Action: Mouse pressed left at (372, 308)
Screenshot: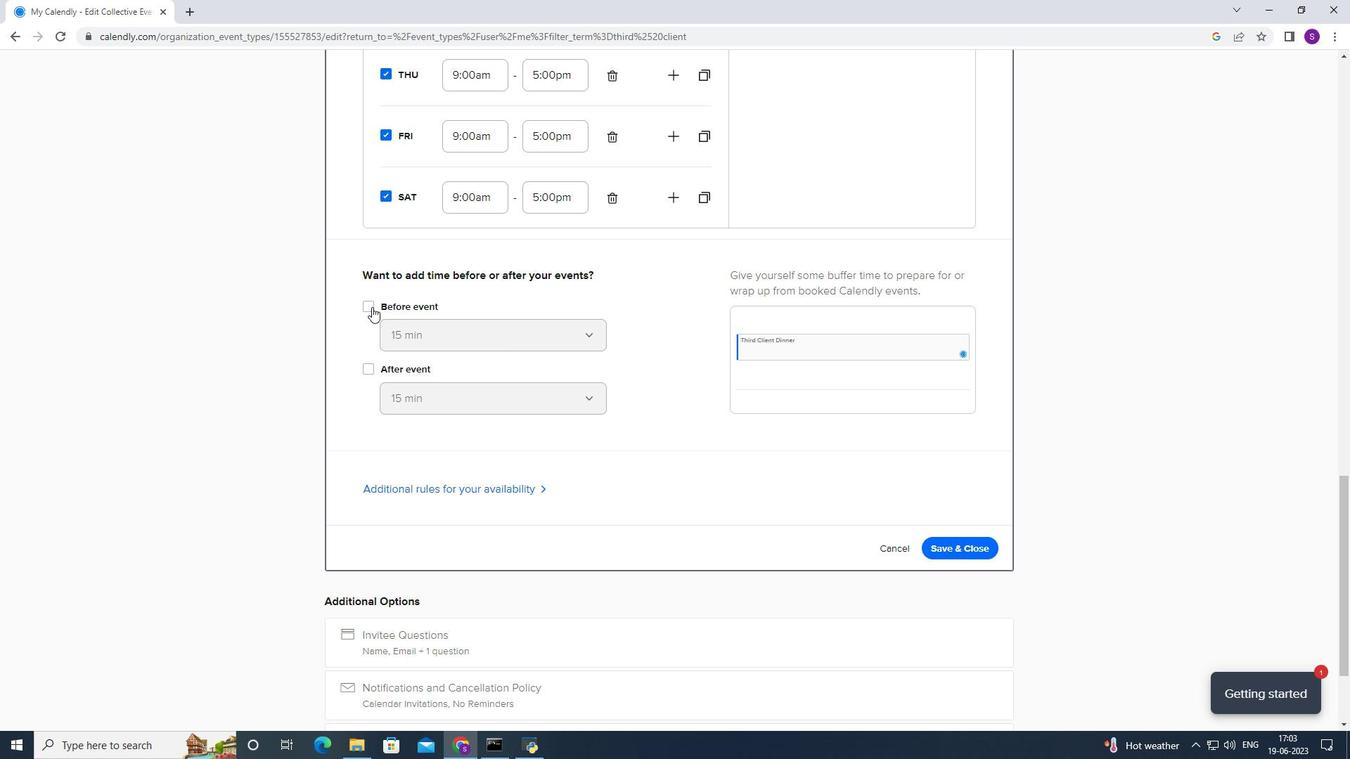 
Action: Mouse moved to (406, 343)
Screenshot: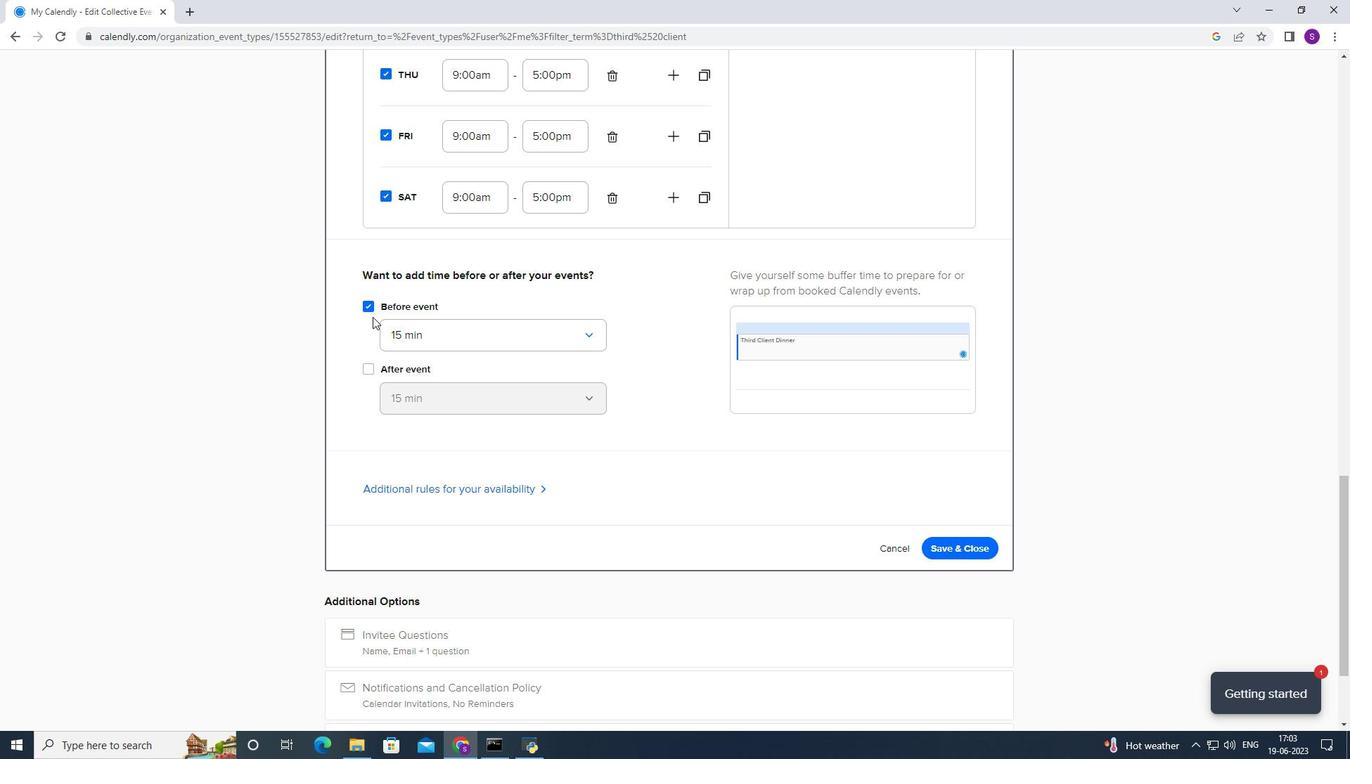 
Action: Mouse pressed left at (406, 343)
Screenshot: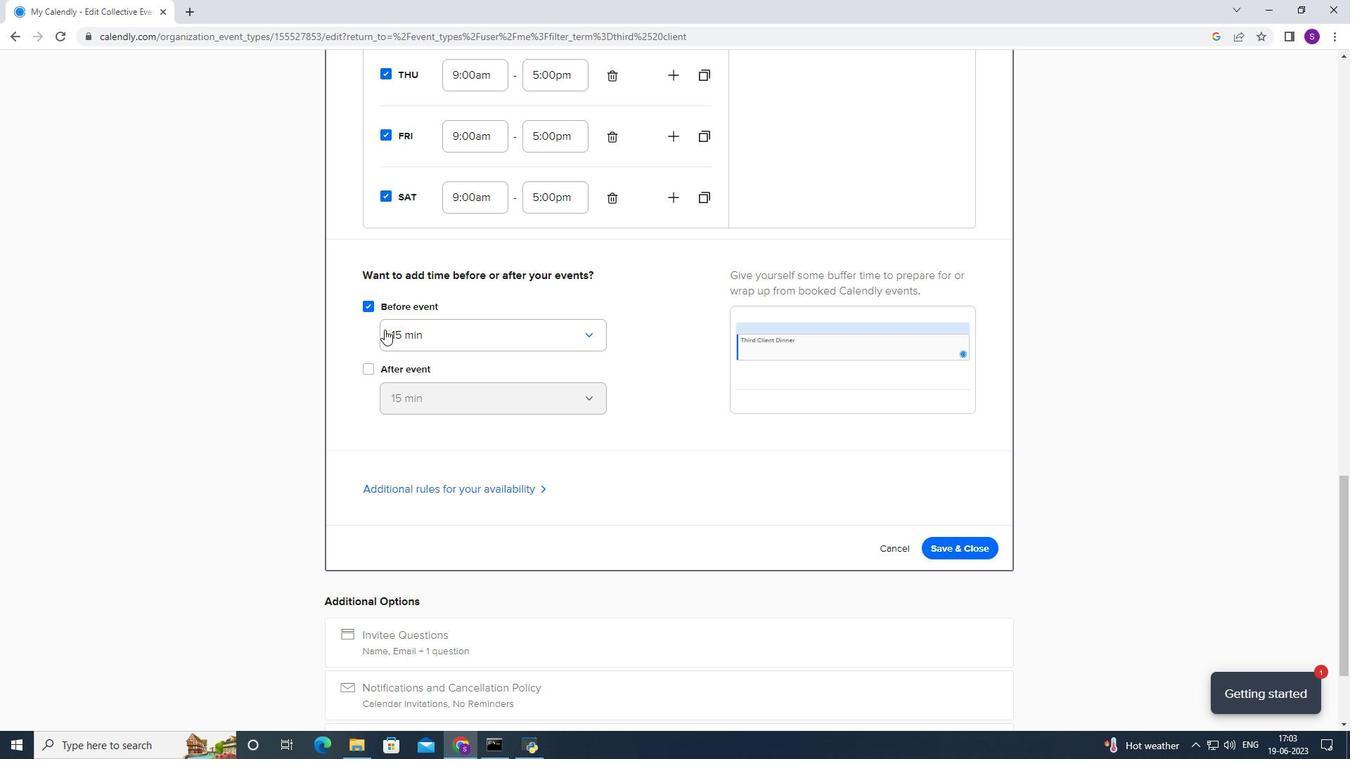 
Action: Mouse moved to (408, 369)
Screenshot: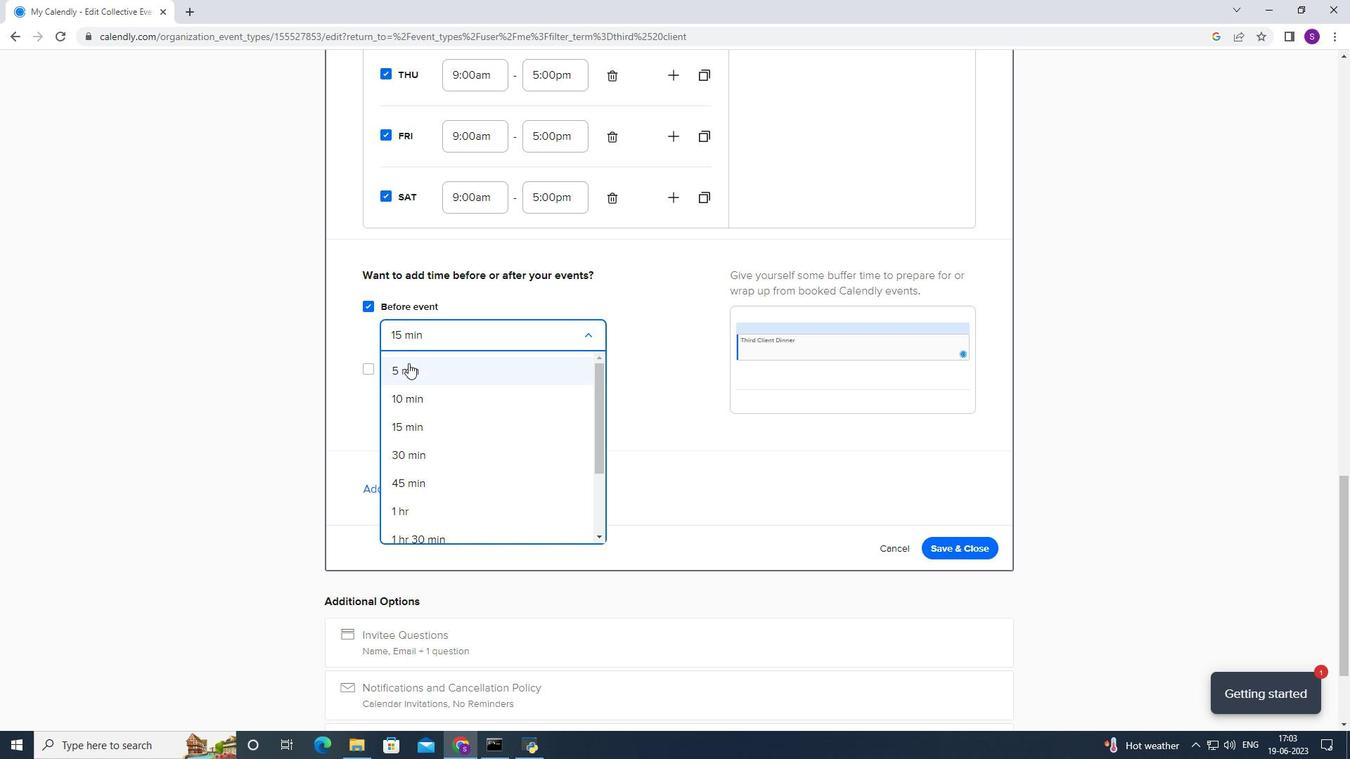 
Action: Mouse pressed left at (408, 369)
Screenshot: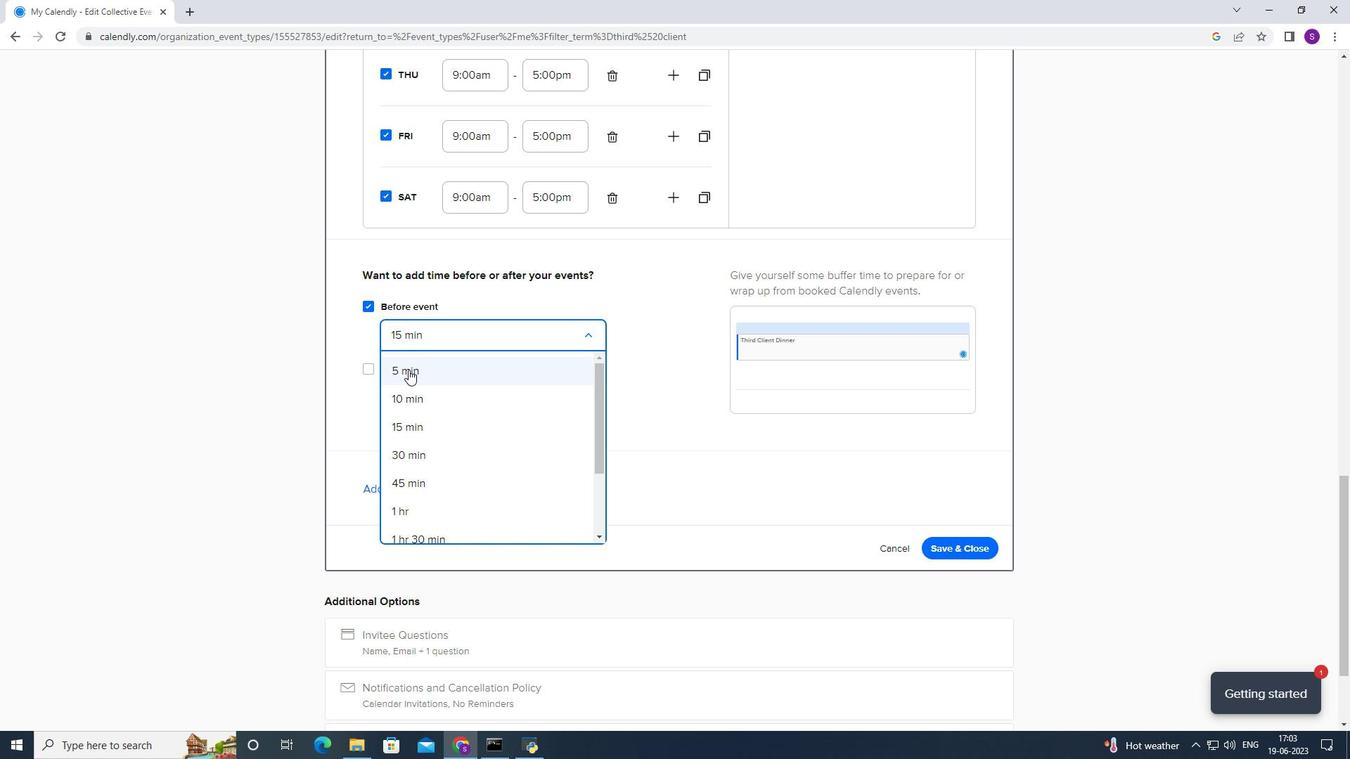
Action: Mouse moved to (355, 362)
Screenshot: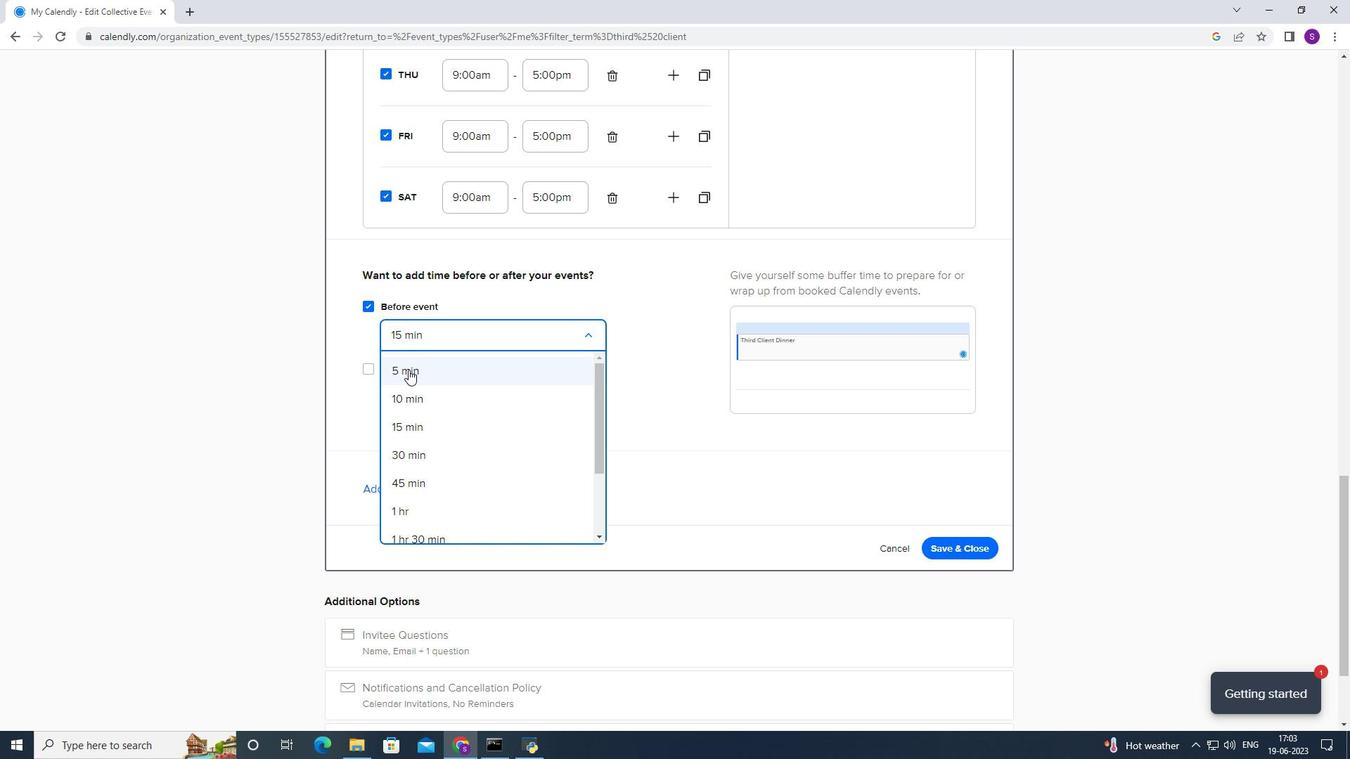 
Action: Mouse pressed left at (355, 362)
Screenshot: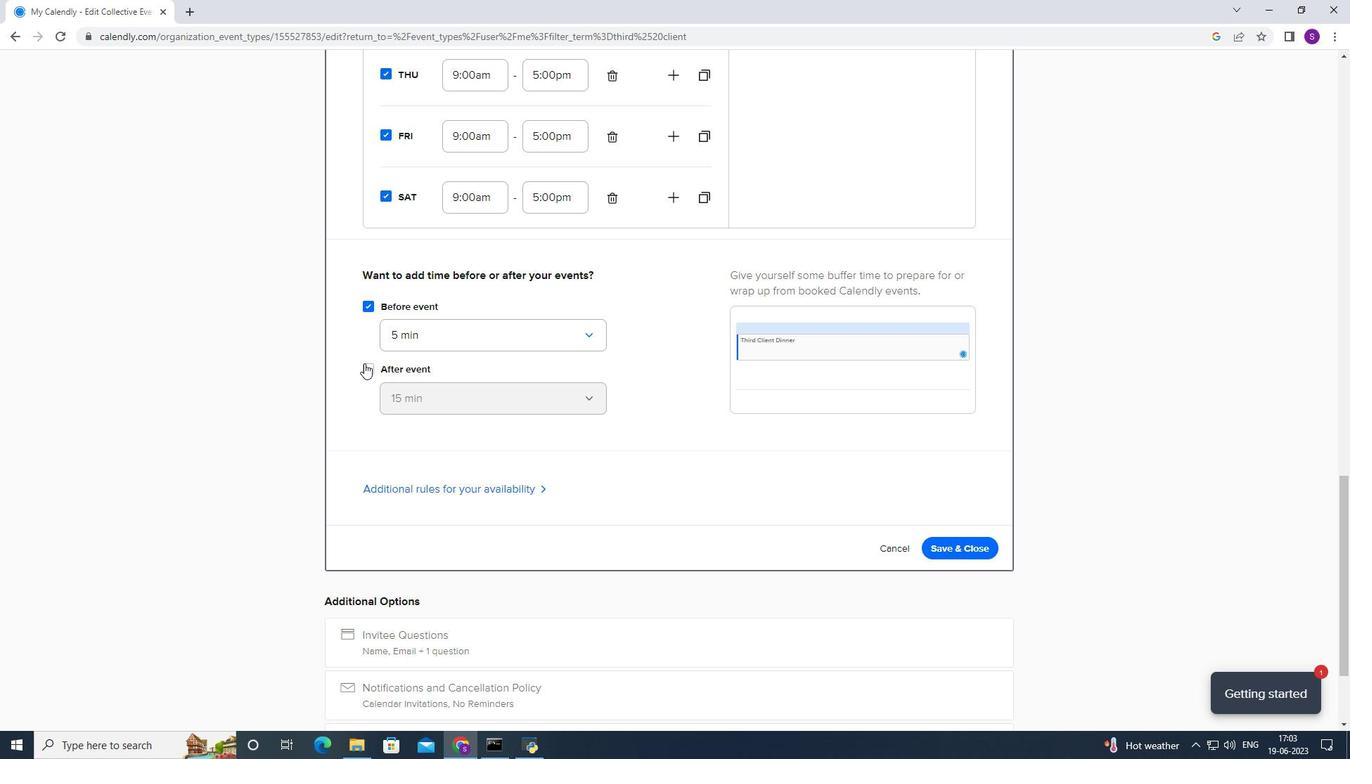 
Action: Mouse moved to (399, 376)
Screenshot: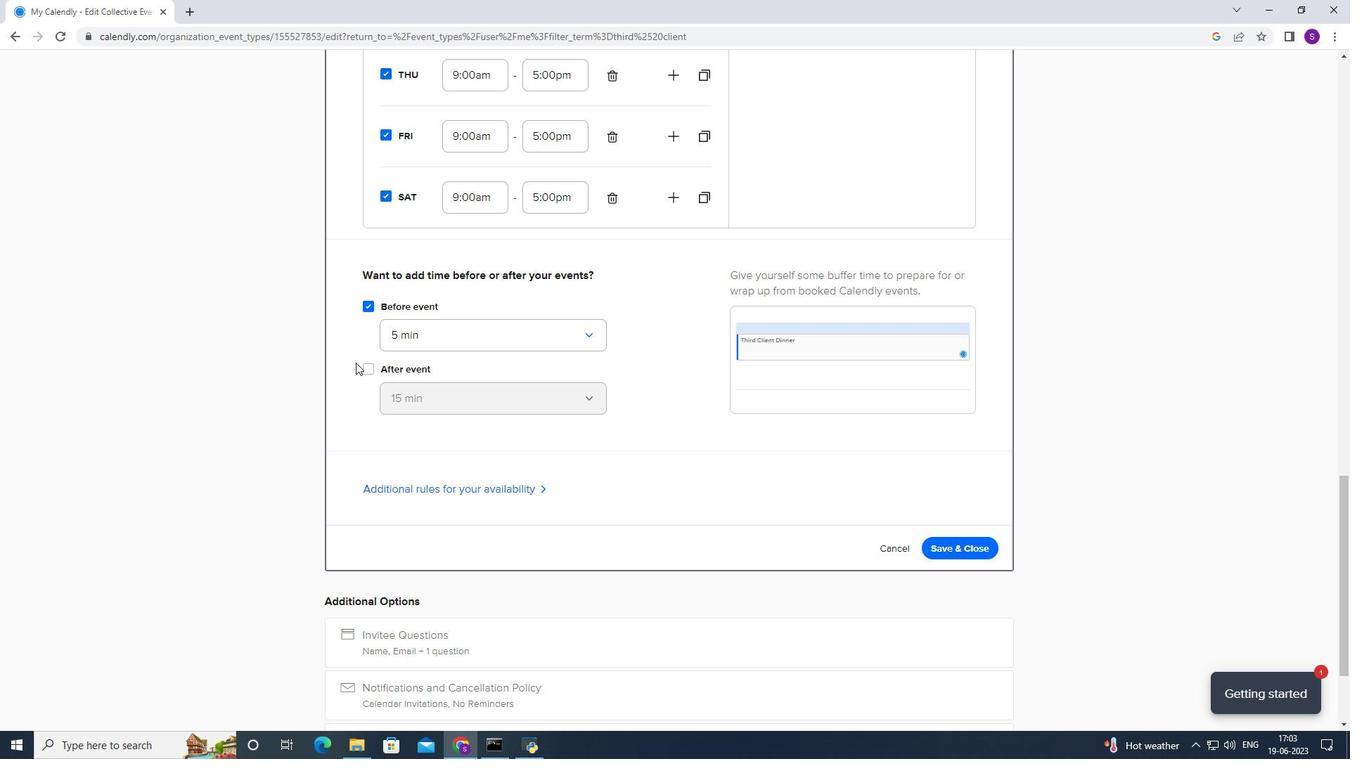 
Action: Mouse pressed left at (399, 376)
Screenshot: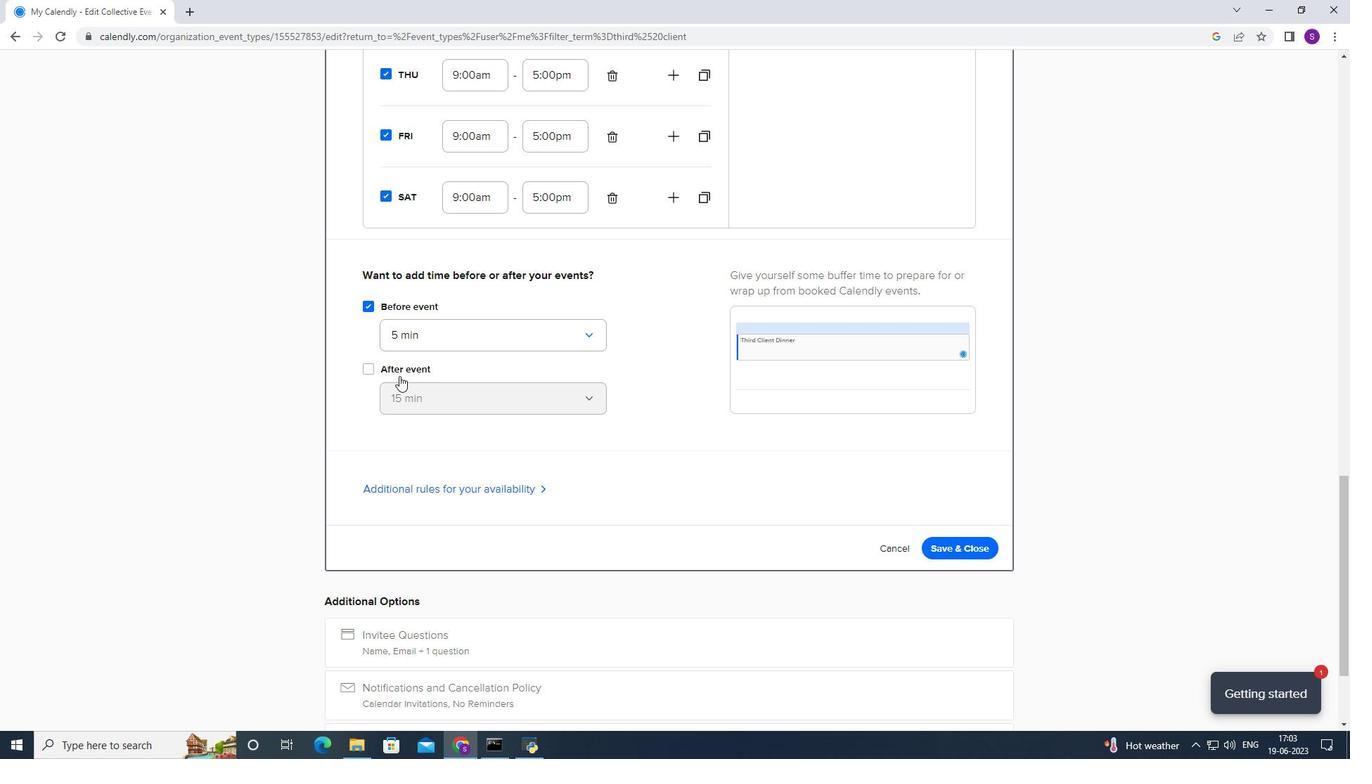 
Action: Mouse moved to (410, 395)
Screenshot: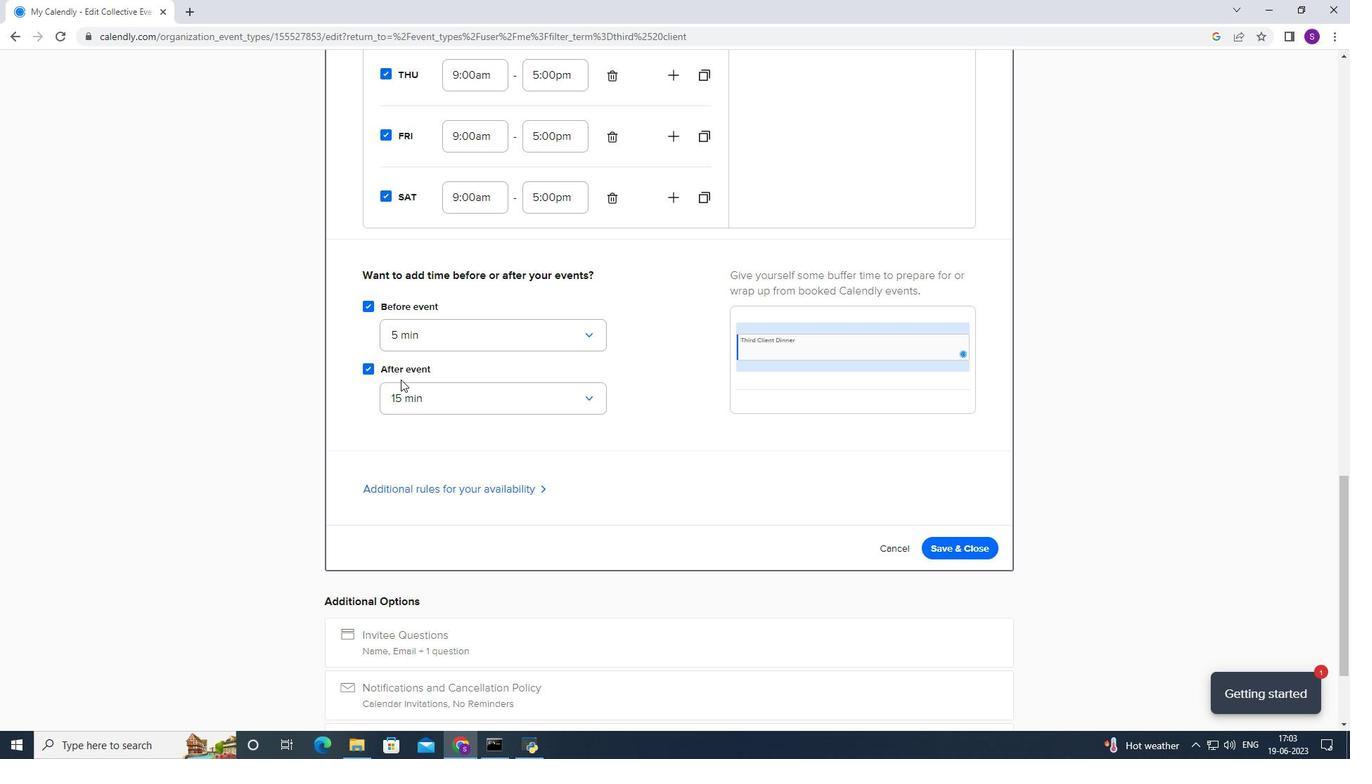 
Action: Mouse pressed left at (410, 395)
Screenshot: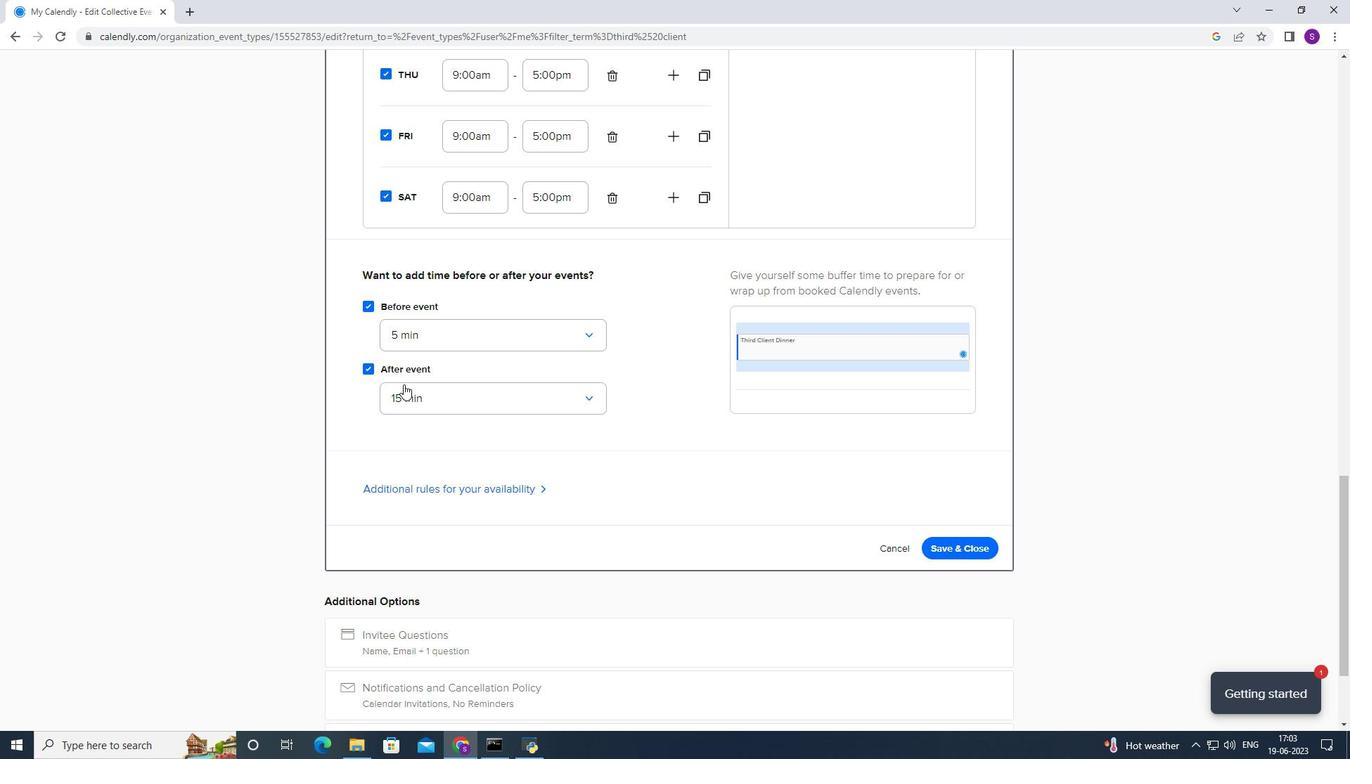 
Action: Mouse moved to (416, 428)
Screenshot: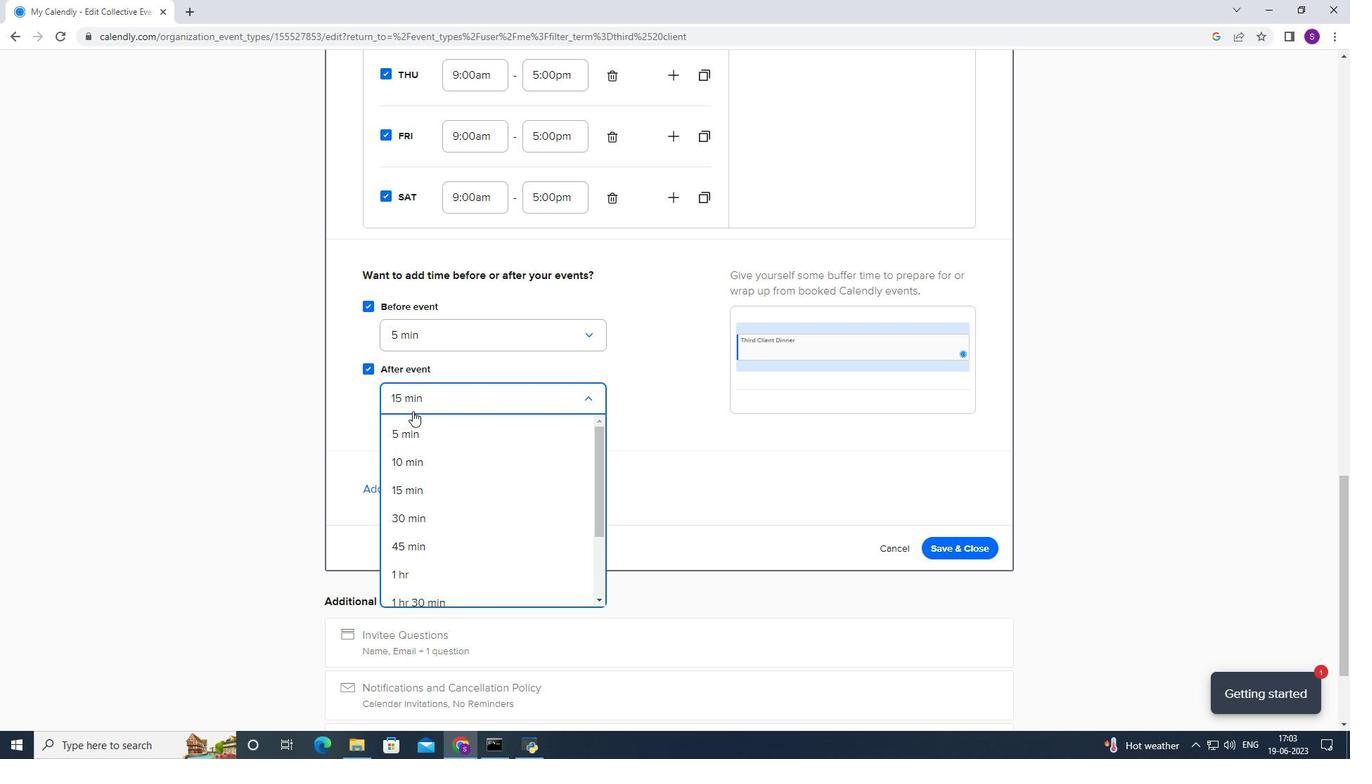 
Action: Mouse pressed left at (416, 428)
Screenshot: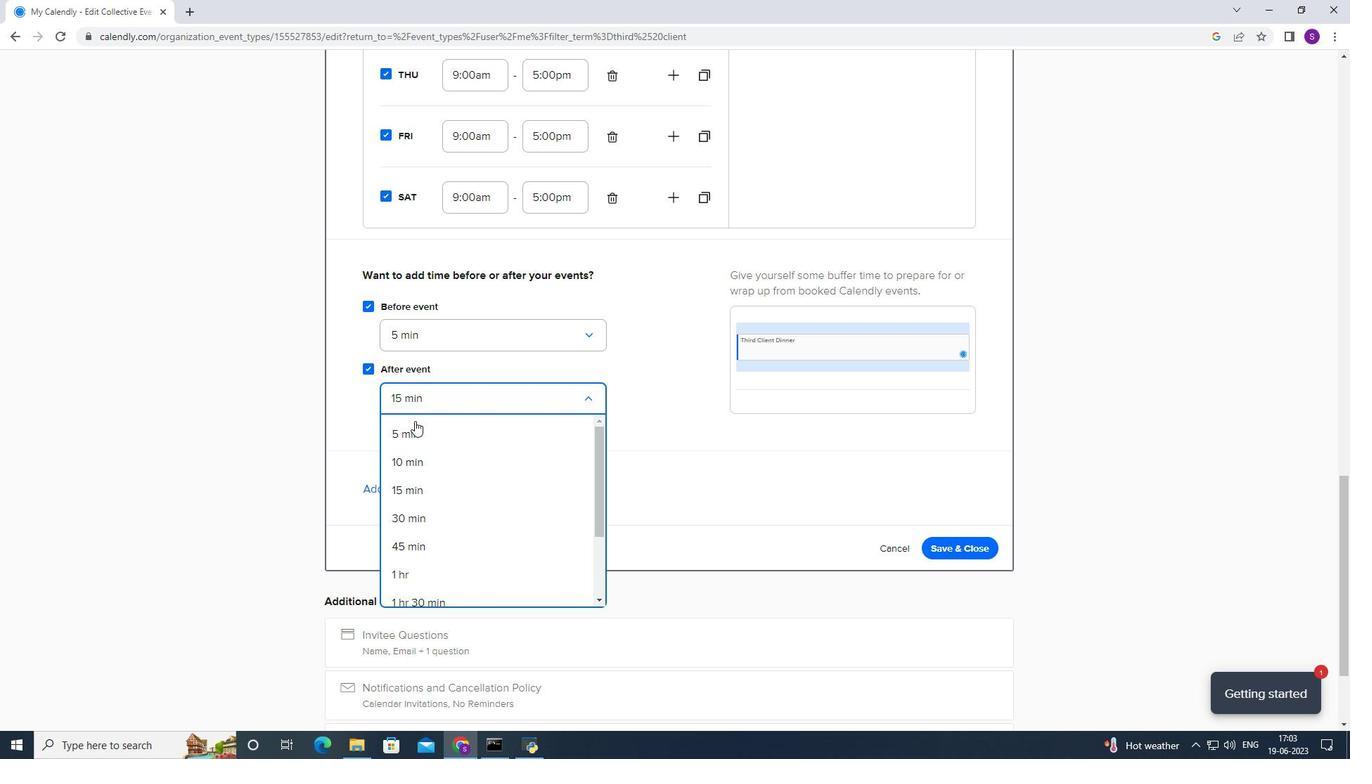 
Action: Mouse moved to (378, 489)
Screenshot: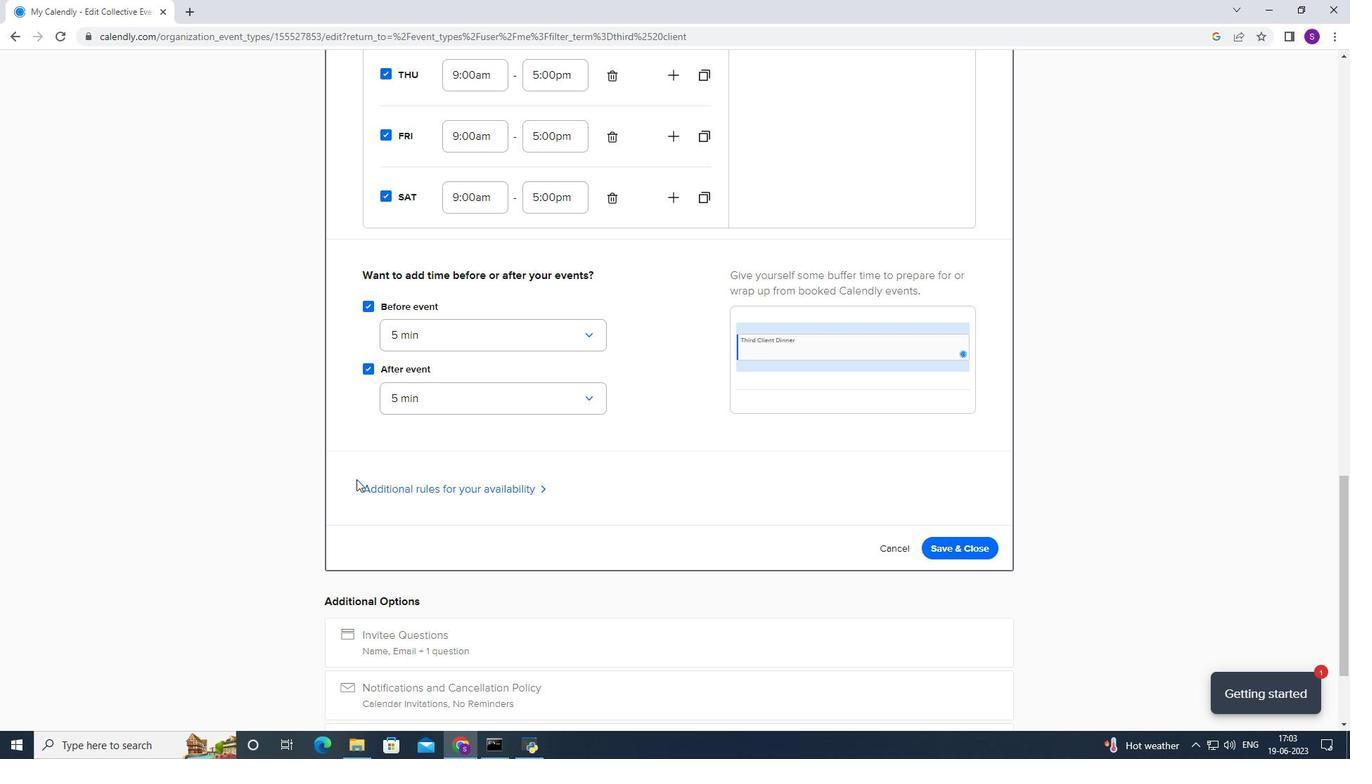 
Action: Mouse pressed left at (378, 489)
Screenshot: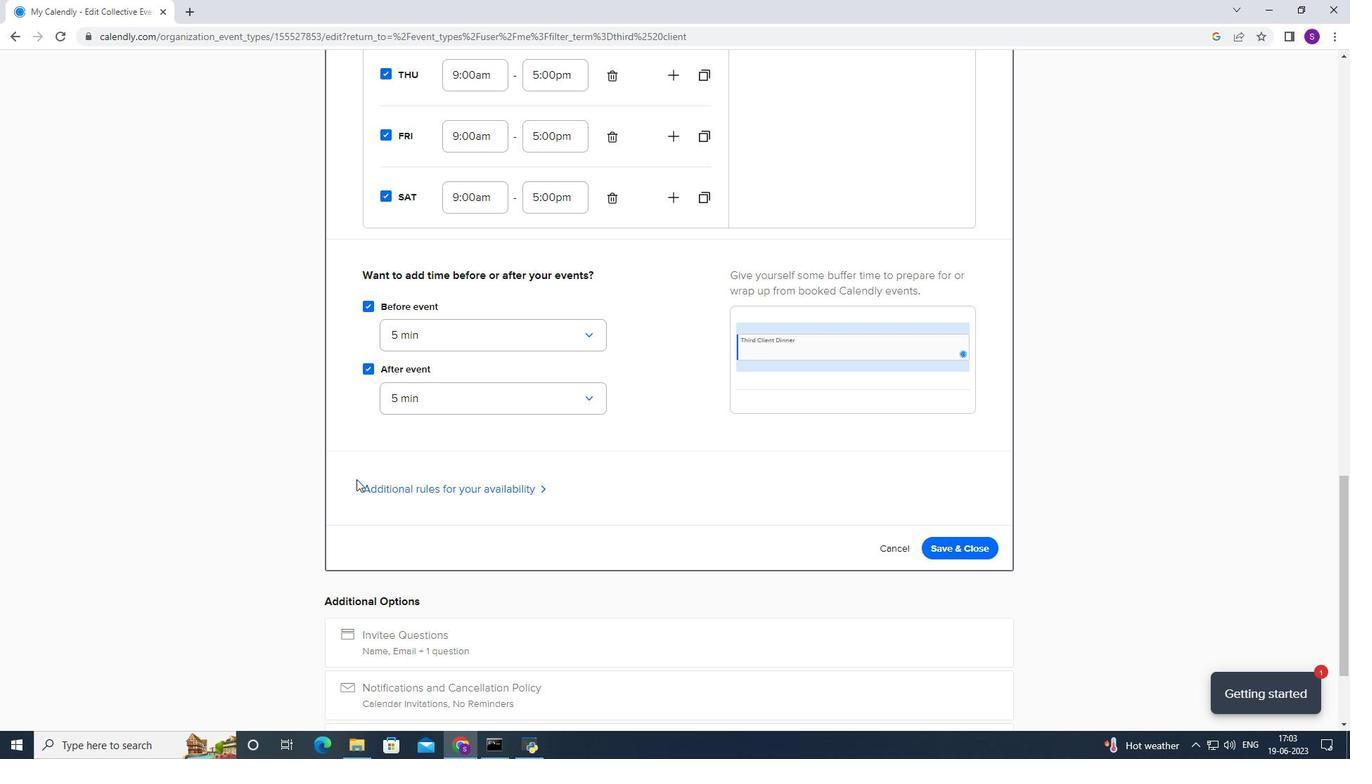 
Action: Mouse moved to (392, 531)
Screenshot: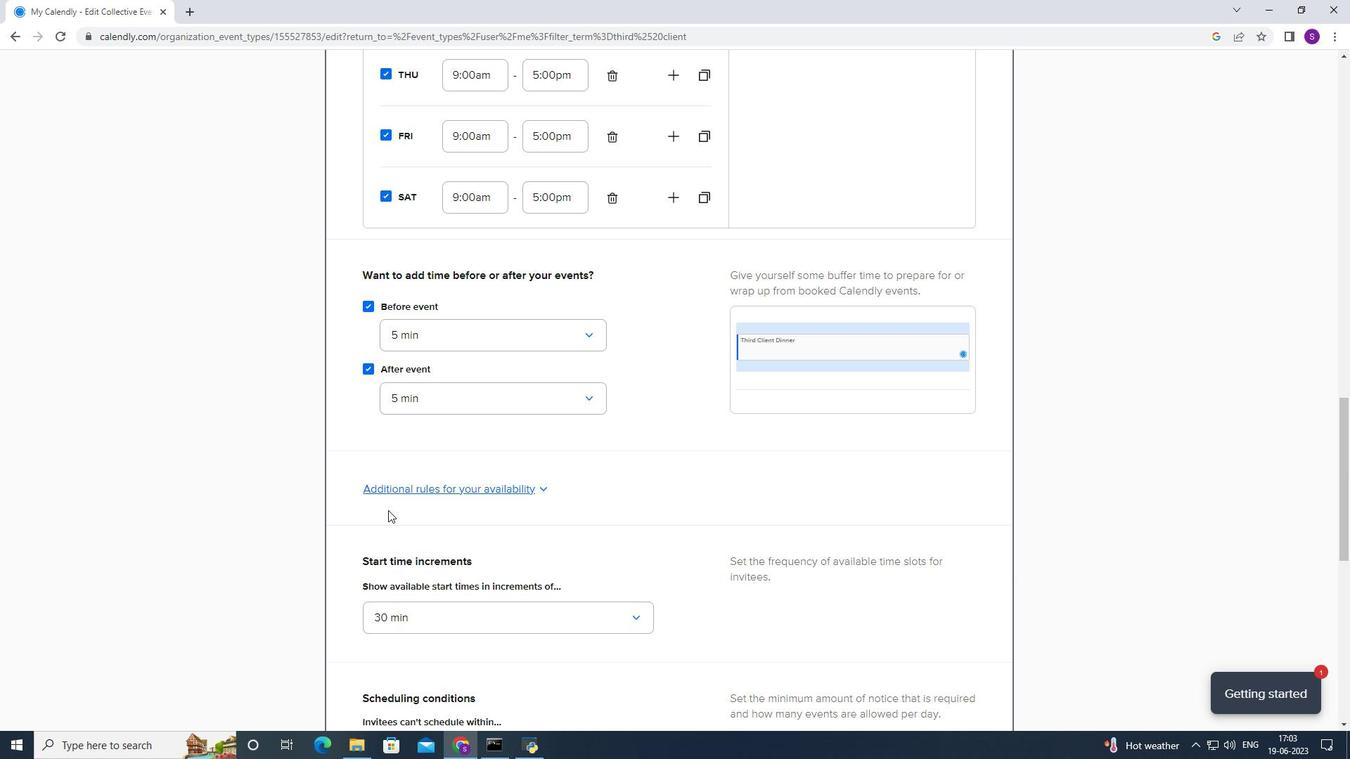 
Action: Mouse scrolled (392, 530) with delta (0, 0)
Screenshot: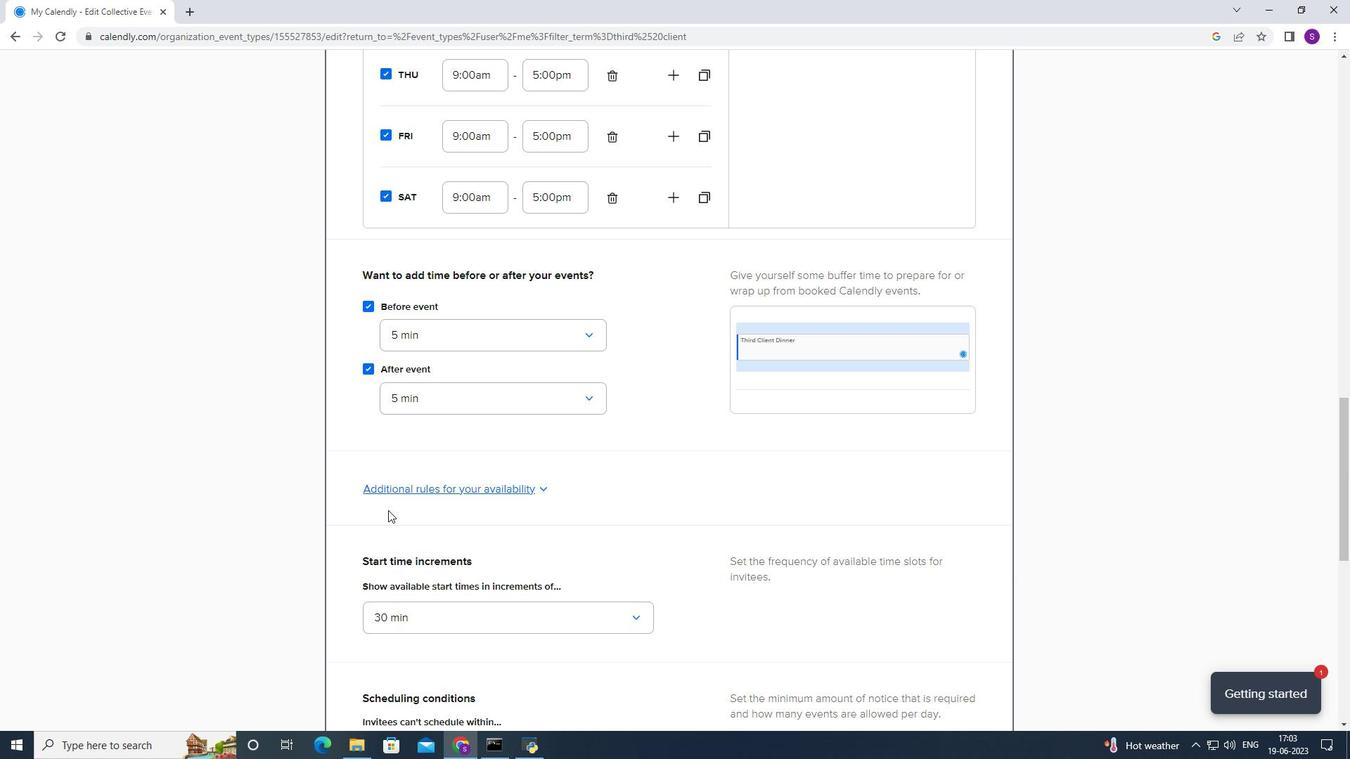 
Action: Mouse scrolled (392, 530) with delta (0, 0)
Screenshot: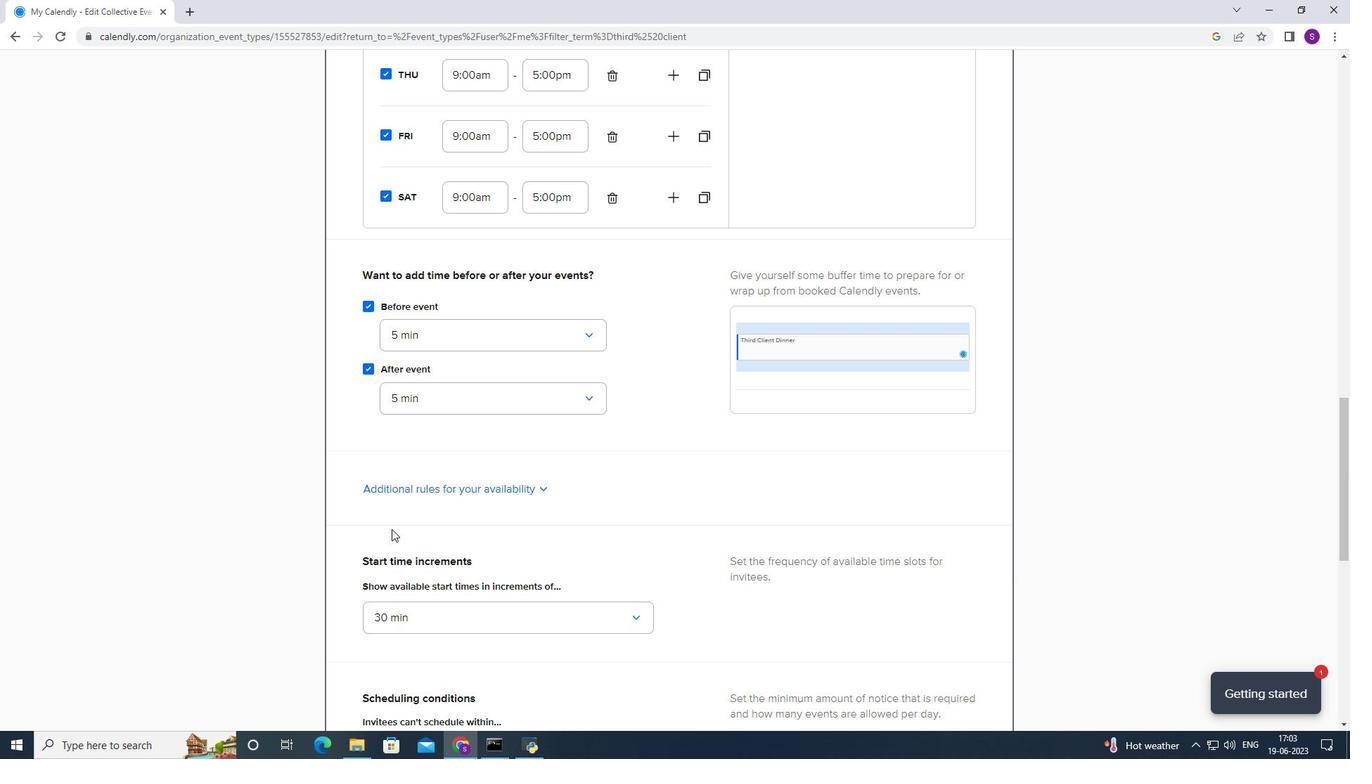 
Action: Mouse scrolled (392, 530) with delta (0, 0)
Screenshot: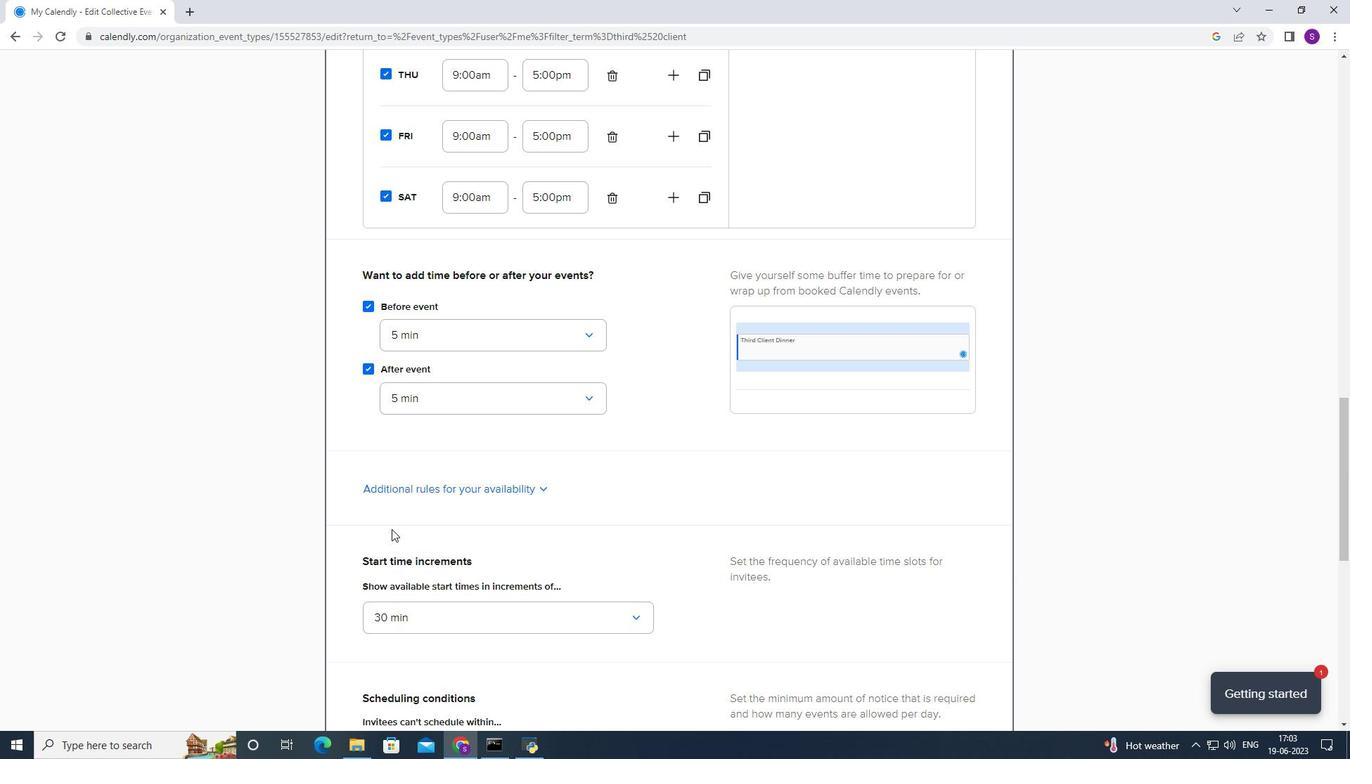 
Action: Mouse moved to (470, 411)
Screenshot: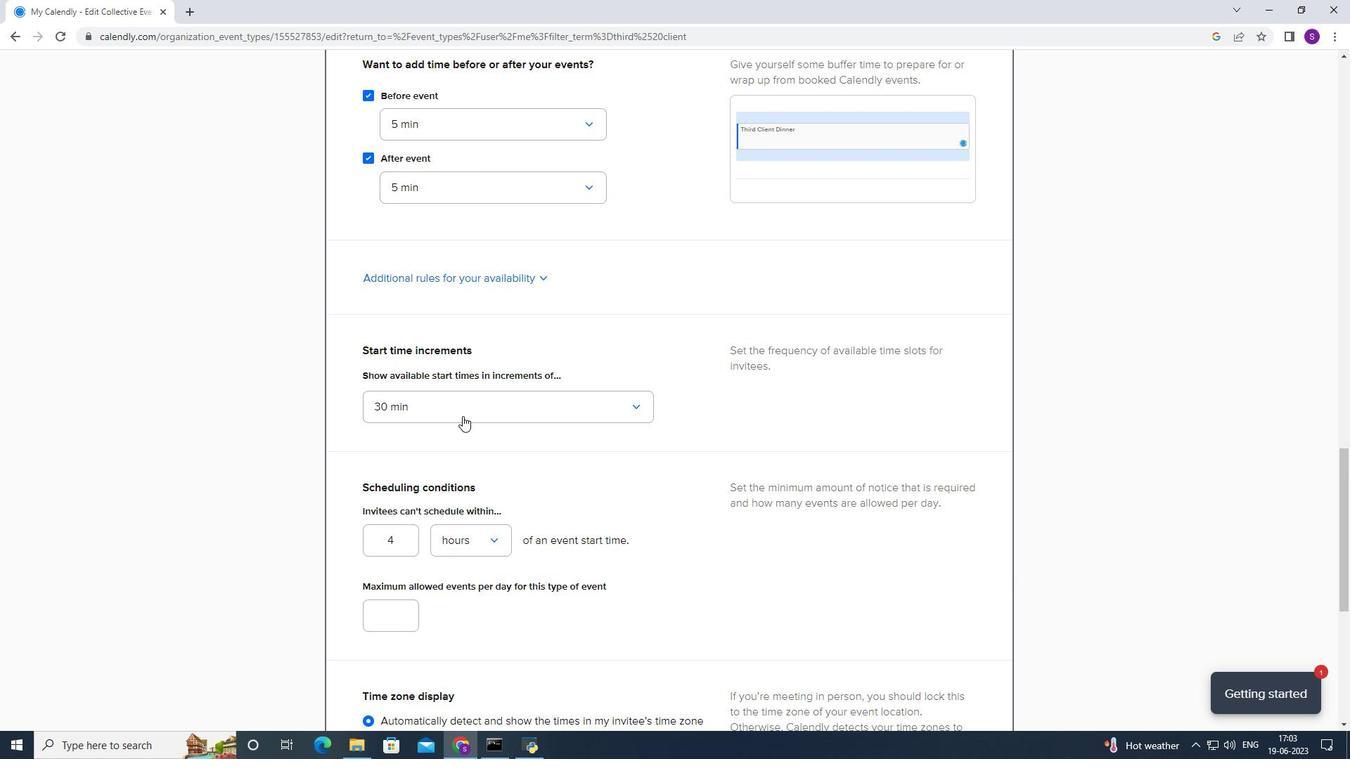 
Action: Mouse pressed left at (470, 411)
Screenshot: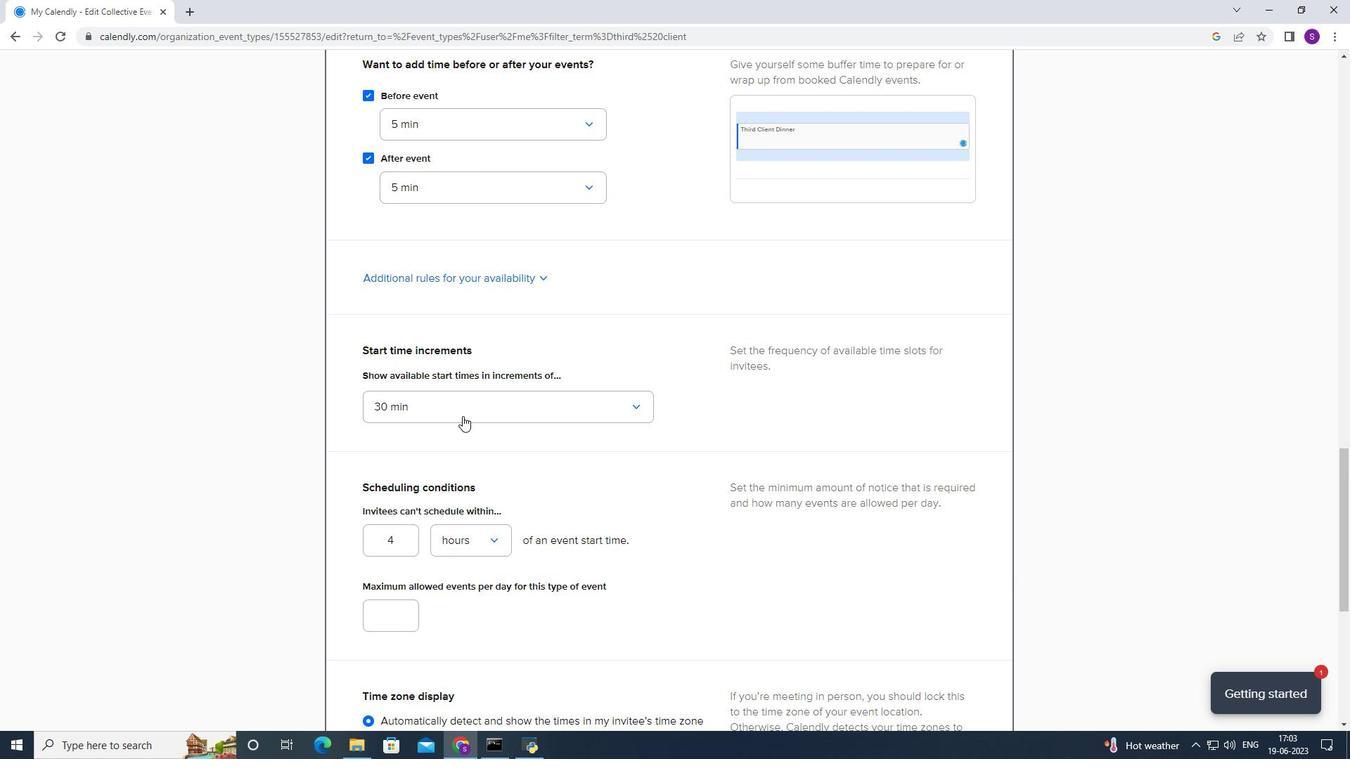 
Action: Mouse moved to (411, 575)
Screenshot: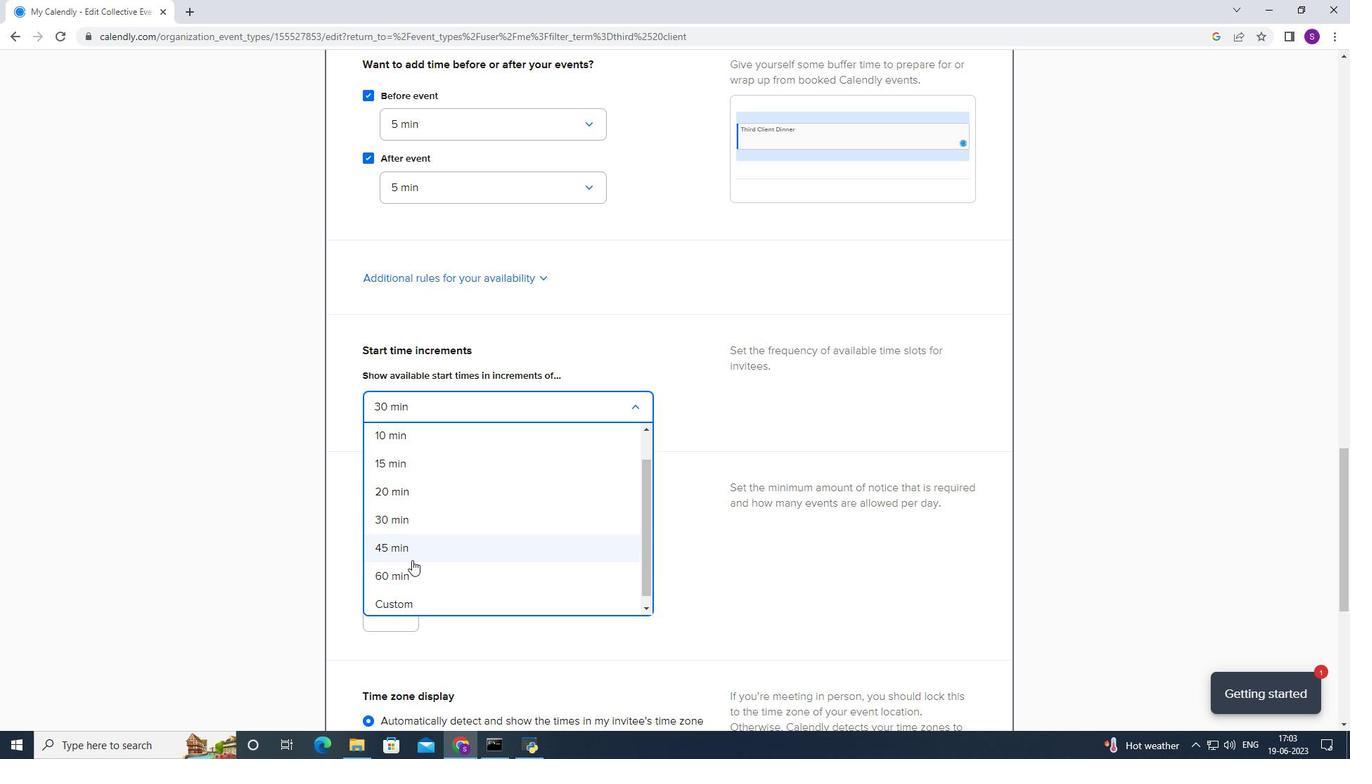 
Action: Mouse pressed left at (411, 575)
Screenshot: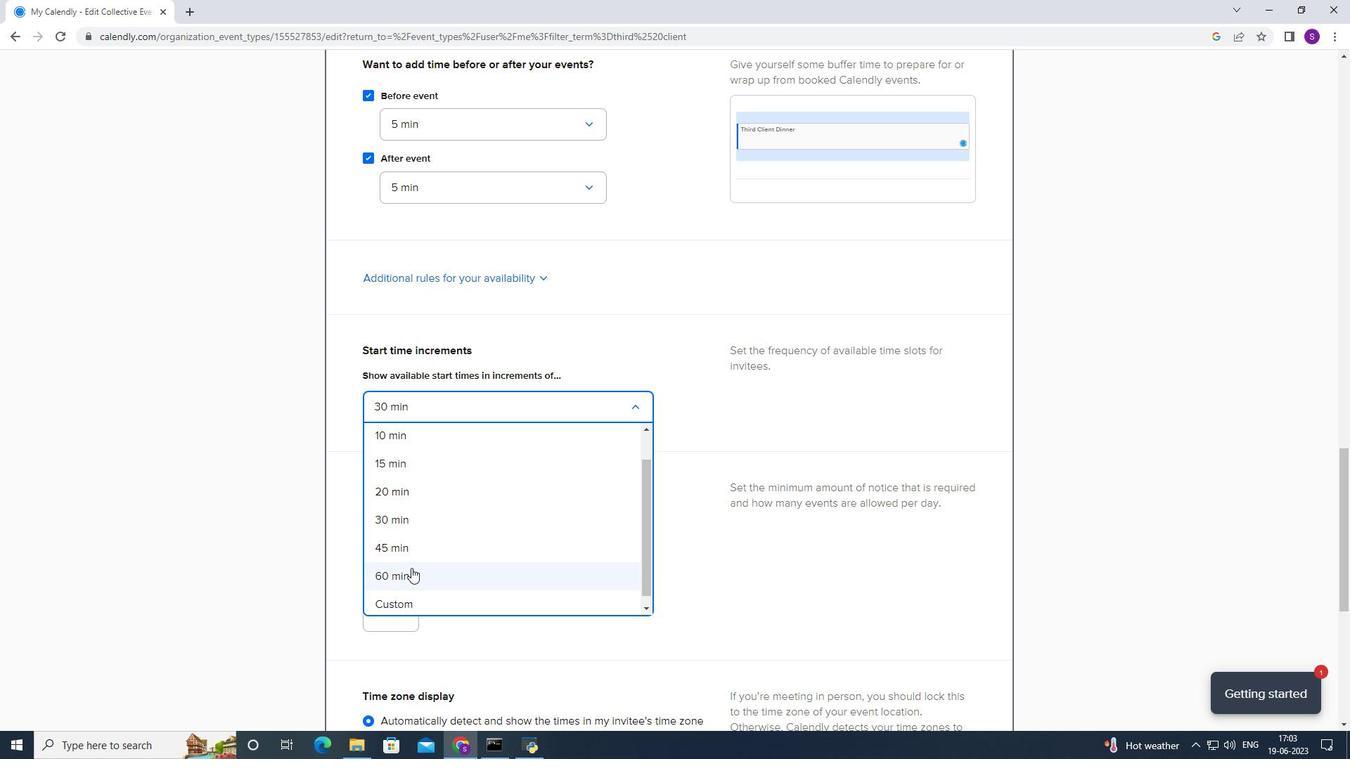
Action: Mouse moved to (424, 535)
Screenshot: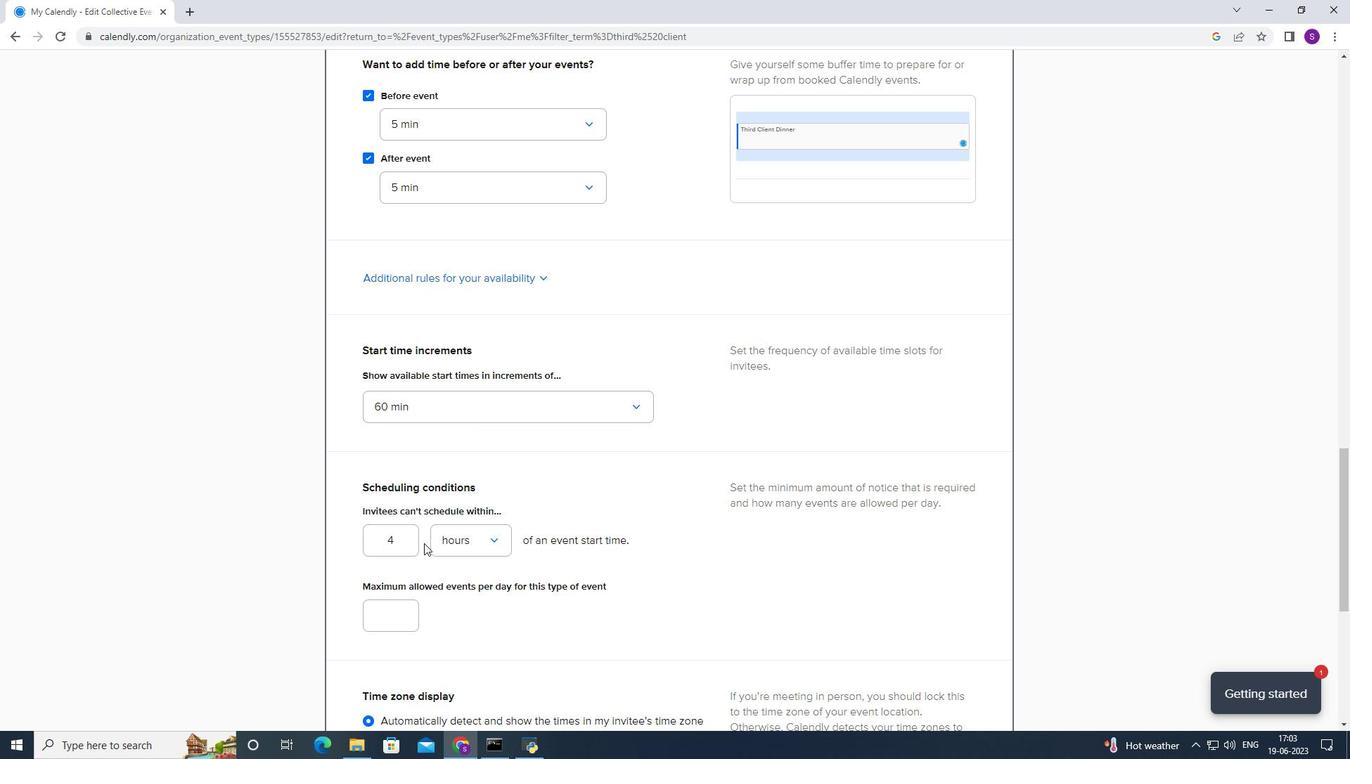
Action: Mouse scrolled (424, 535) with delta (0, 0)
Screenshot: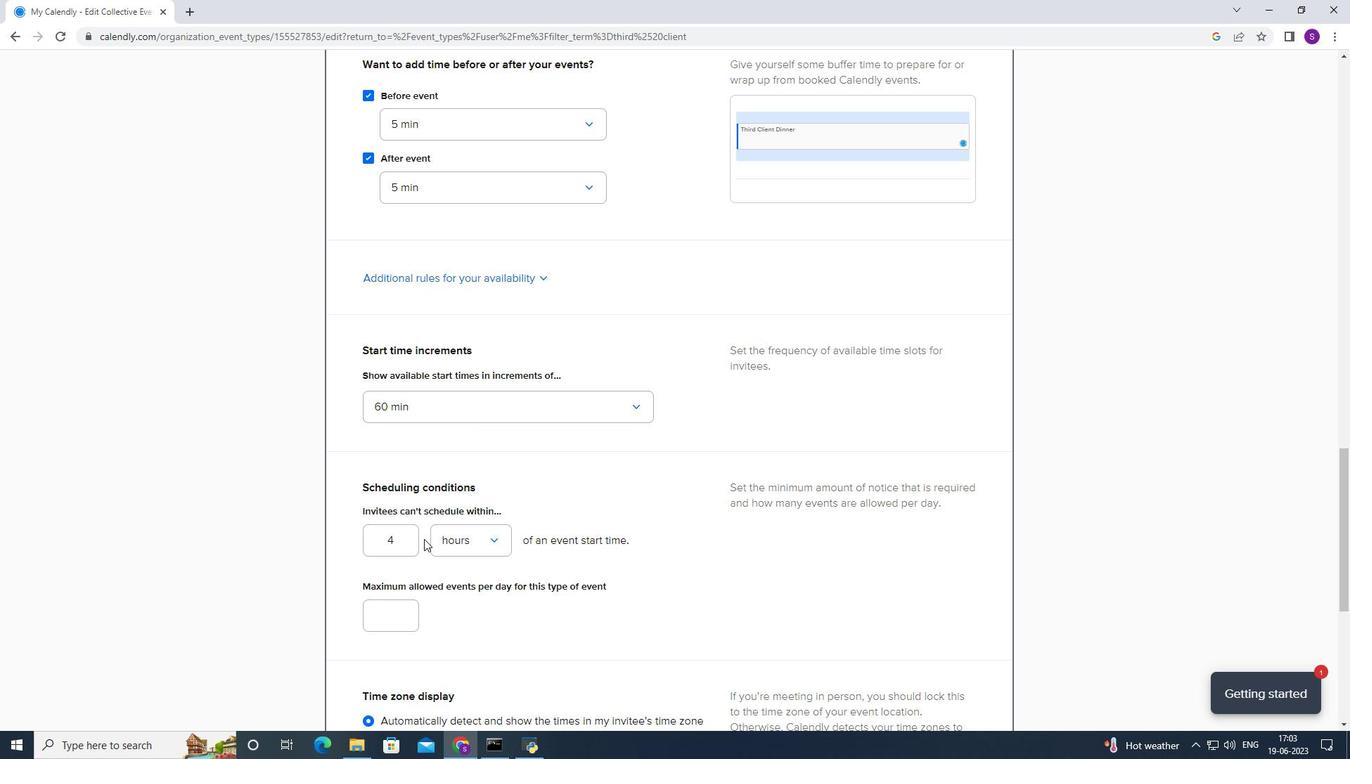 
Action: Mouse scrolled (424, 535) with delta (0, 0)
Screenshot: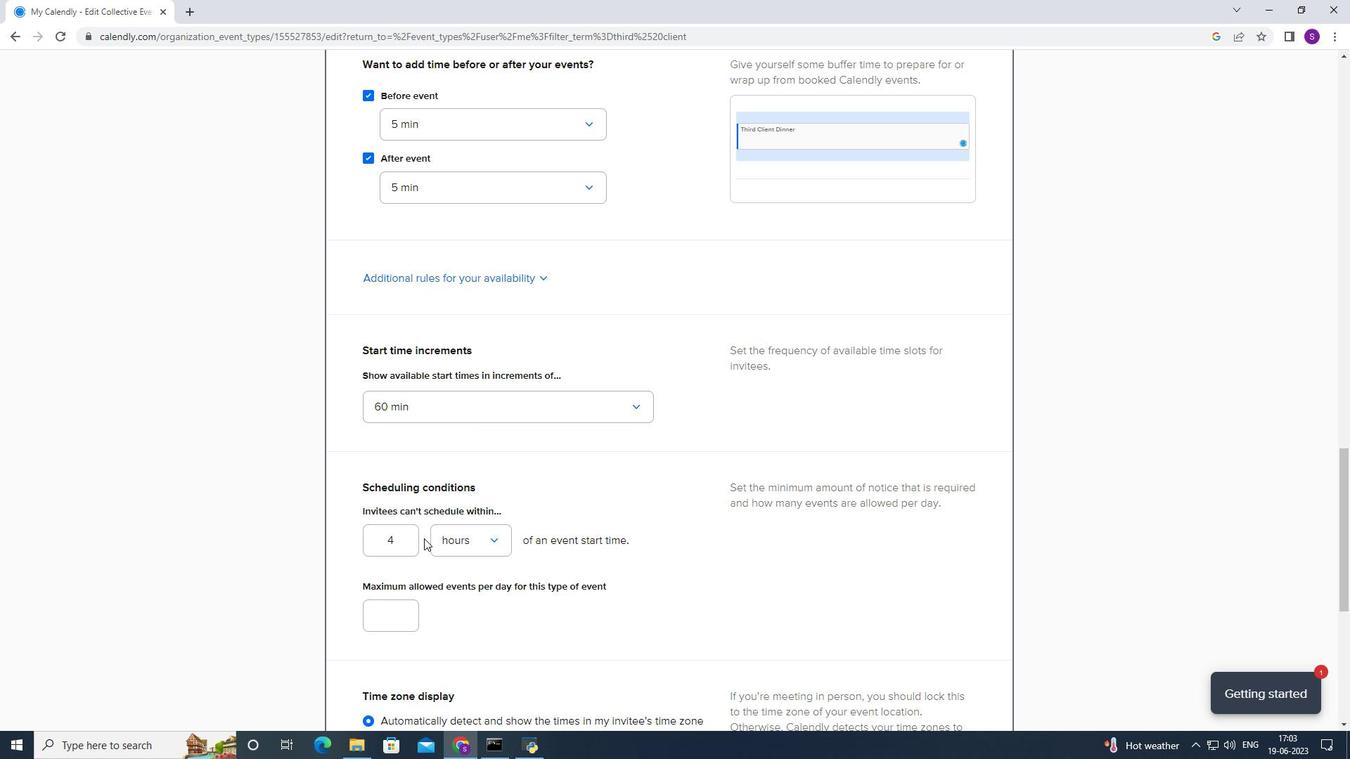 
Action: Mouse scrolled (424, 535) with delta (0, 0)
Screenshot: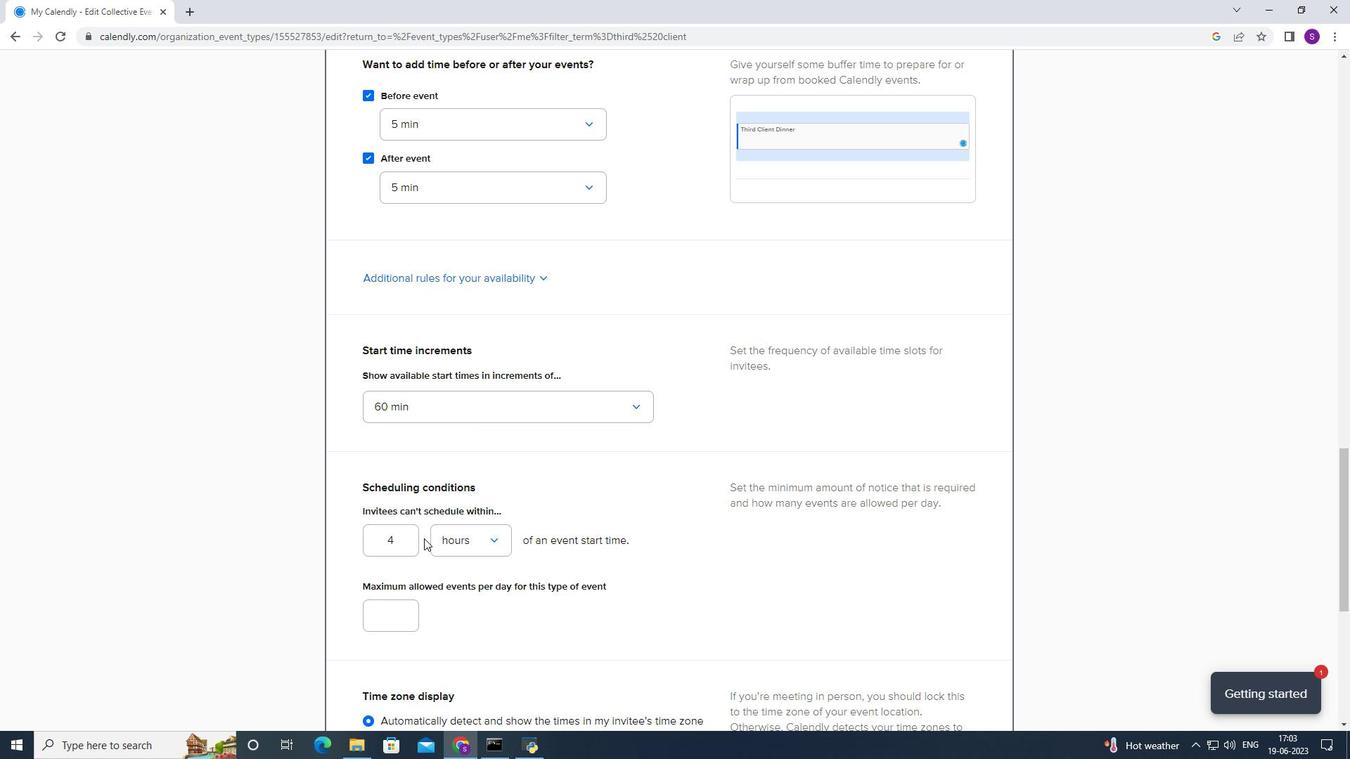 
Action: Mouse scrolled (424, 535) with delta (0, 0)
Screenshot: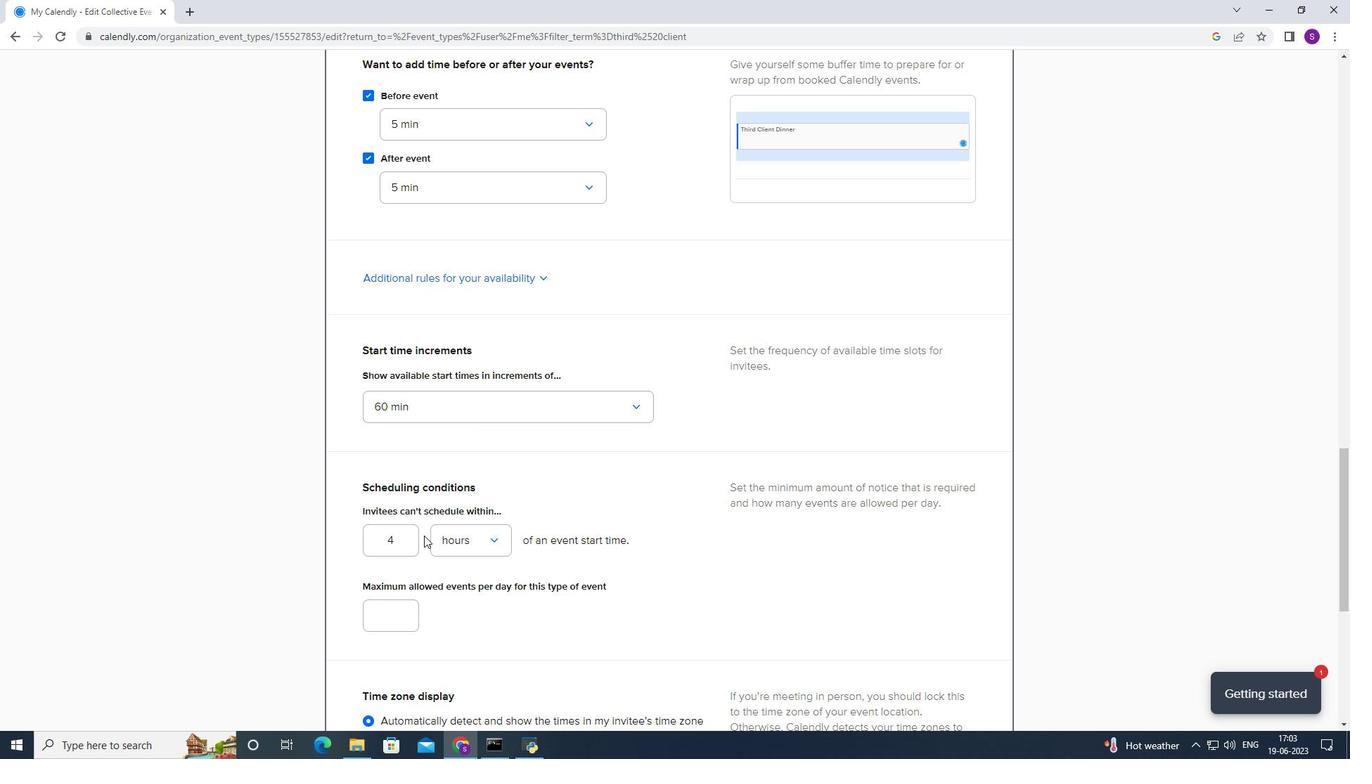 
Action: Mouse moved to (399, 260)
Screenshot: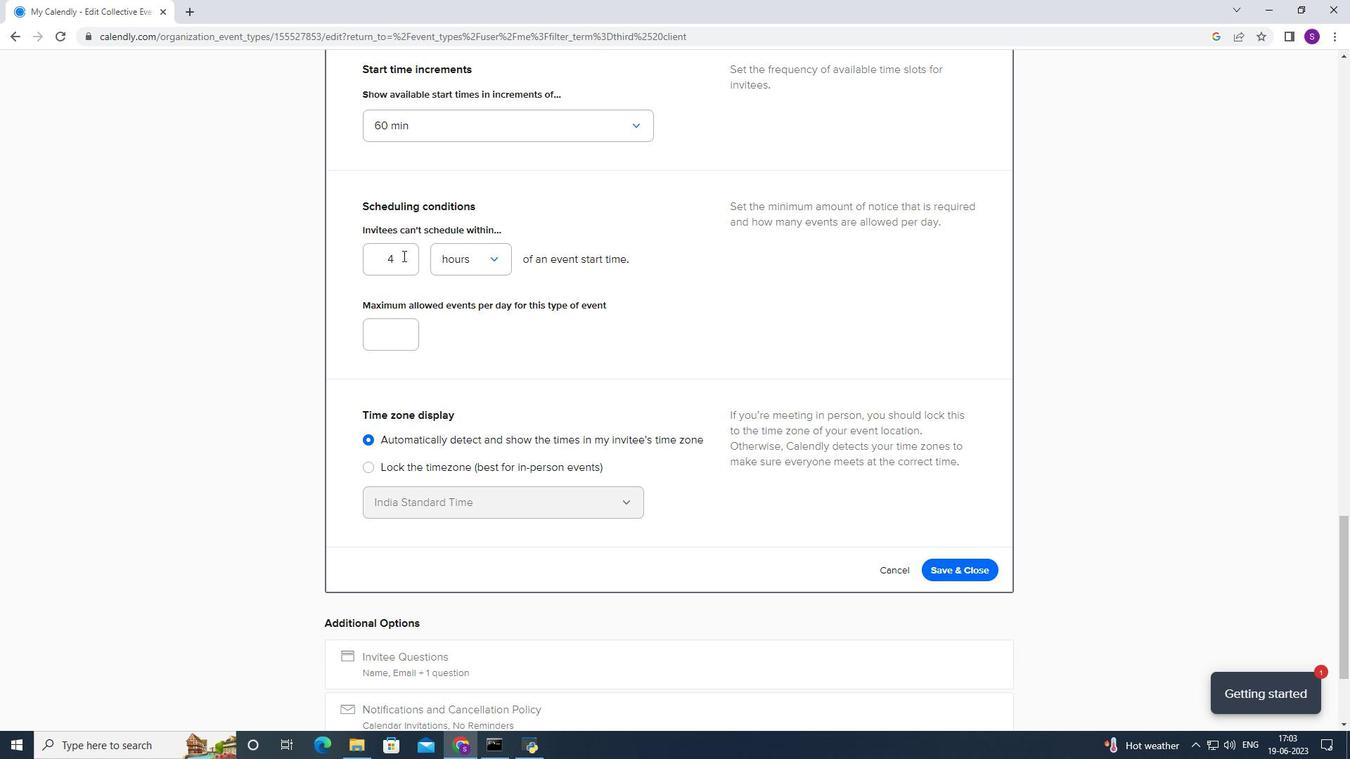 
Action: Mouse pressed left at (399, 260)
Screenshot: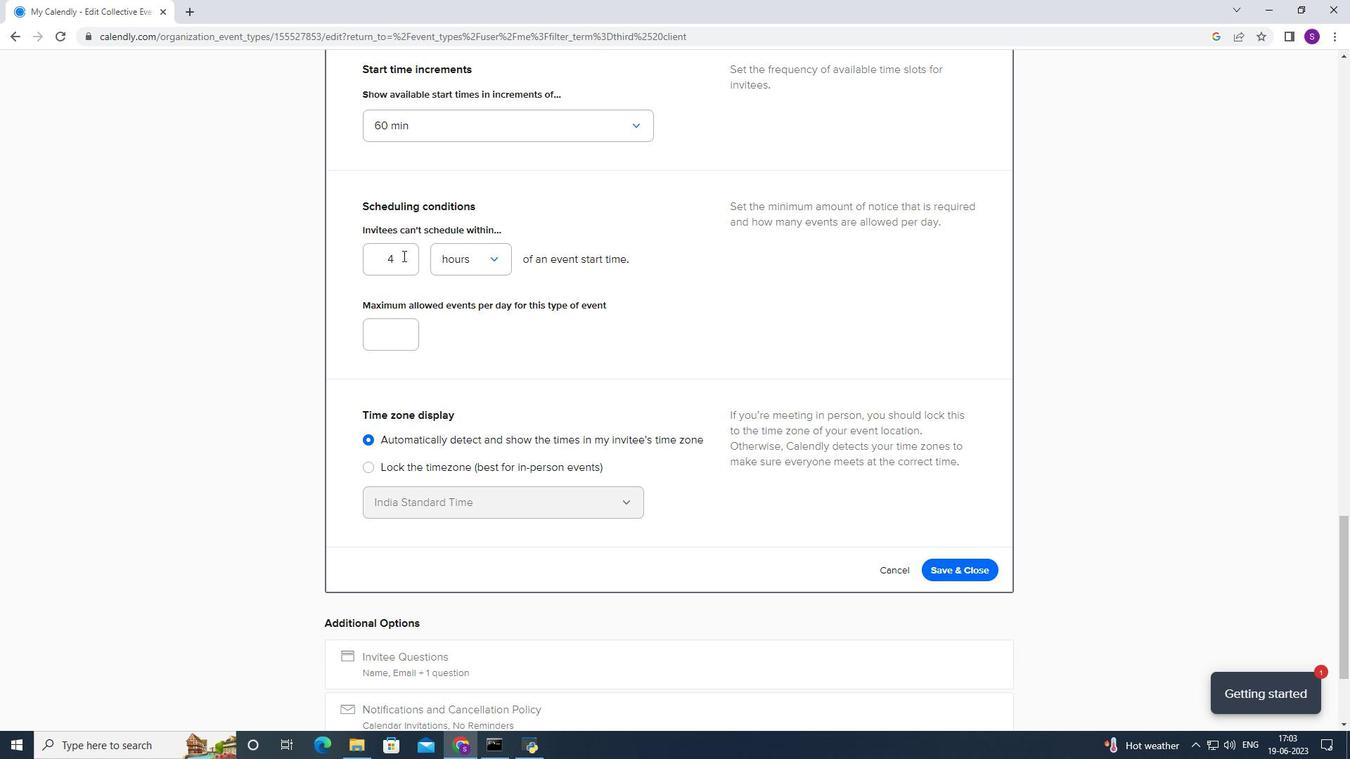 
Action: Mouse moved to (324, 265)
Screenshot: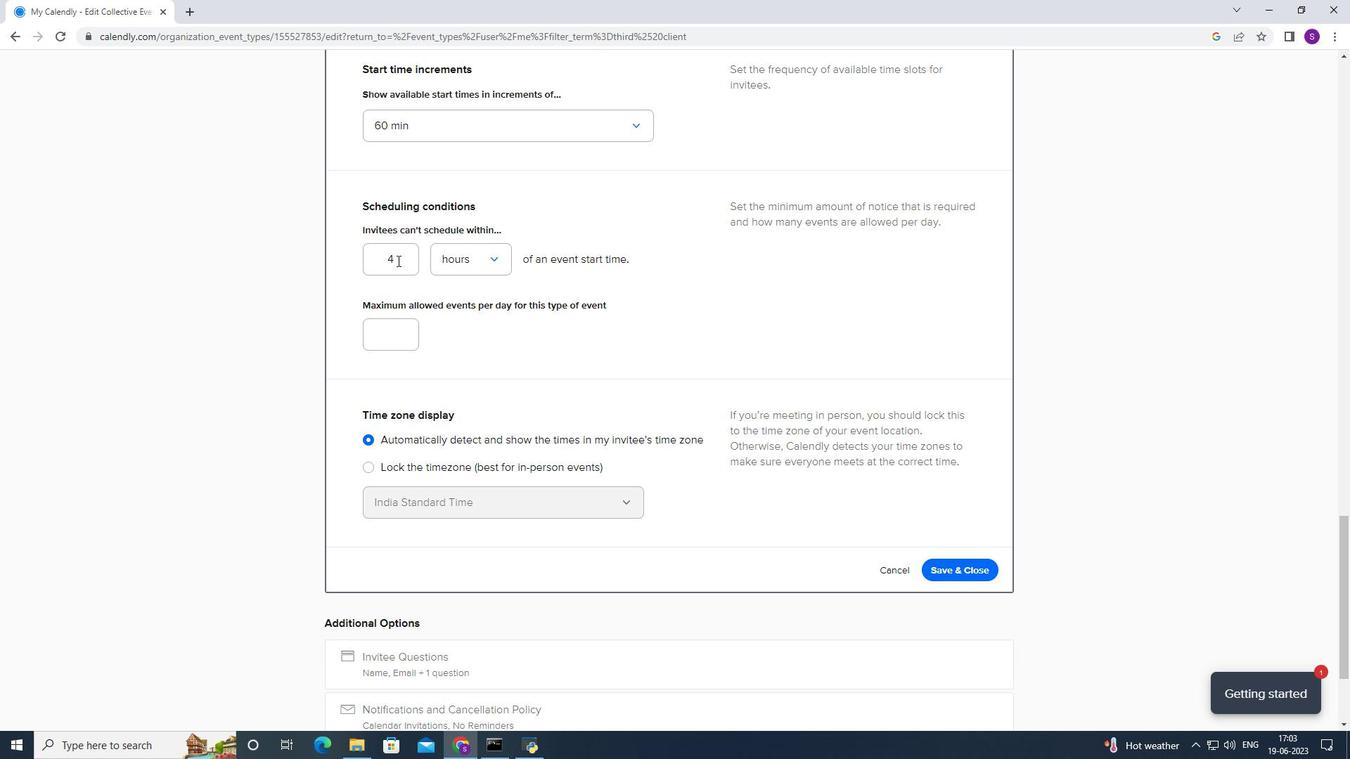 
Action: Key pressed 165
Screenshot: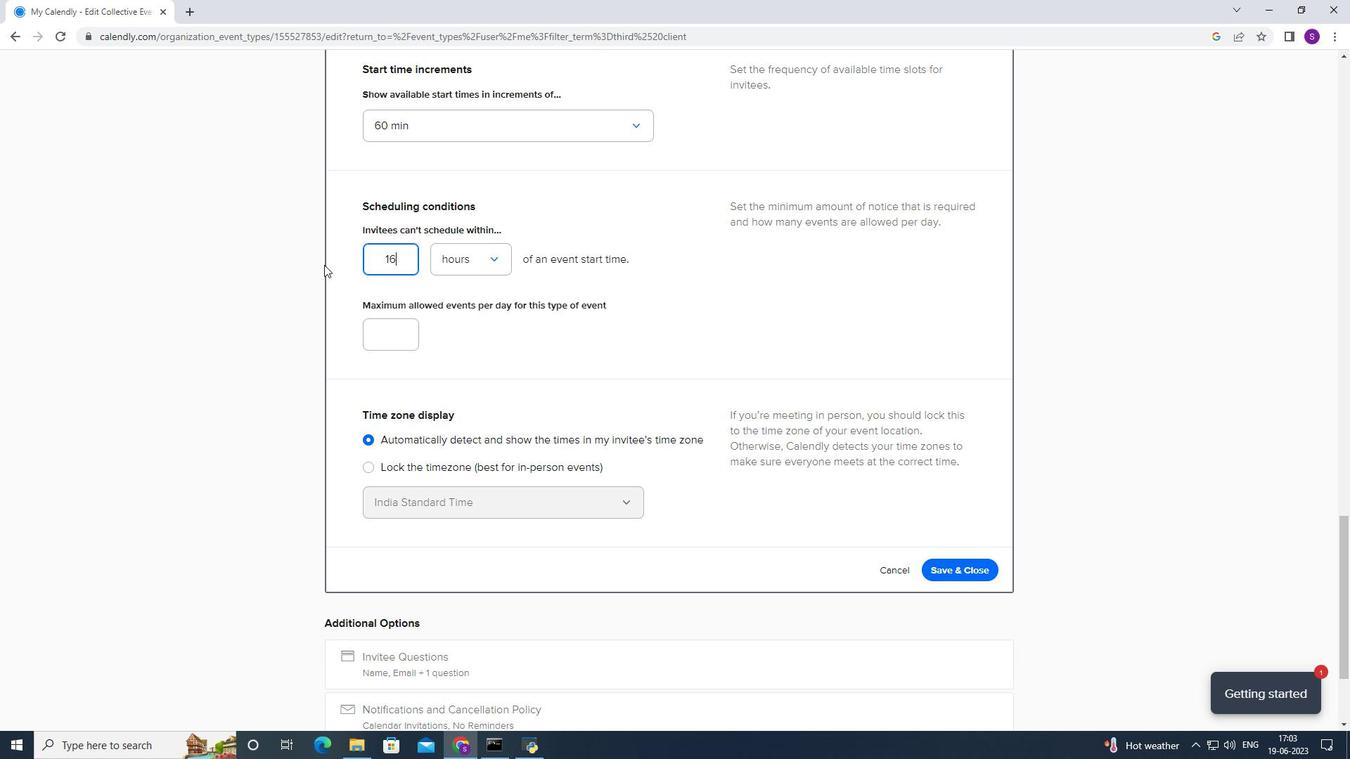
Action: Mouse moved to (404, 332)
Screenshot: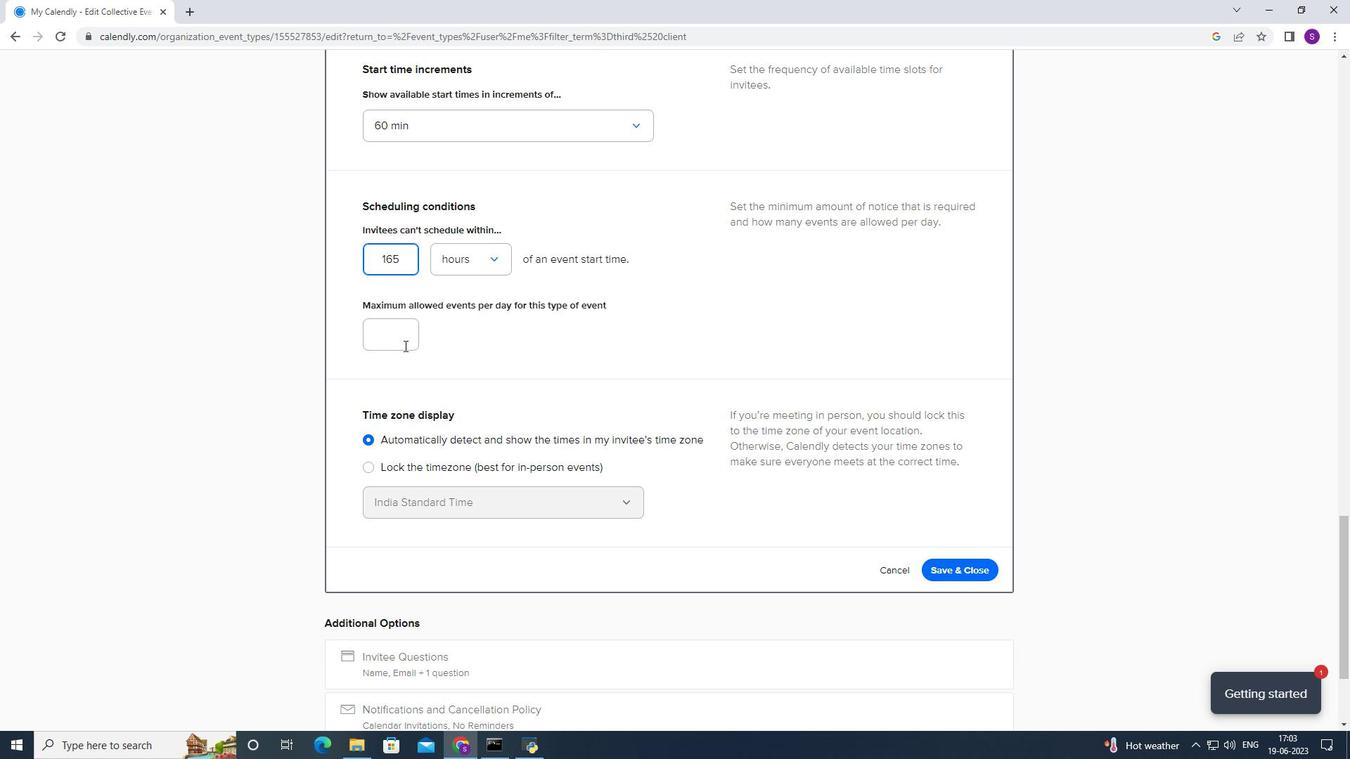 
Action: Mouse pressed left at (404, 332)
Screenshot: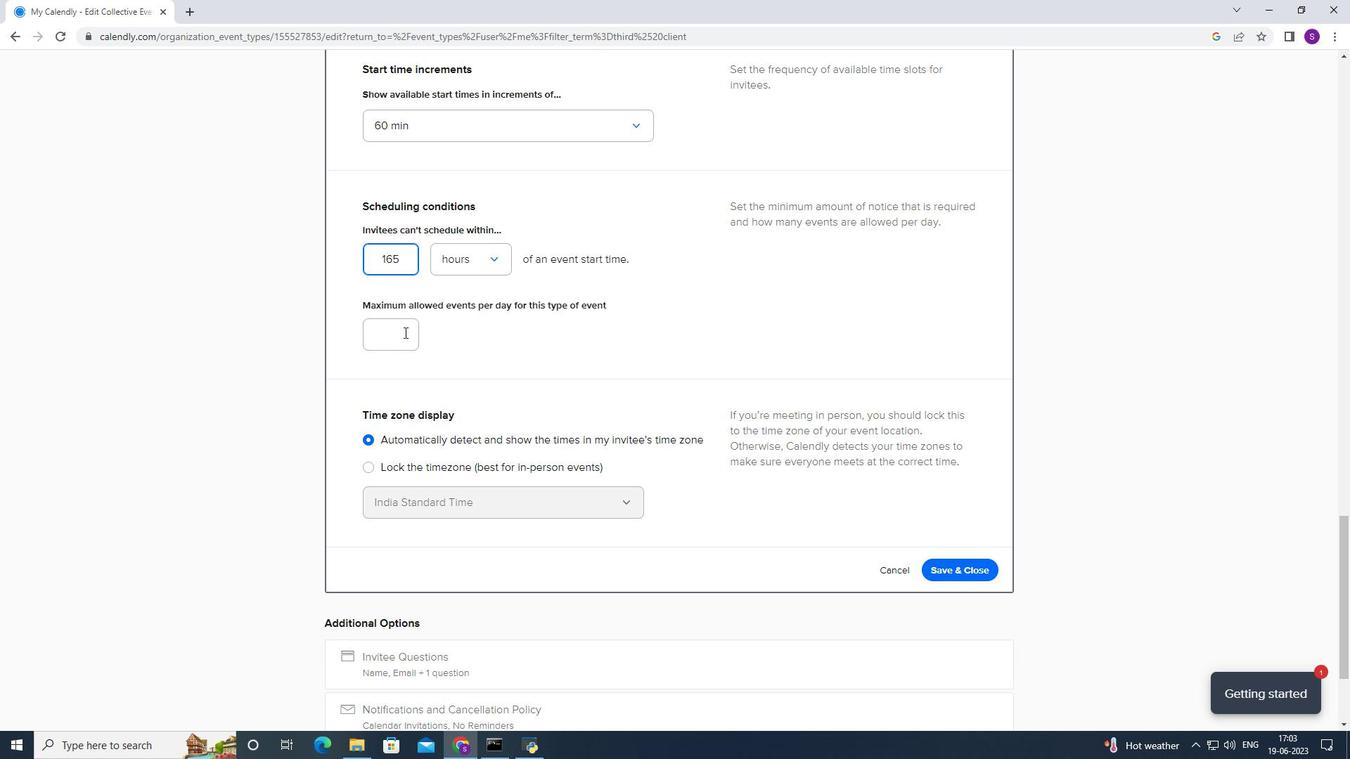 
Action: Key pressed 4
Screenshot: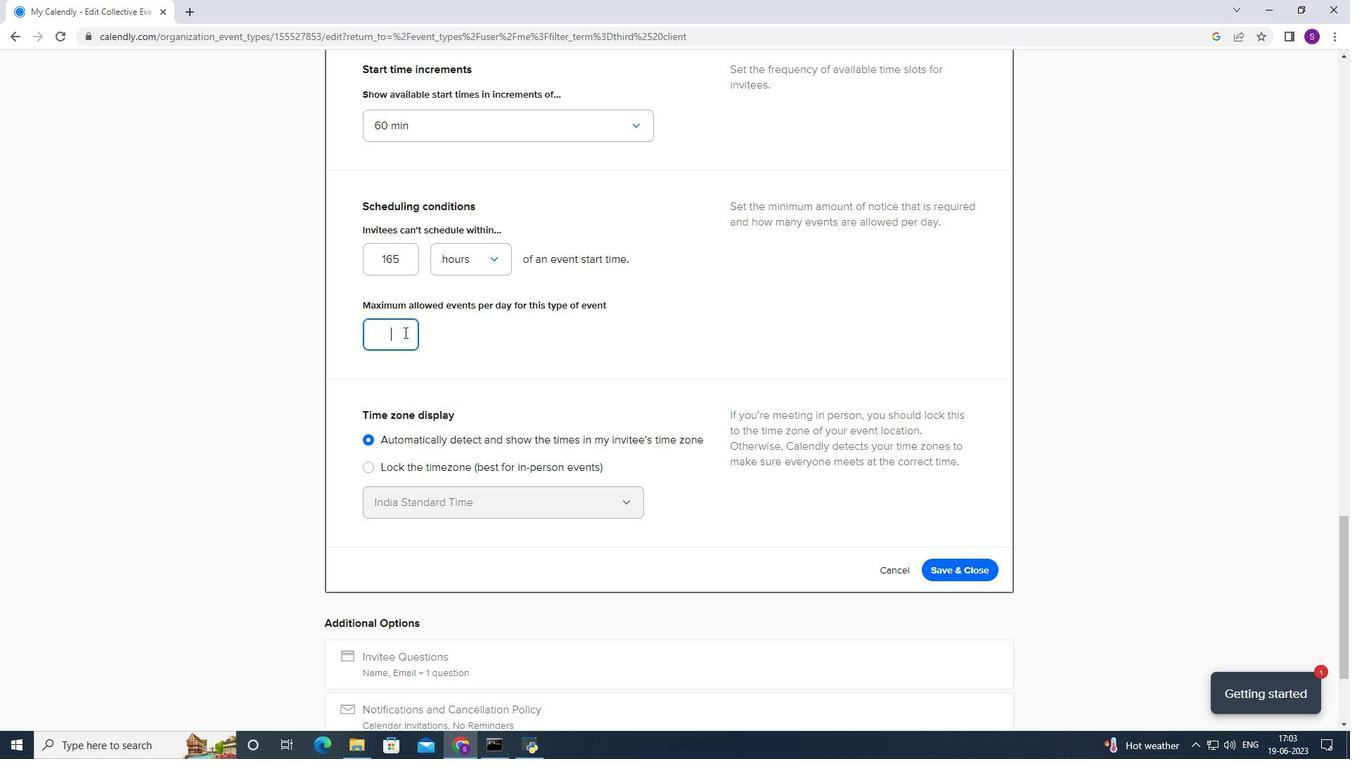
Action: Mouse moved to (545, 387)
Screenshot: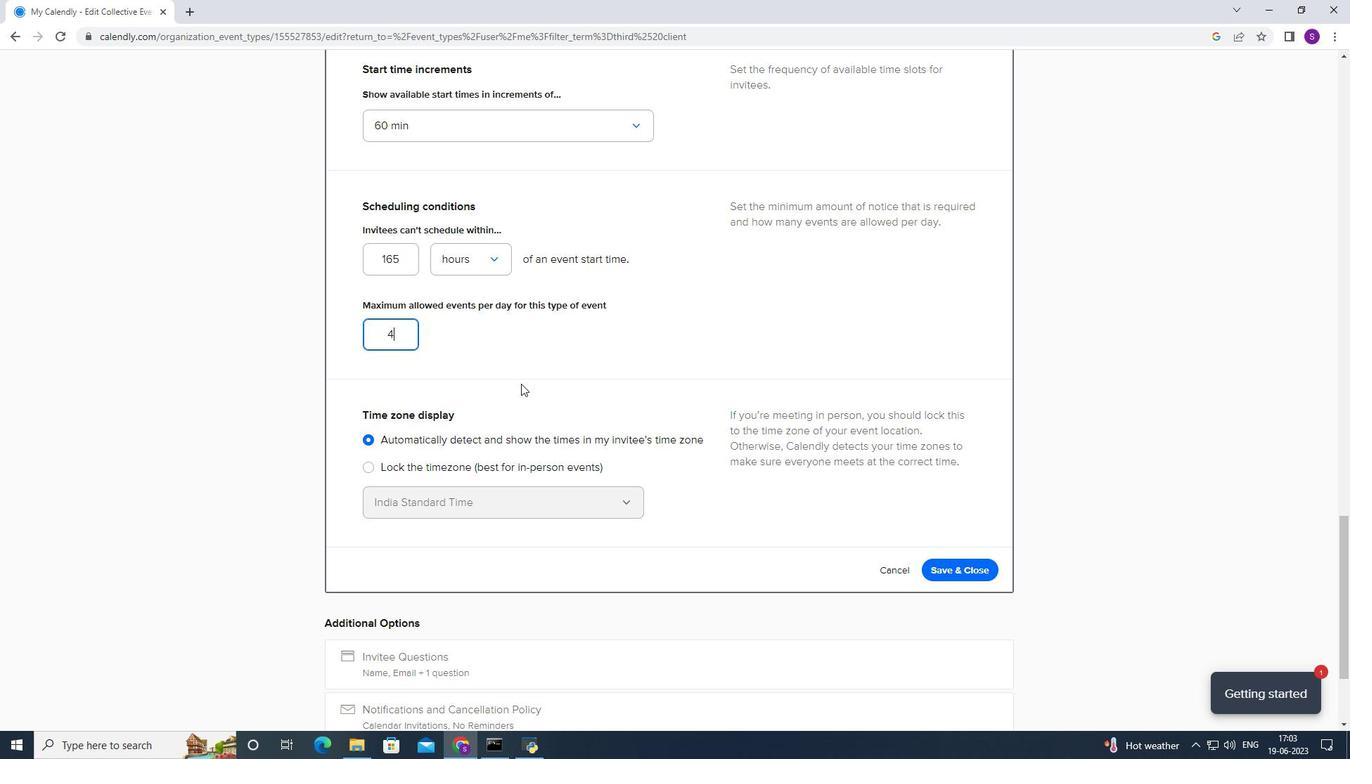 
Action: Mouse scrolled (545, 386) with delta (0, 0)
Screenshot: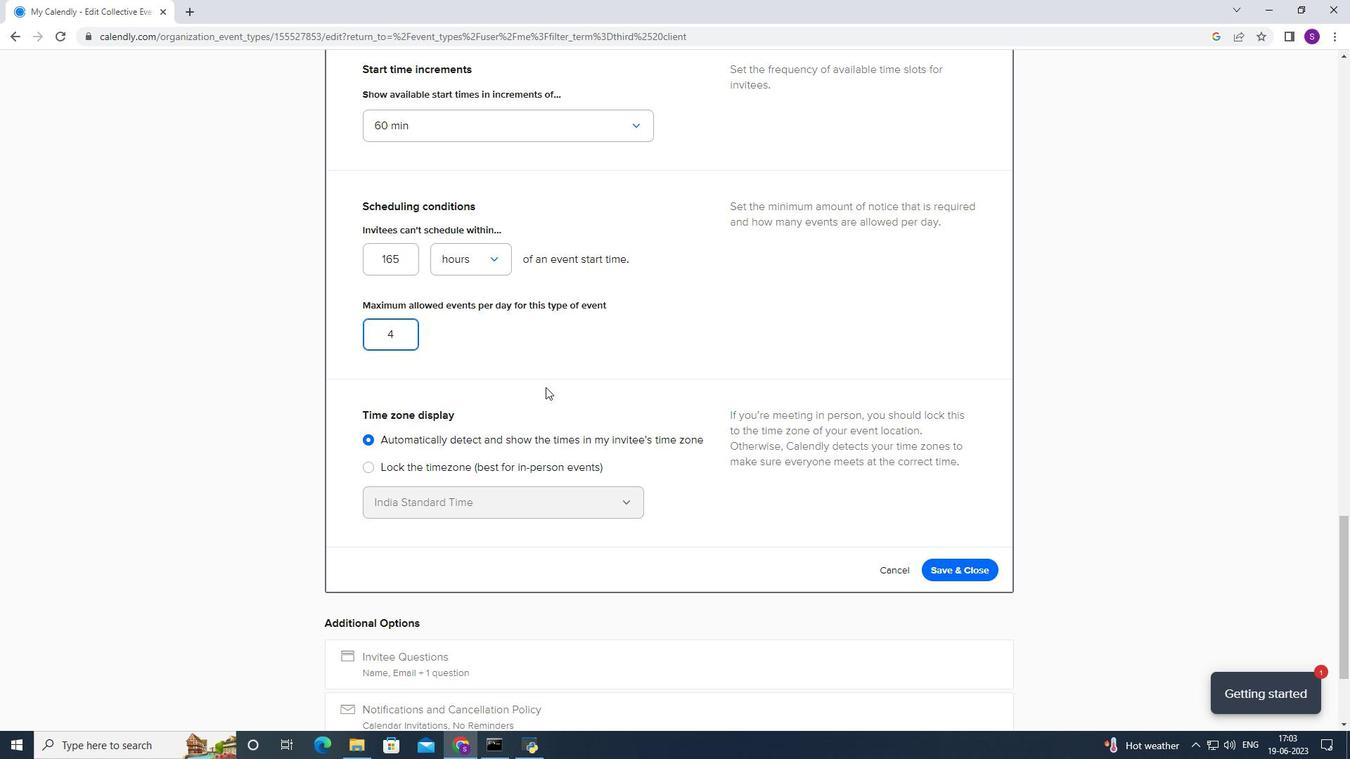 
Action: Mouse scrolled (545, 386) with delta (0, 0)
Screenshot: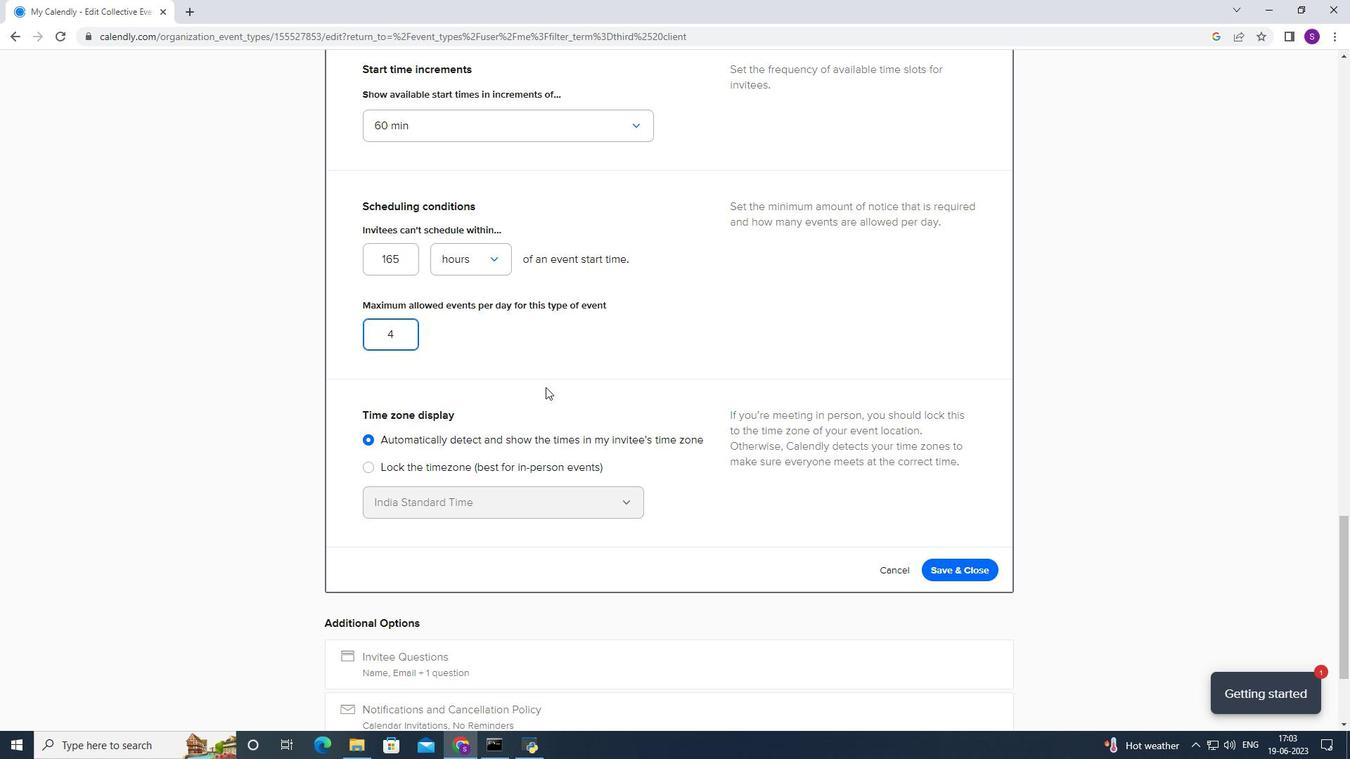 
Action: Mouse scrolled (545, 386) with delta (0, 0)
Screenshot: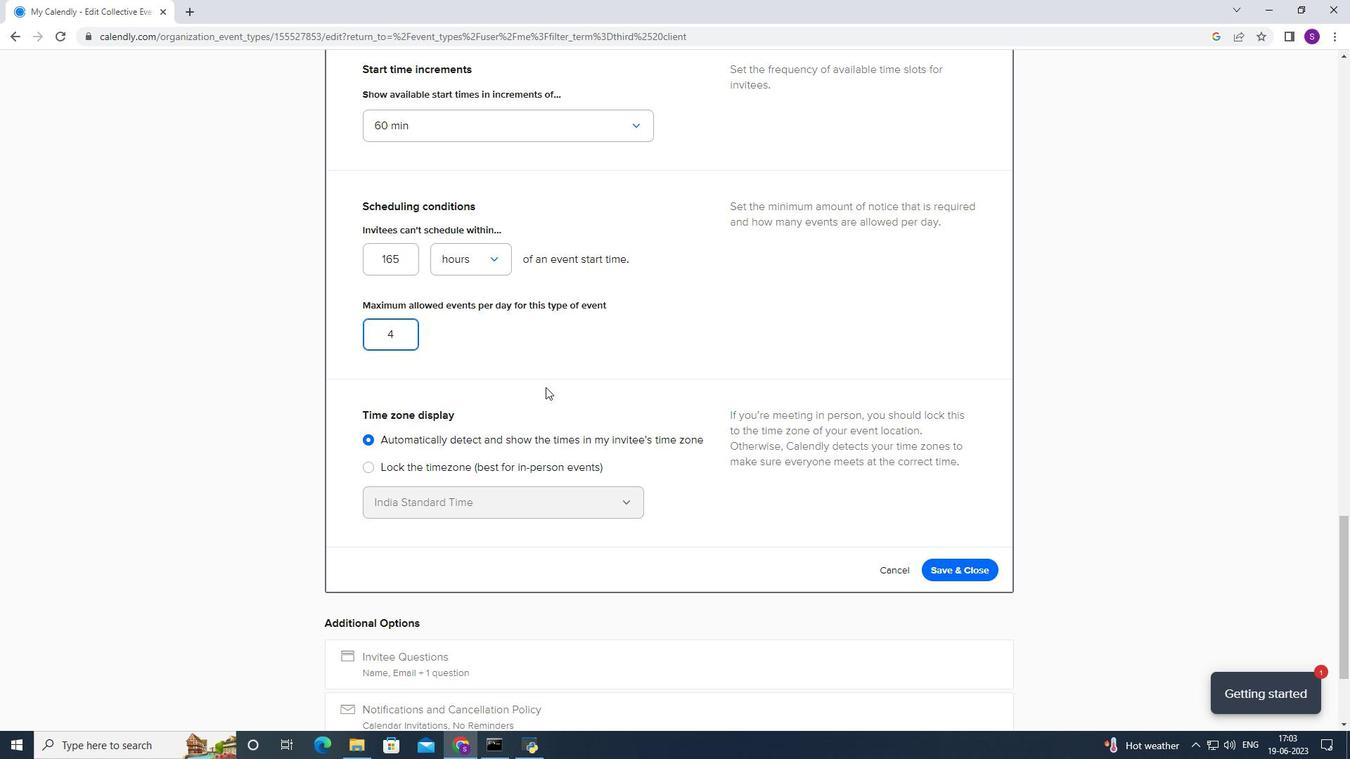 
Action: Mouse scrolled (545, 386) with delta (0, 0)
Screenshot: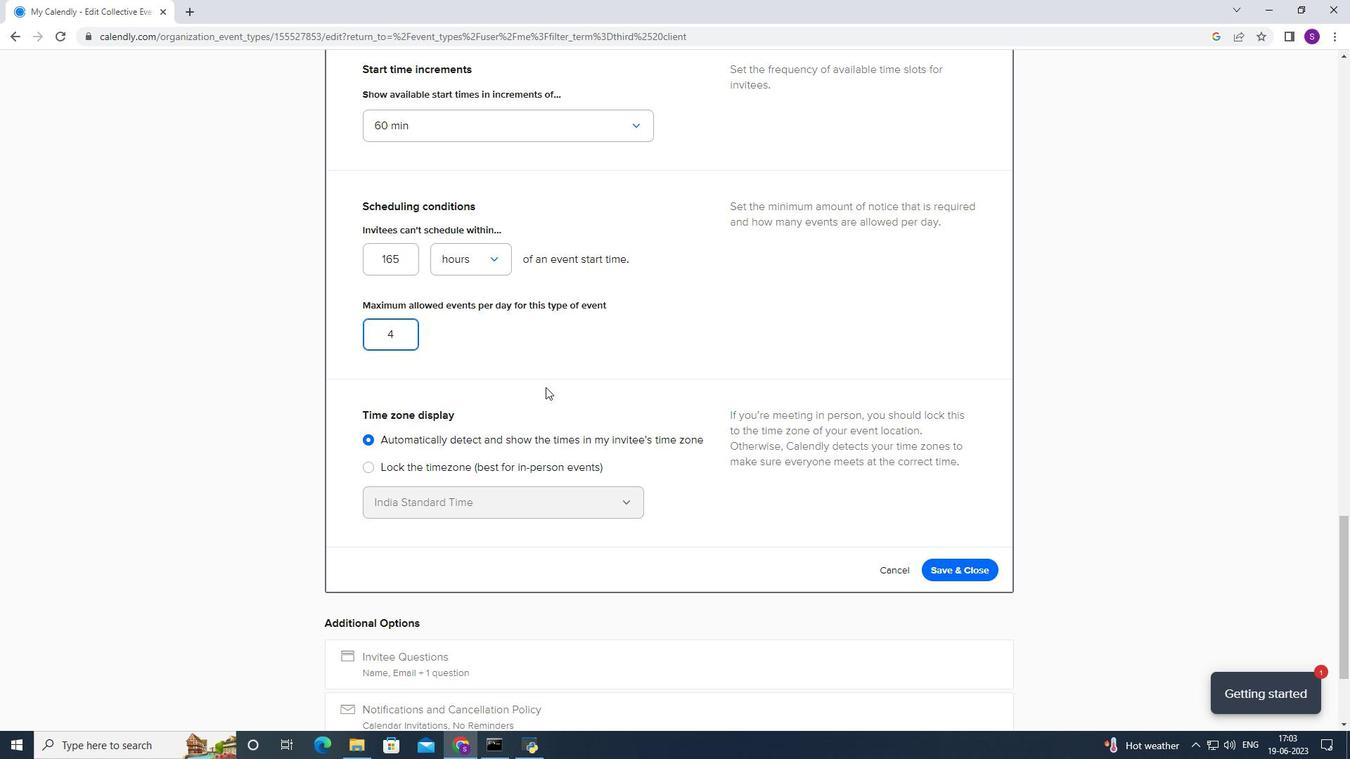 
Action: Mouse scrolled (545, 386) with delta (0, 0)
Screenshot: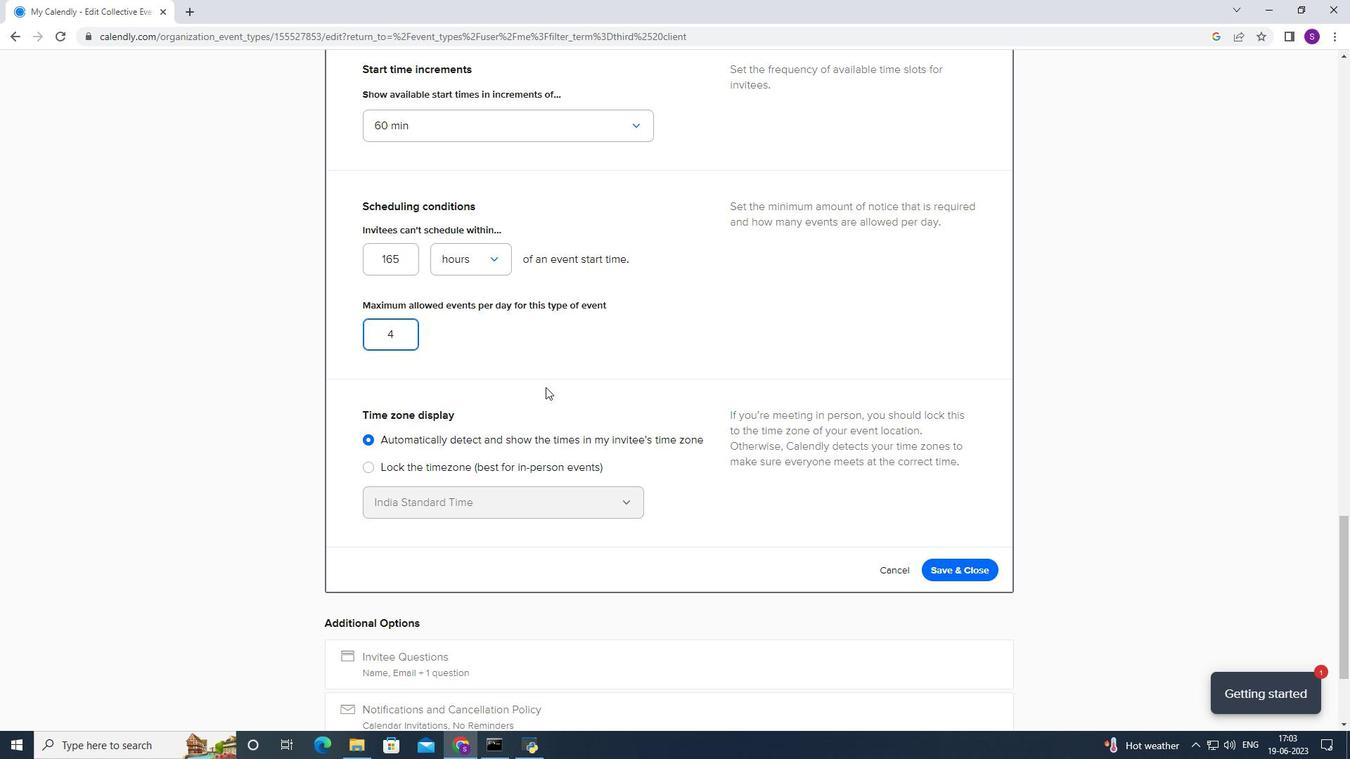 
Action: Mouse moved to (941, 402)
Screenshot: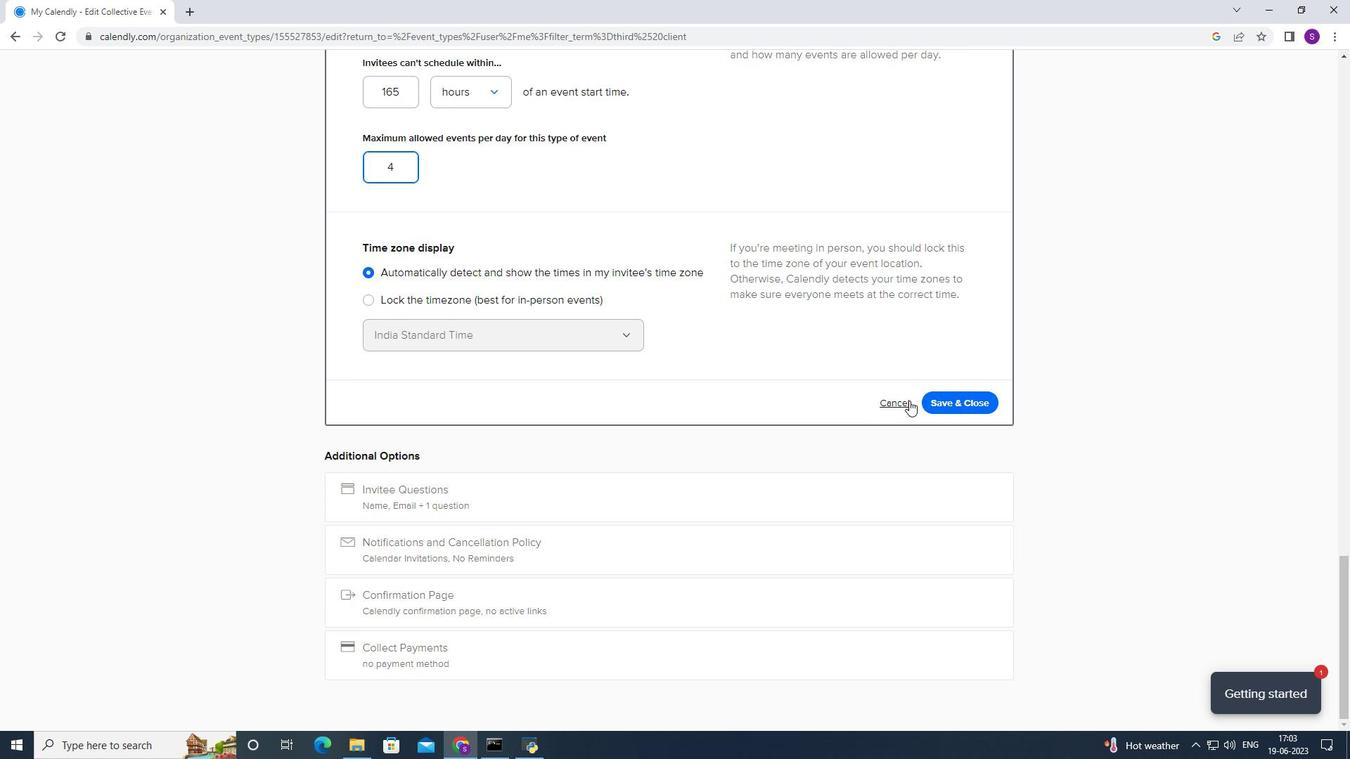 
Action: Mouse pressed left at (941, 402)
Screenshot: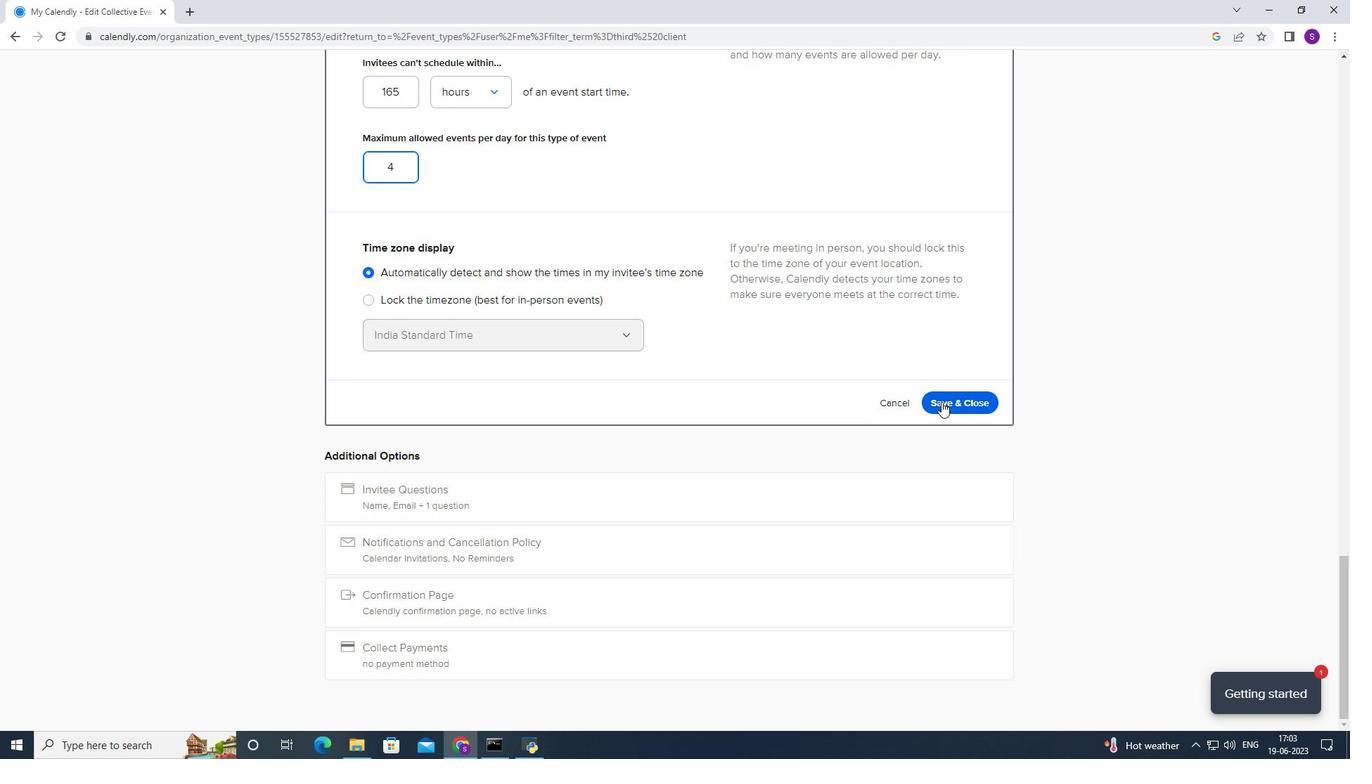 
